 Task: Look for space in Nurota, Uzbekistan from 10th July, 2023 to 15th July, 2023 for 7 adults in price range Rs.10000 to Rs.15000. Place can be entire place or shared room with 4 bedrooms having 7 beds and 4 bathrooms. Property type can be house, flat, guest house. Amenities needed are: wifi, TV, free parkinig on premises, gym, breakfast. Booking option can be shelf check-in. Required host language is English.
Action: Mouse moved to (512, 133)
Screenshot: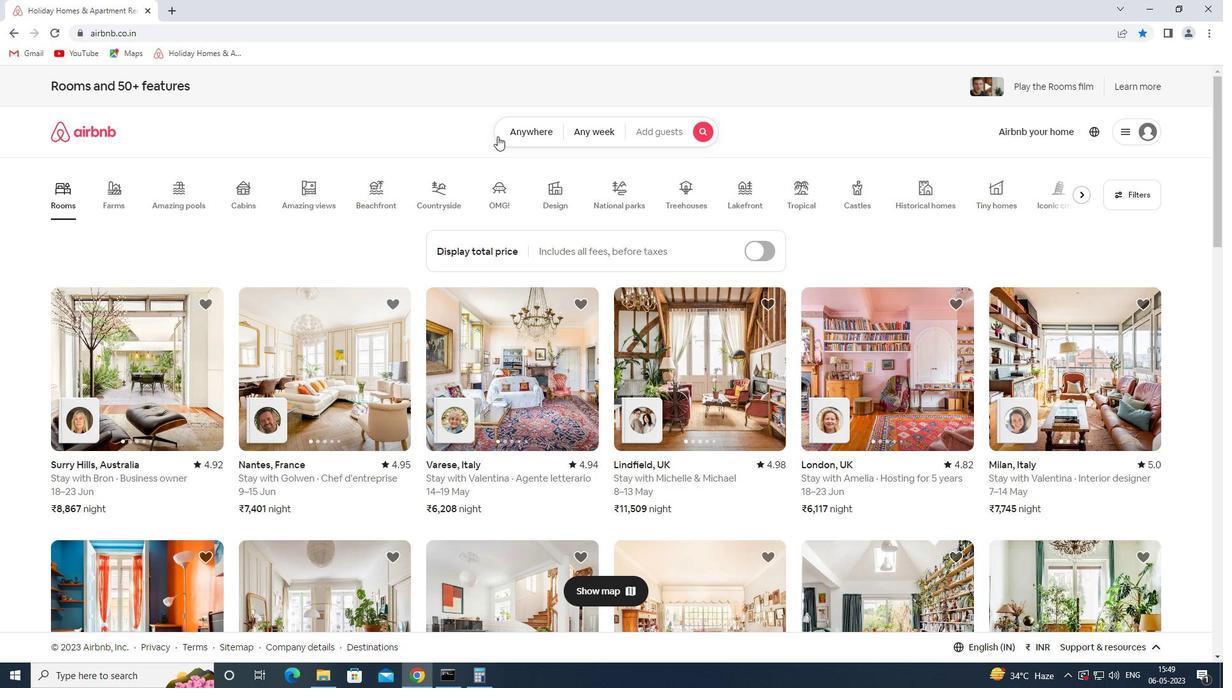 
Action: Mouse pressed left at (512, 133)
Screenshot: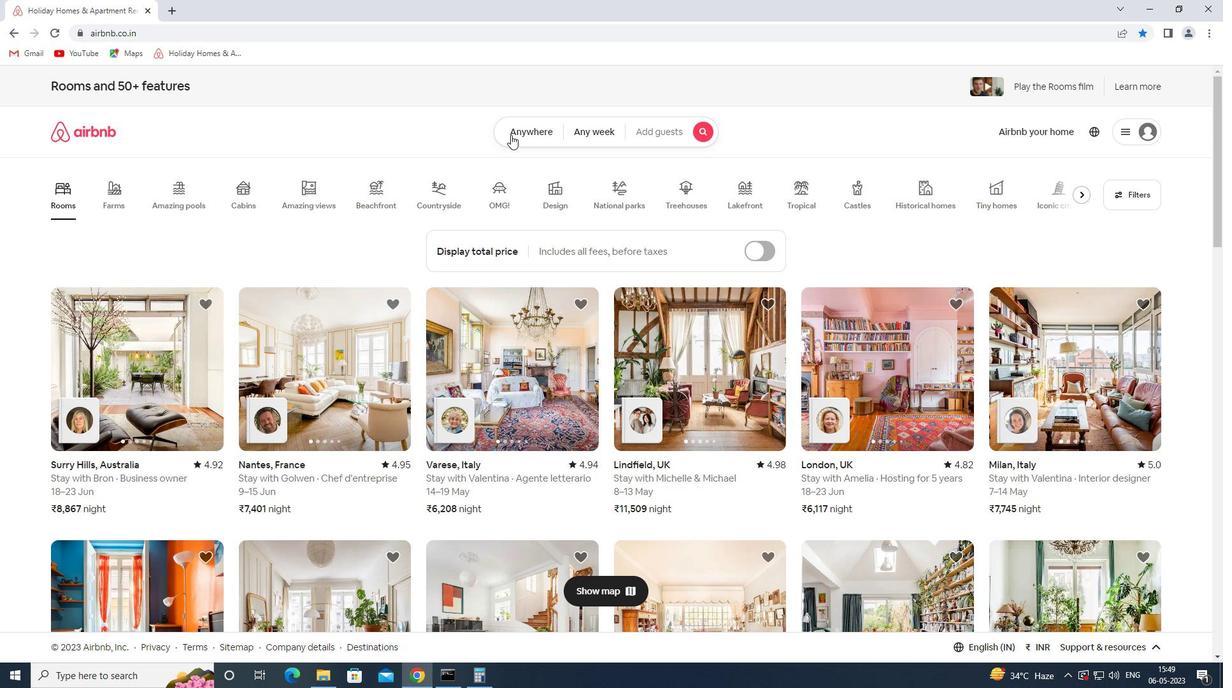 
Action: Mouse moved to (415, 184)
Screenshot: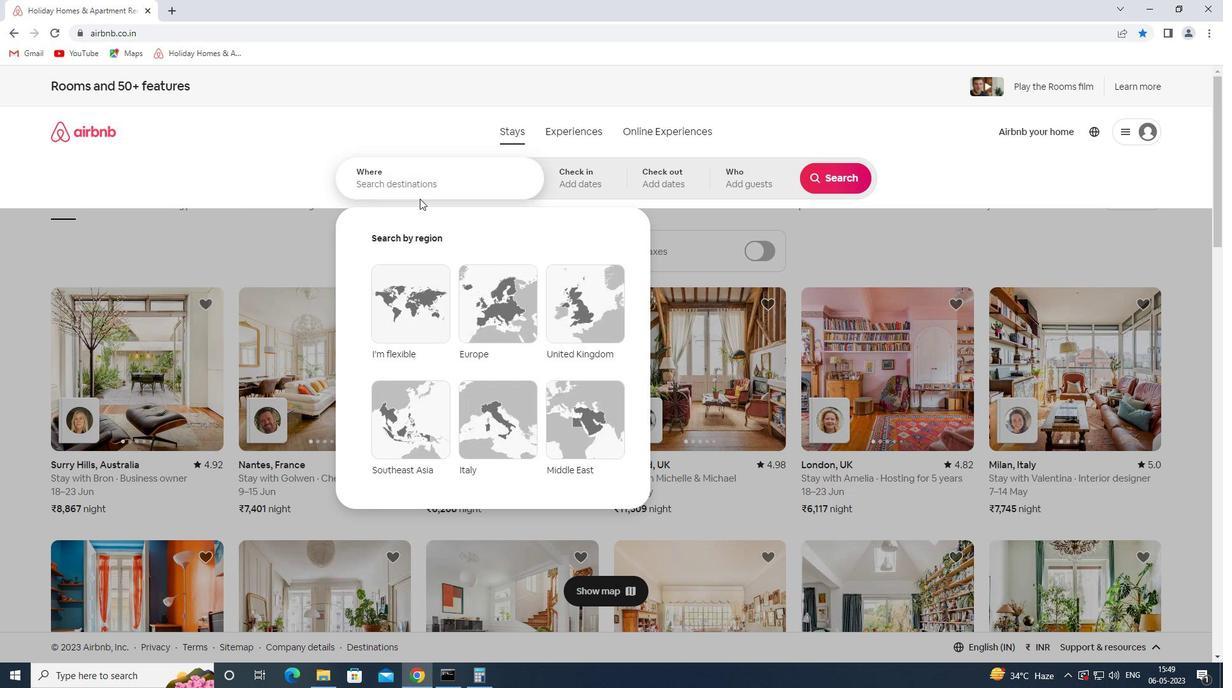 
Action: Mouse pressed left at (415, 184)
Screenshot: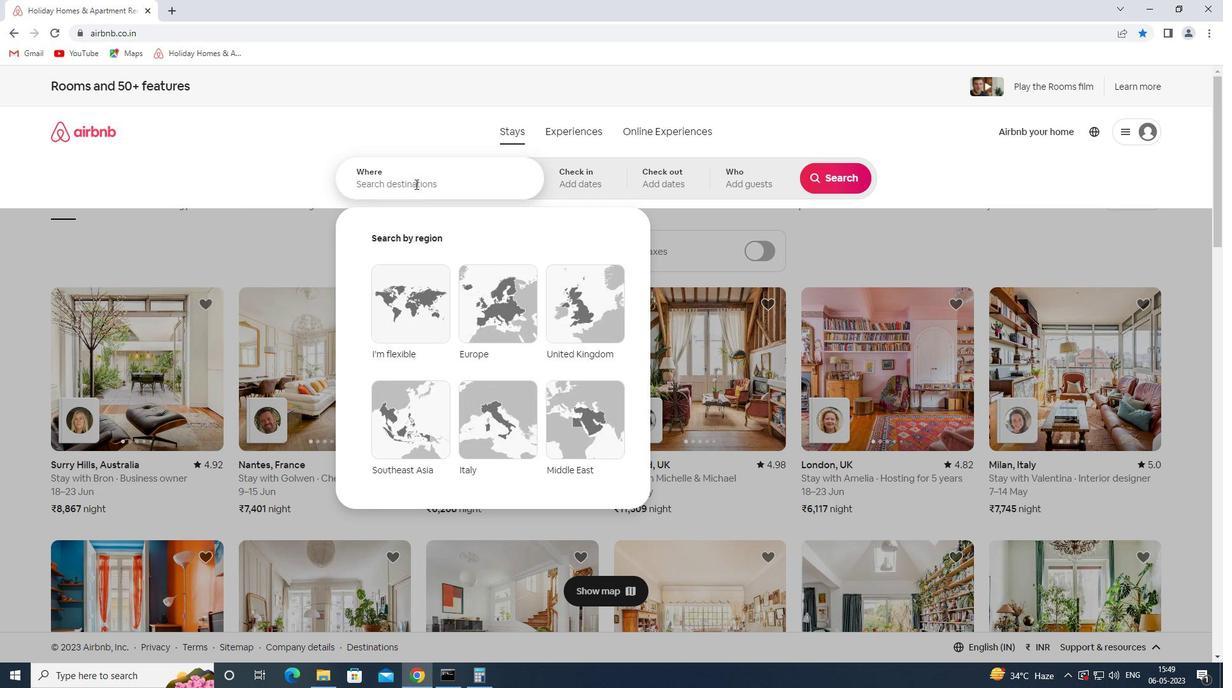 
Action: Key pressed <Key.shift_r><Key.shift_r><Key.shift_r><Key.shift_r>Nurota<Key.space>
Screenshot: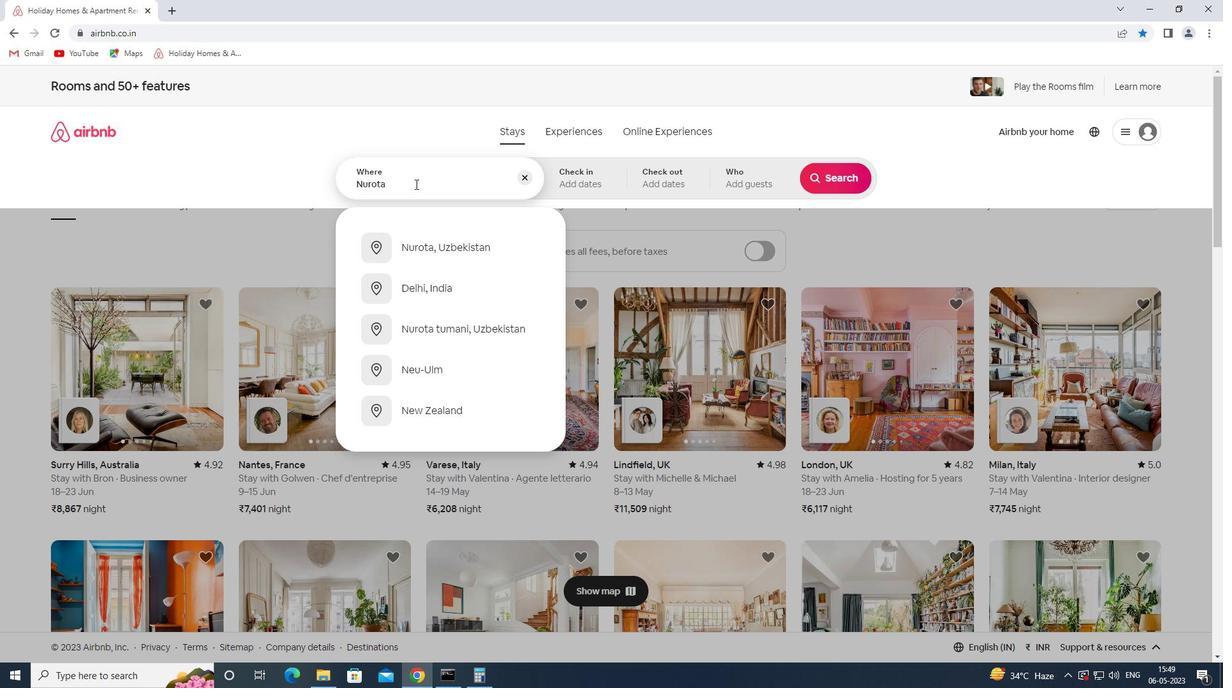 
Action: Mouse moved to (528, 294)
Screenshot: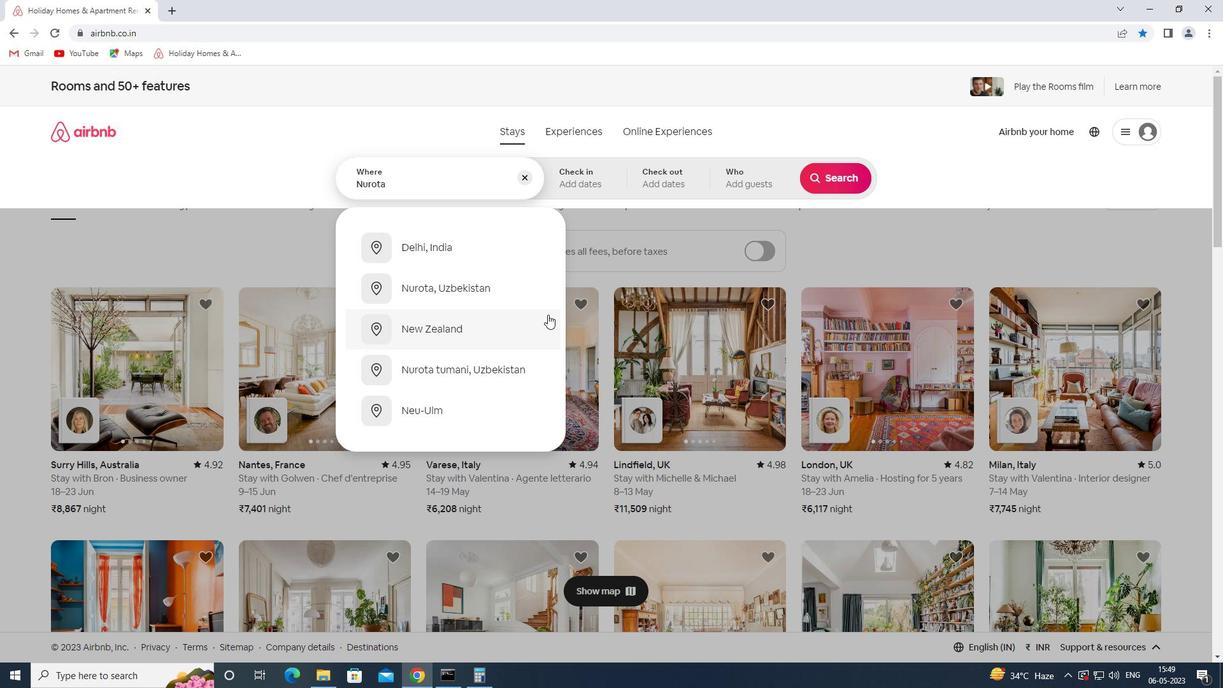 
Action: Mouse pressed left at (528, 294)
Screenshot: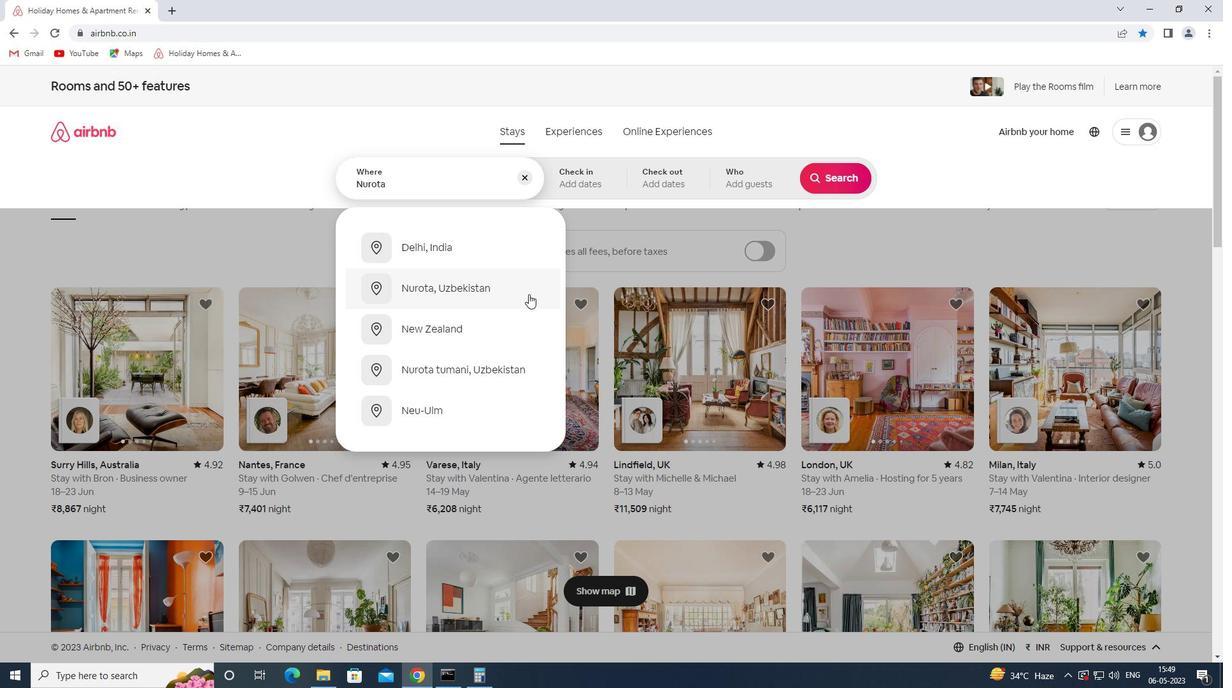 
Action: Mouse moved to (833, 279)
Screenshot: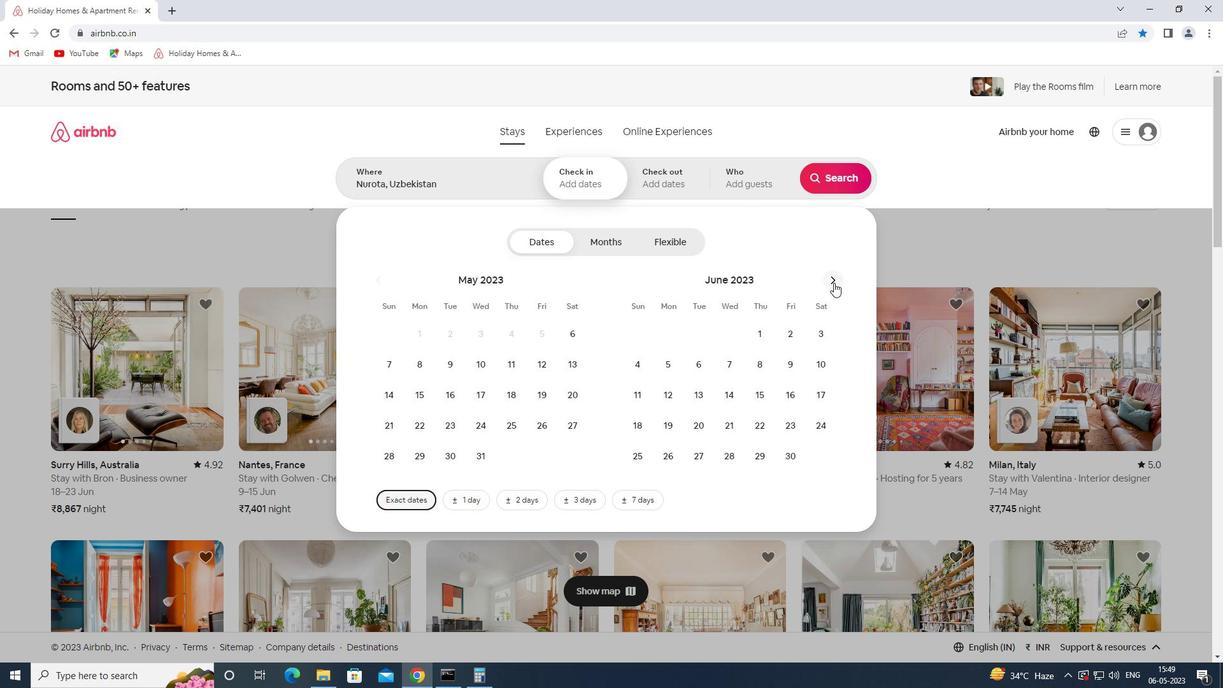 
Action: Mouse pressed left at (833, 279)
Screenshot: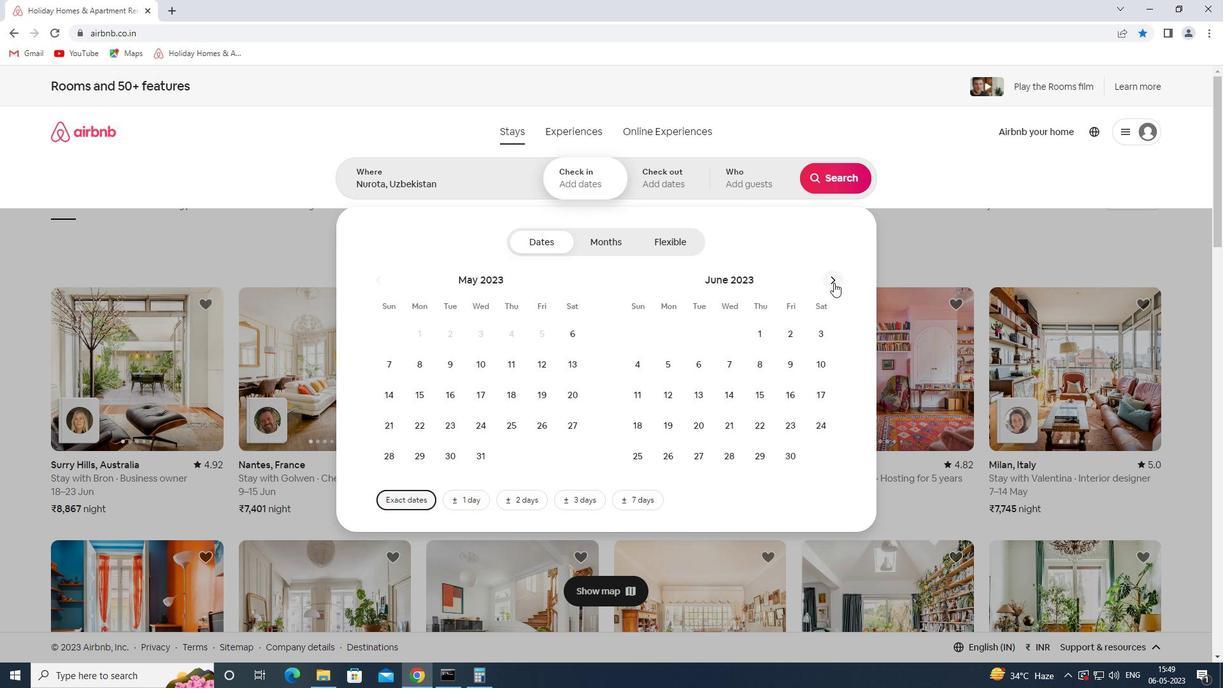 
Action: Mouse moved to (656, 394)
Screenshot: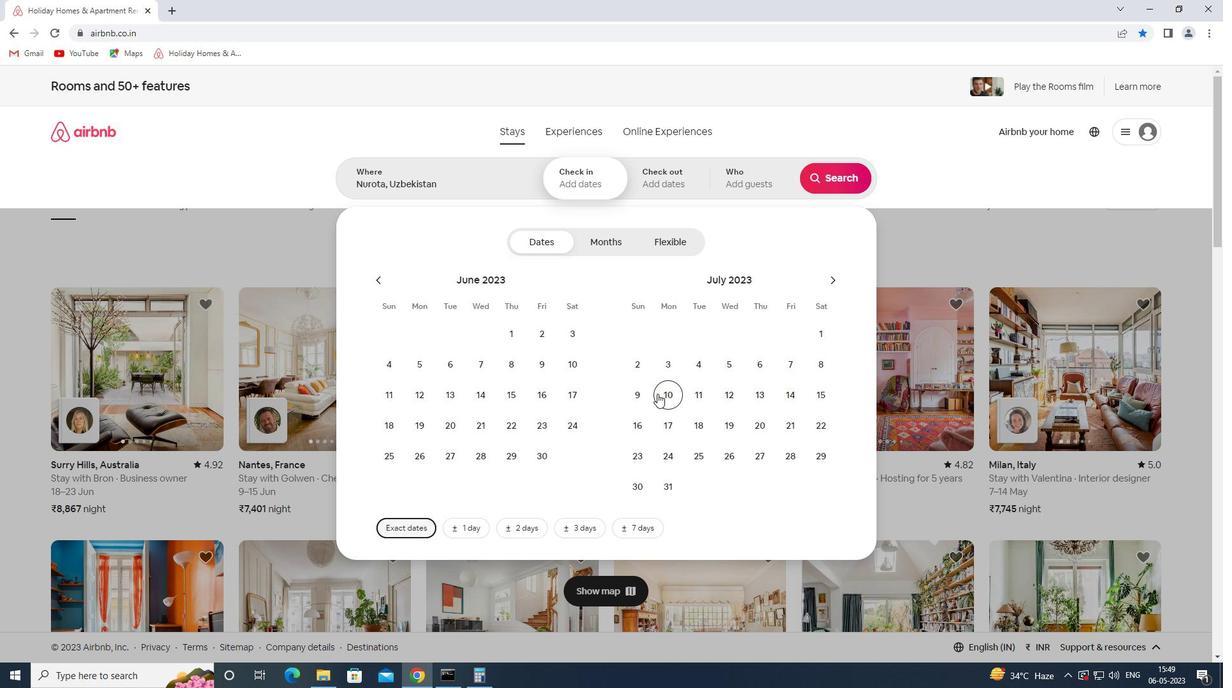 
Action: Mouse pressed left at (656, 394)
Screenshot: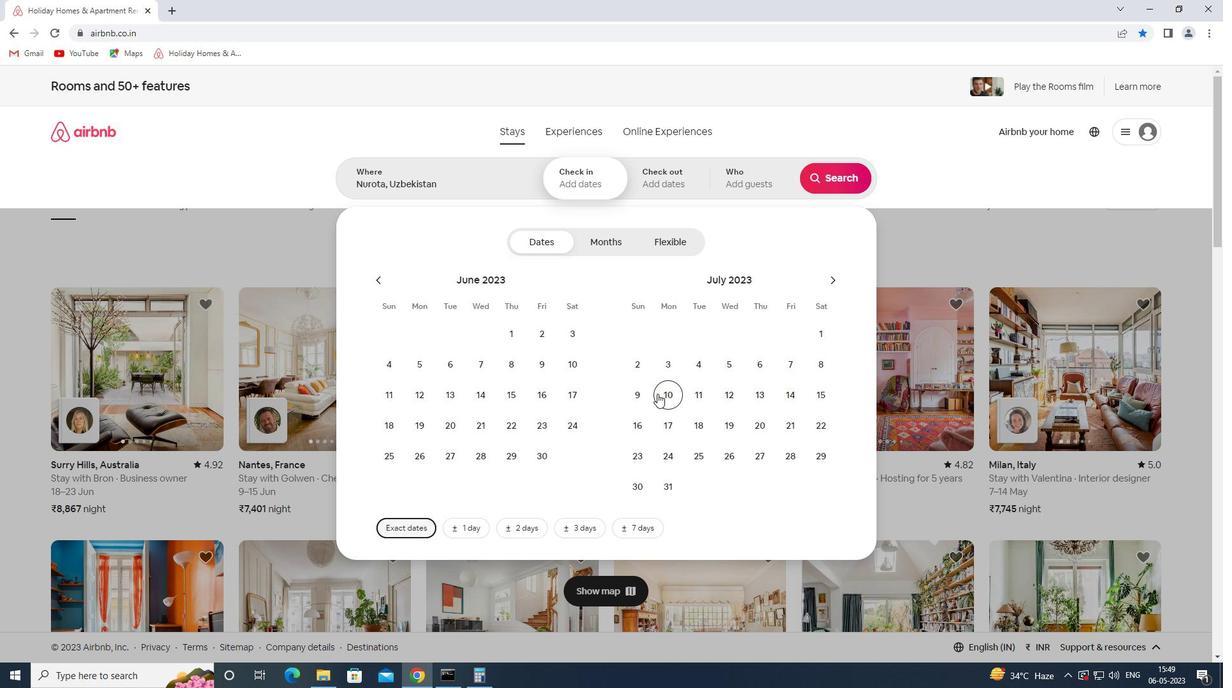 
Action: Mouse moved to (827, 401)
Screenshot: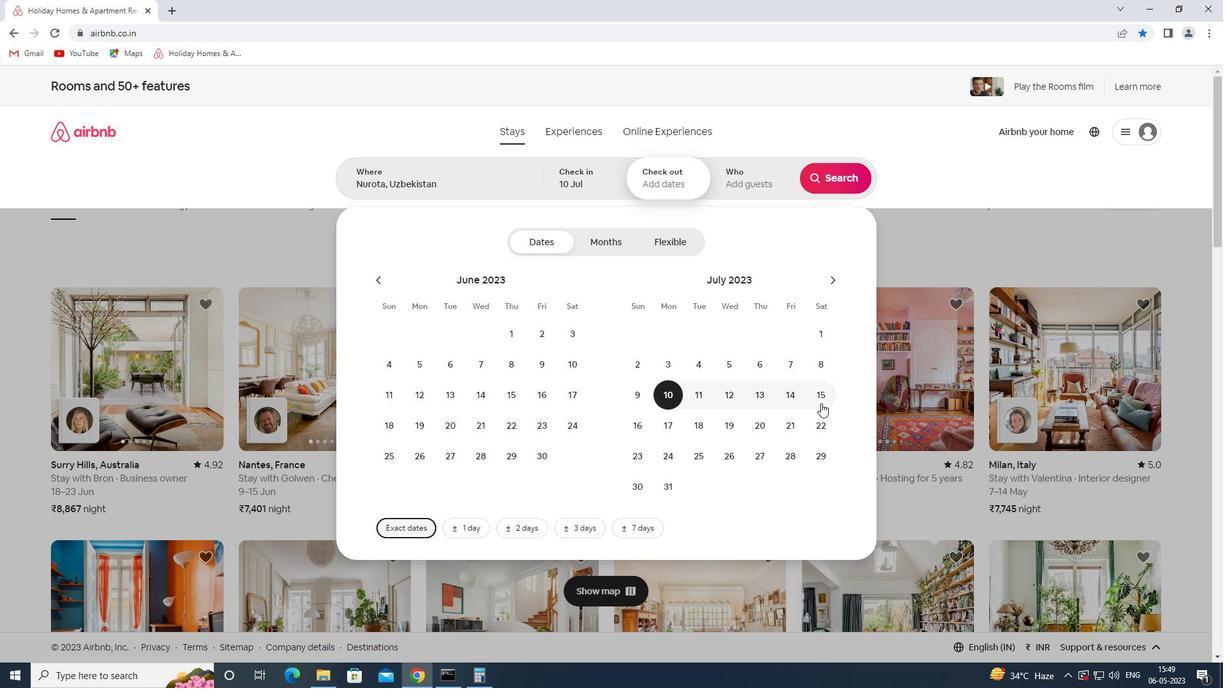 
Action: Mouse pressed left at (827, 401)
Screenshot: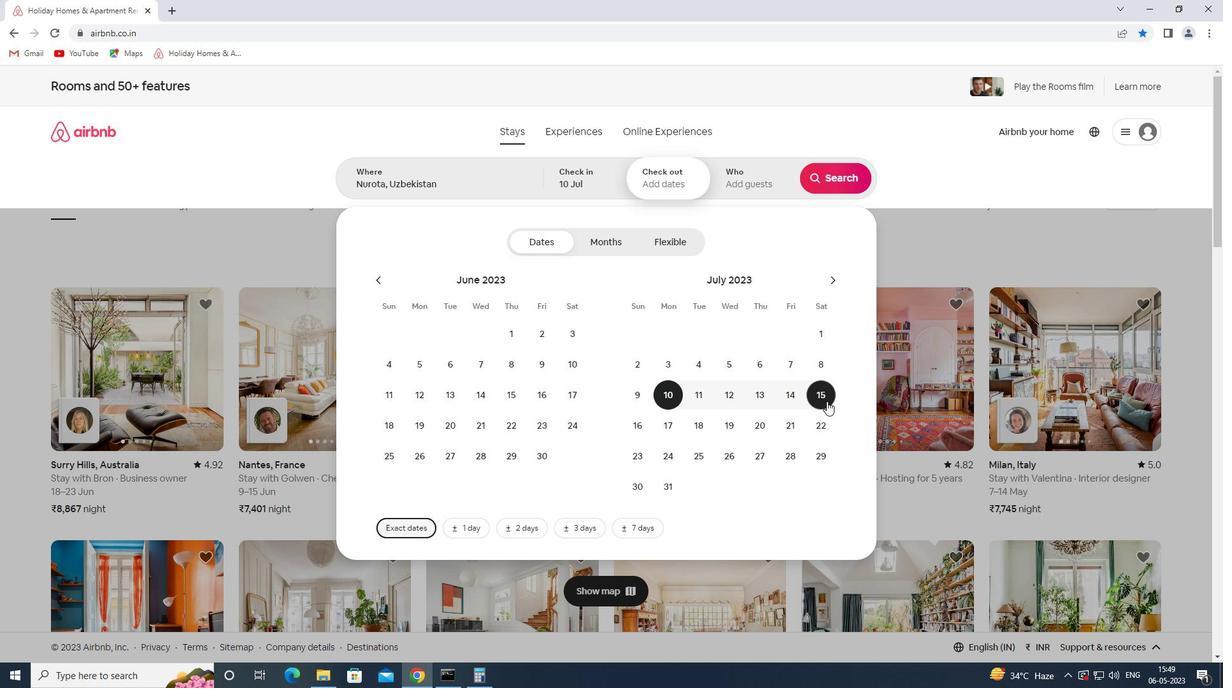 
Action: Mouse moved to (760, 177)
Screenshot: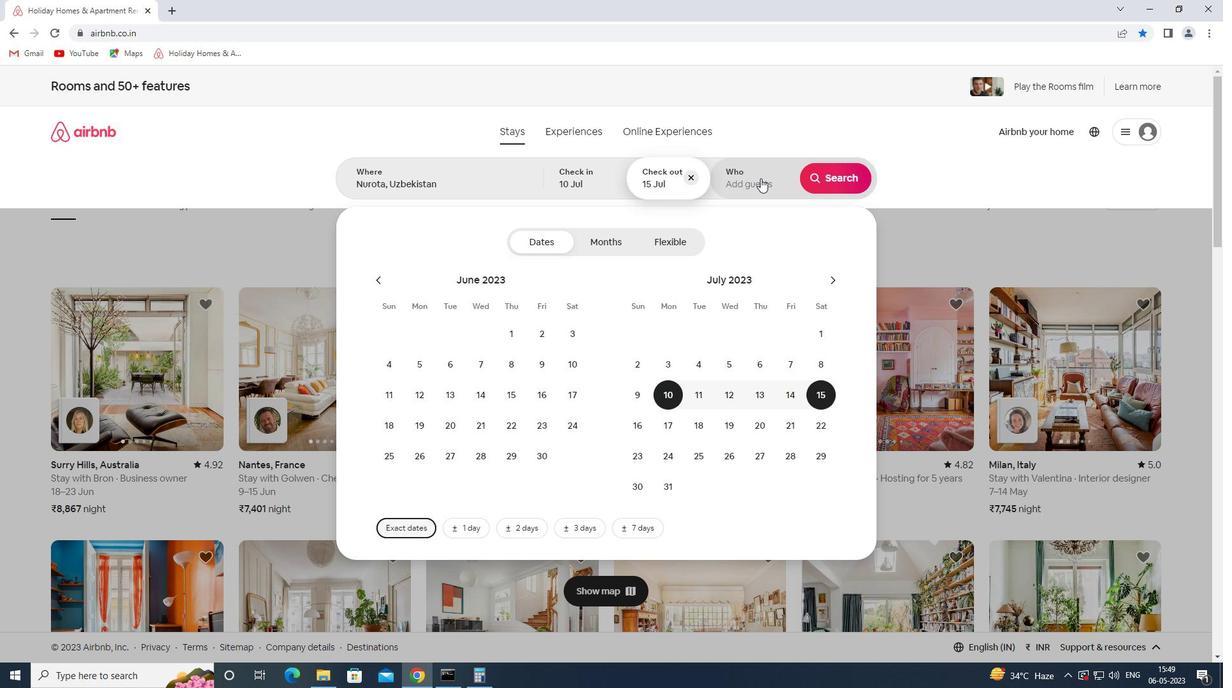 
Action: Mouse pressed left at (760, 177)
Screenshot: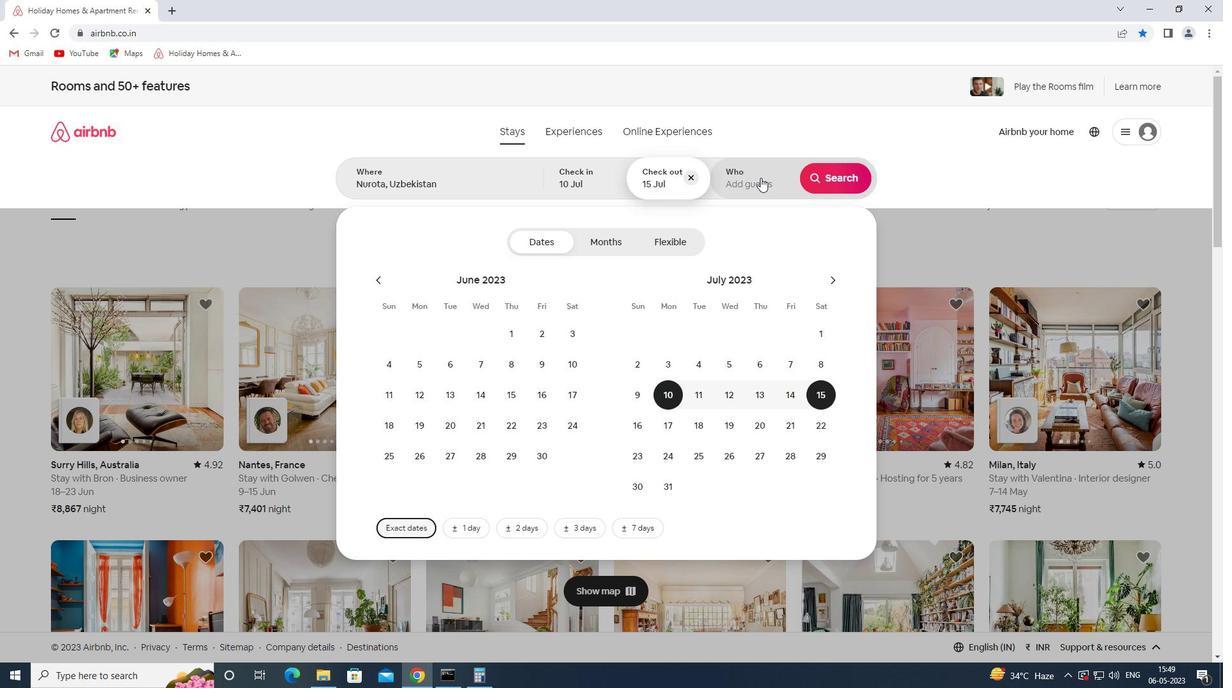 
Action: Mouse moved to (840, 243)
Screenshot: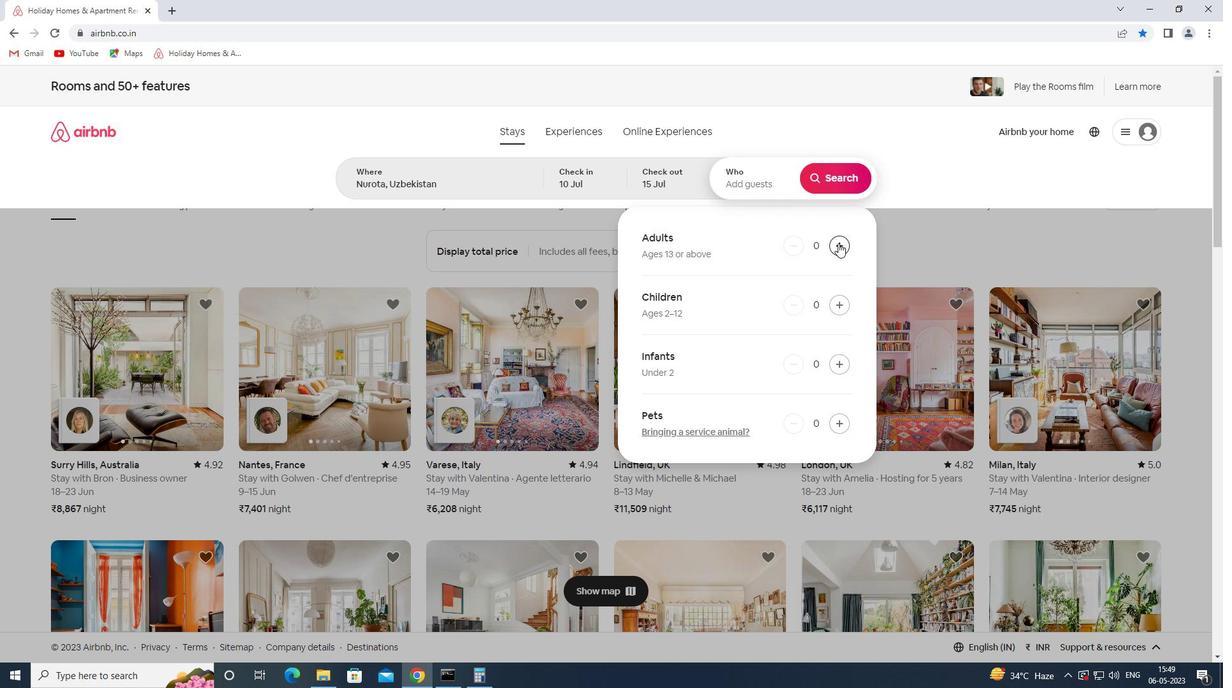 
Action: Mouse pressed left at (840, 243)
Screenshot: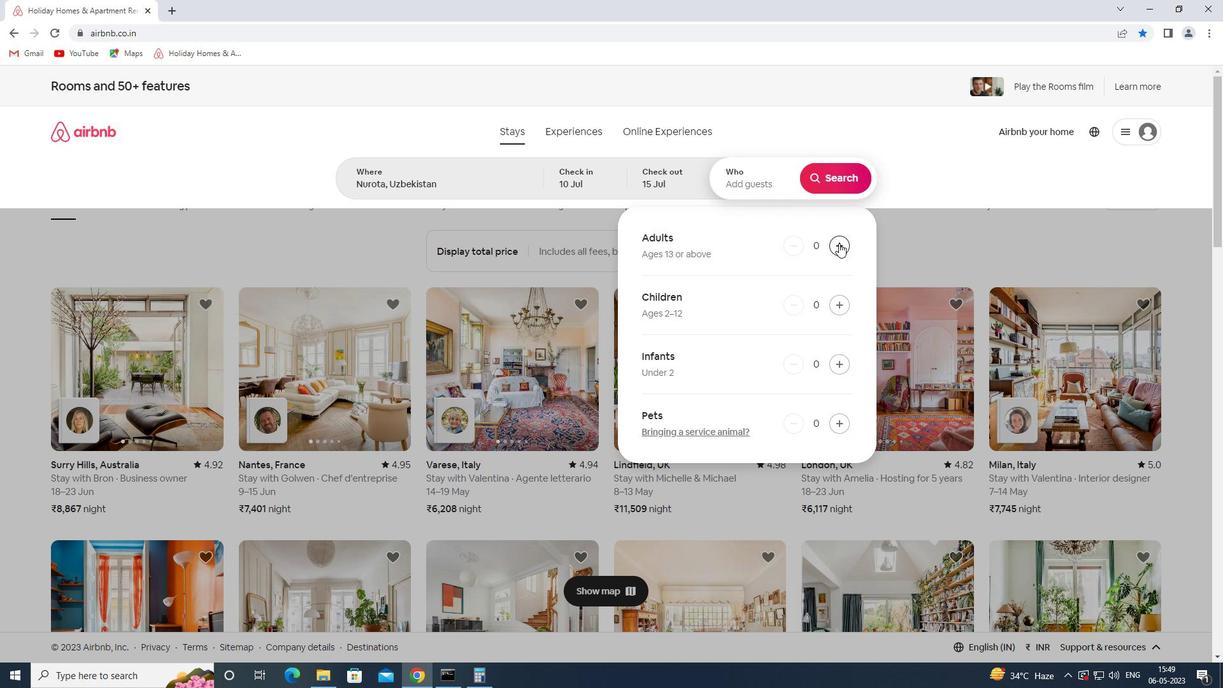 
Action: Mouse pressed left at (840, 243)
Screenshot: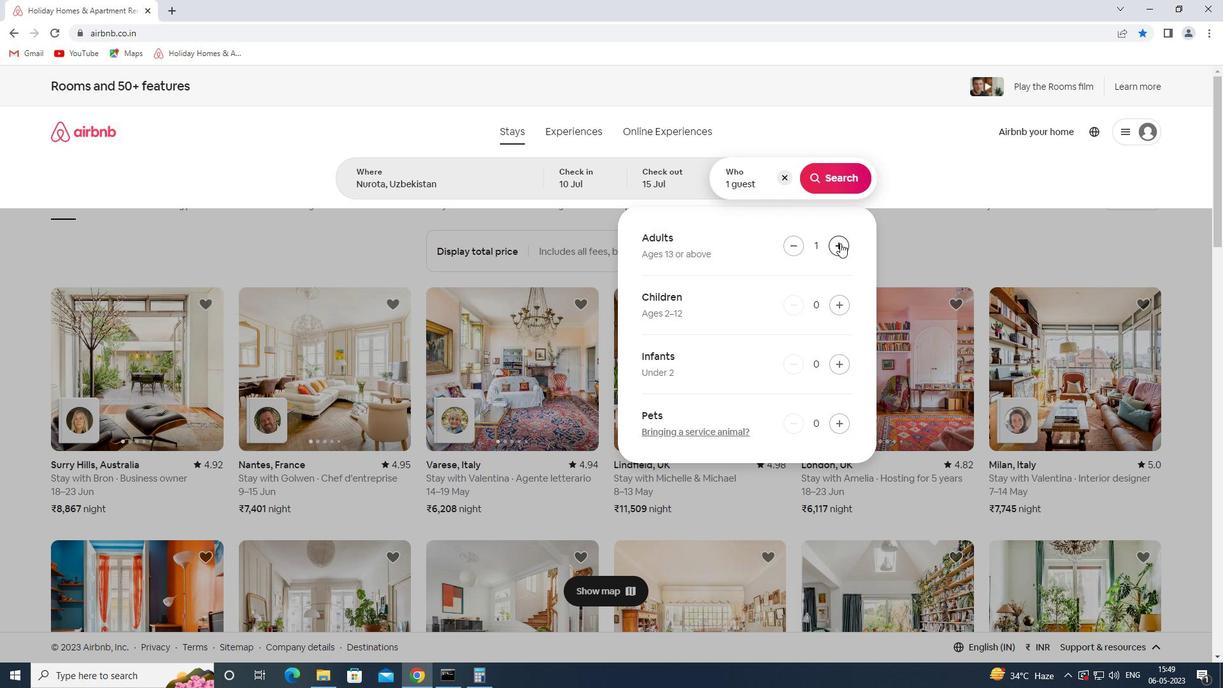 
Action: Mouse pressed left at (840, 243)
Screenshot: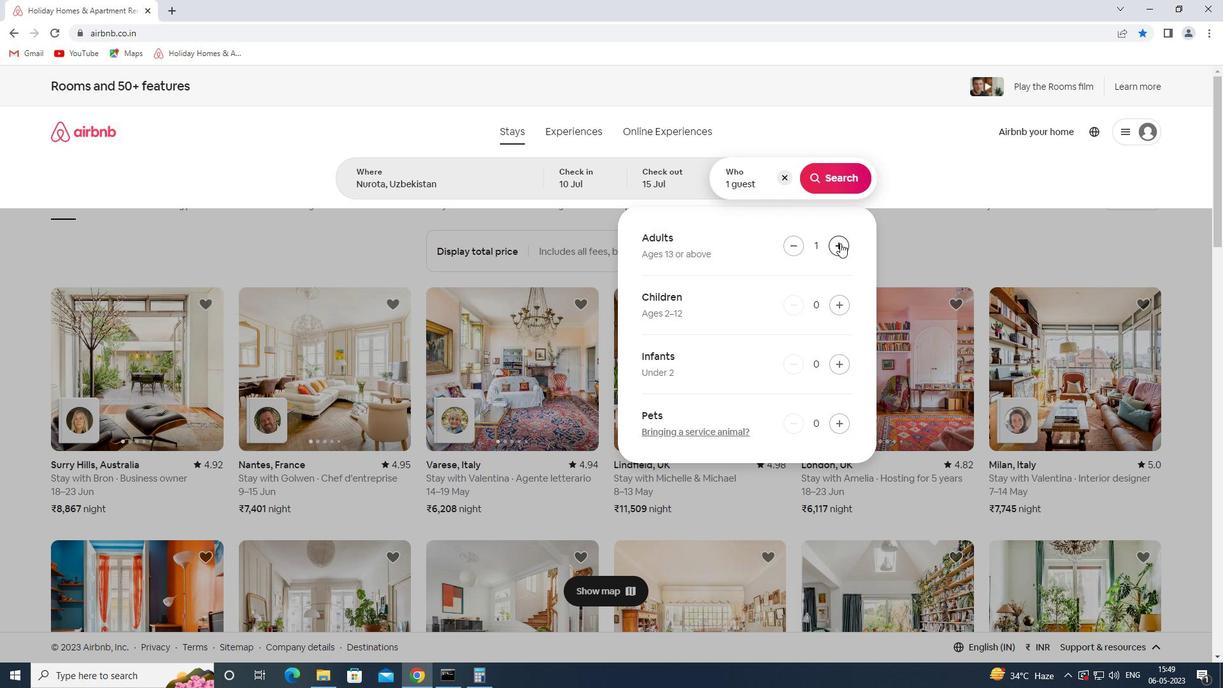 
Action: Mouse pressed left at (840, 243)
Screenshot: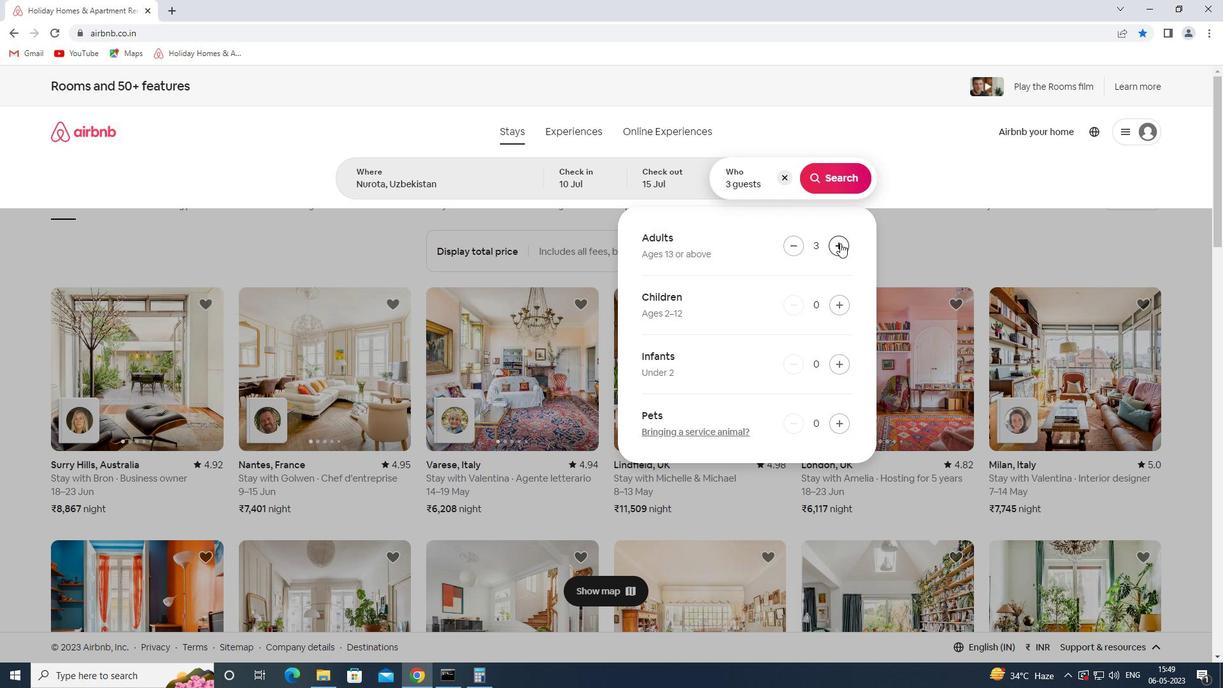 
Action: Mouse pressed left at (840, 243)
Screenshot: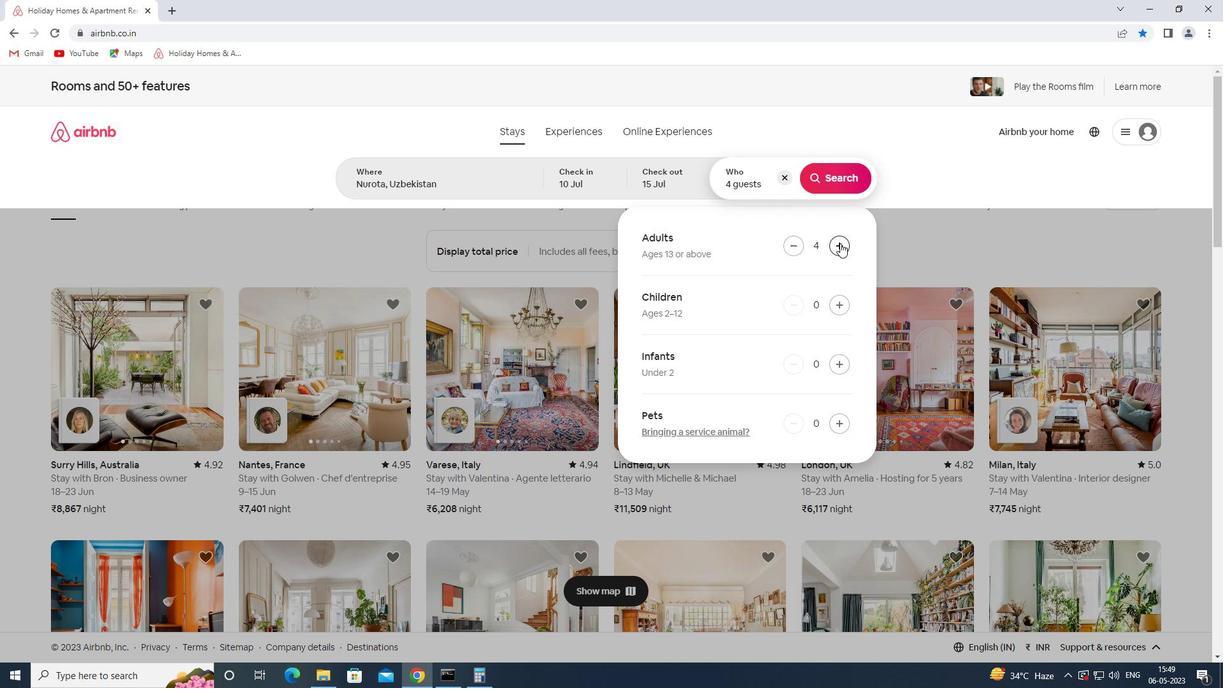 
Action: Mouse pressed left at (840, 243)
Screenshot: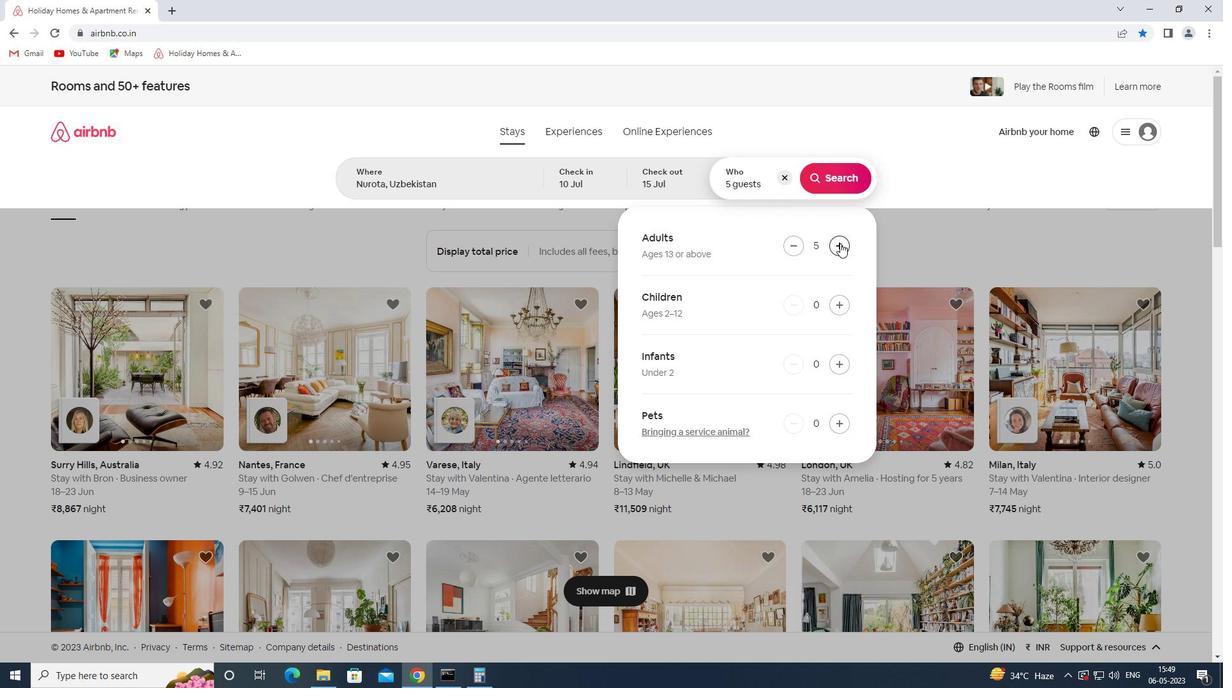 
Action: Mouse pressed left at (840, 243)
Screenshot: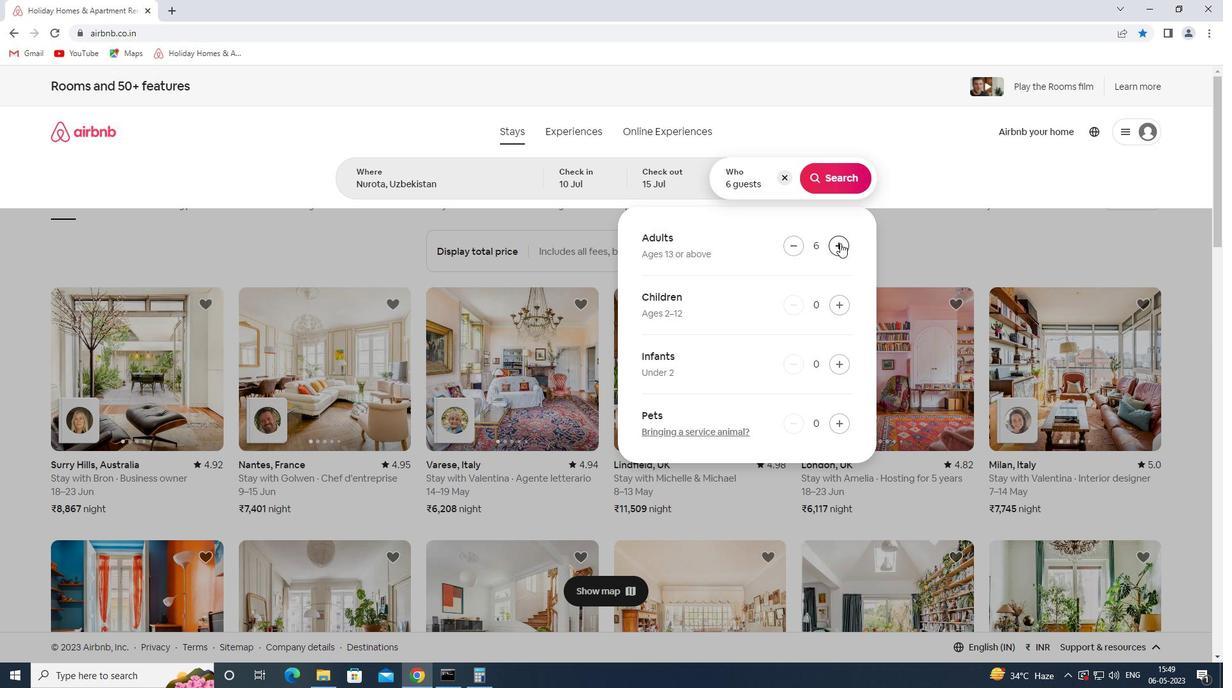 
Action: Mouse moved to (836, 184)
Screenshot: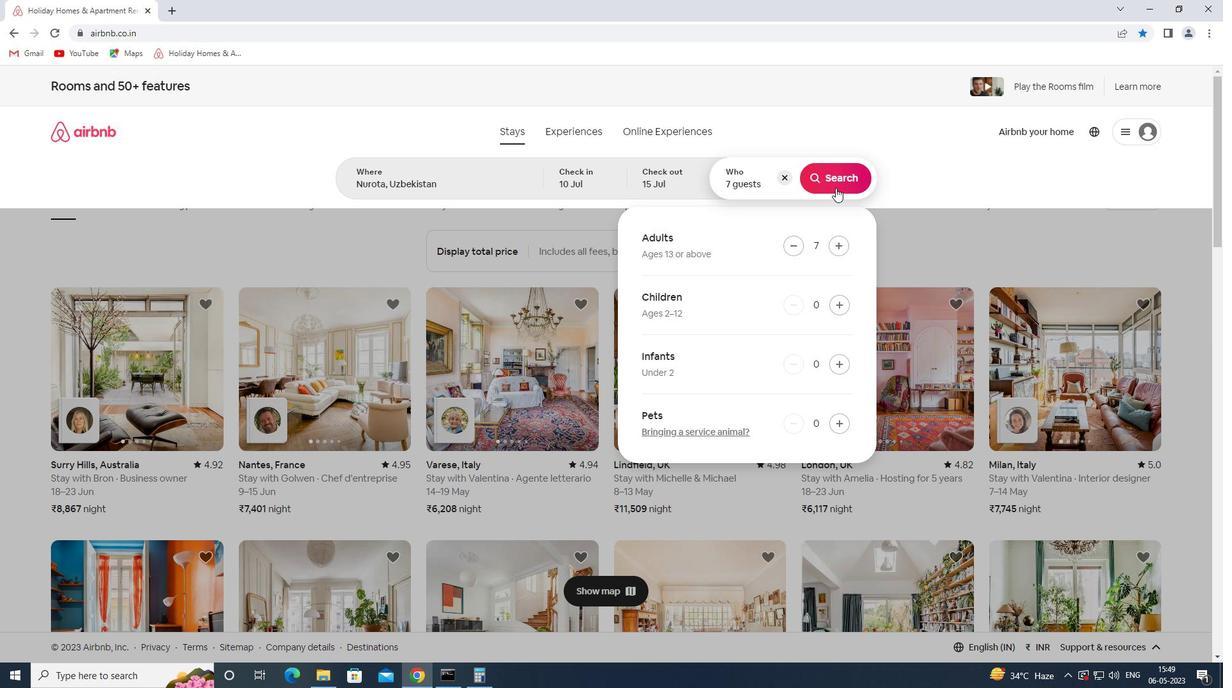 
Action: Mouse pressed left at (836, 184)
Screenshot: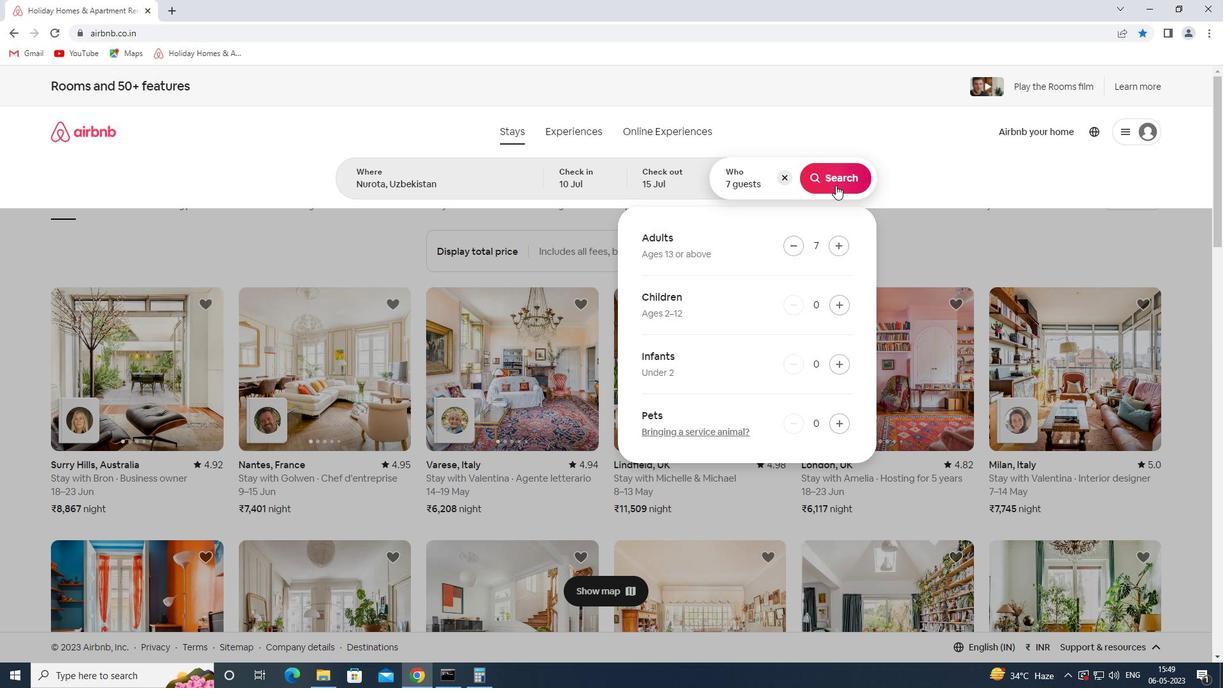 
Action: Mouse moved to (1153, 145)
Screenshot: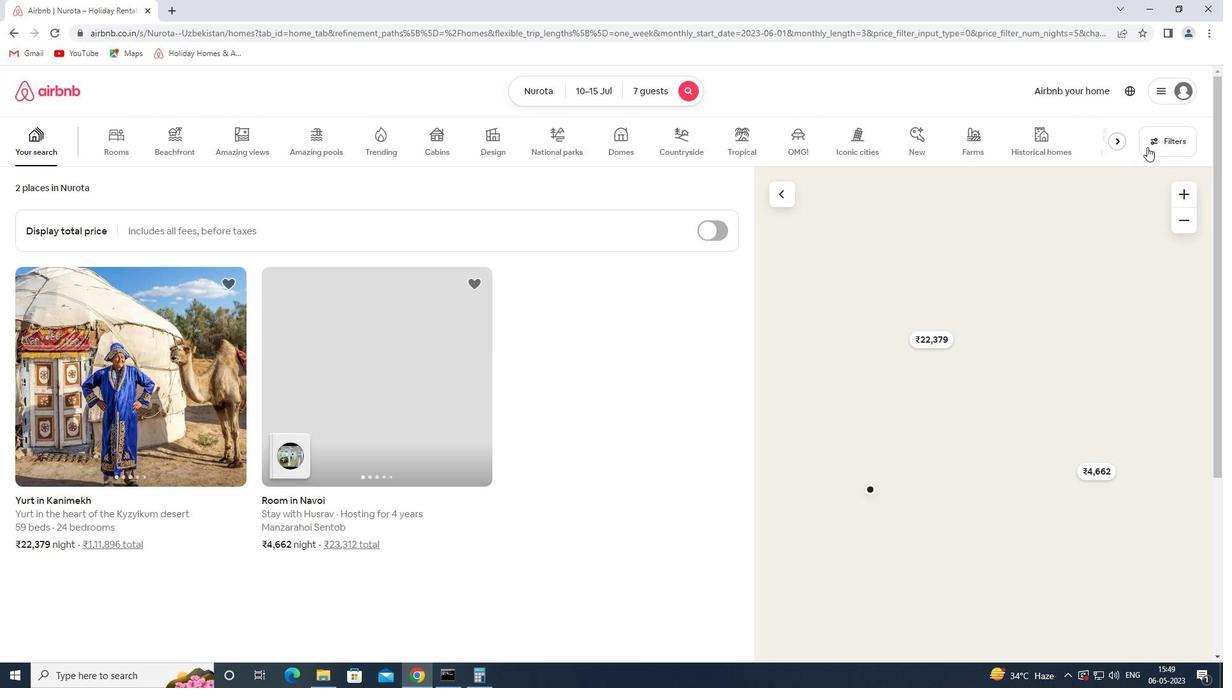 
Action: Mouse pressed left at (1153, 145)
Screenshot: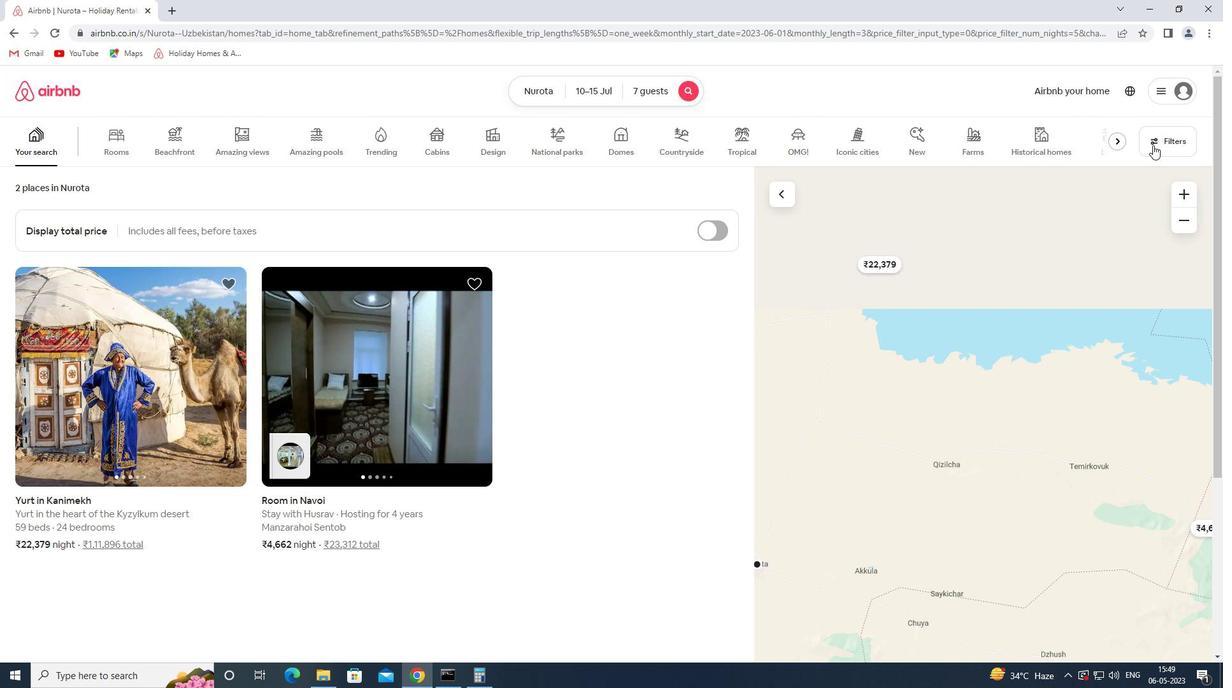 
Action: Mouse moved to (476, 454)
Screenshot: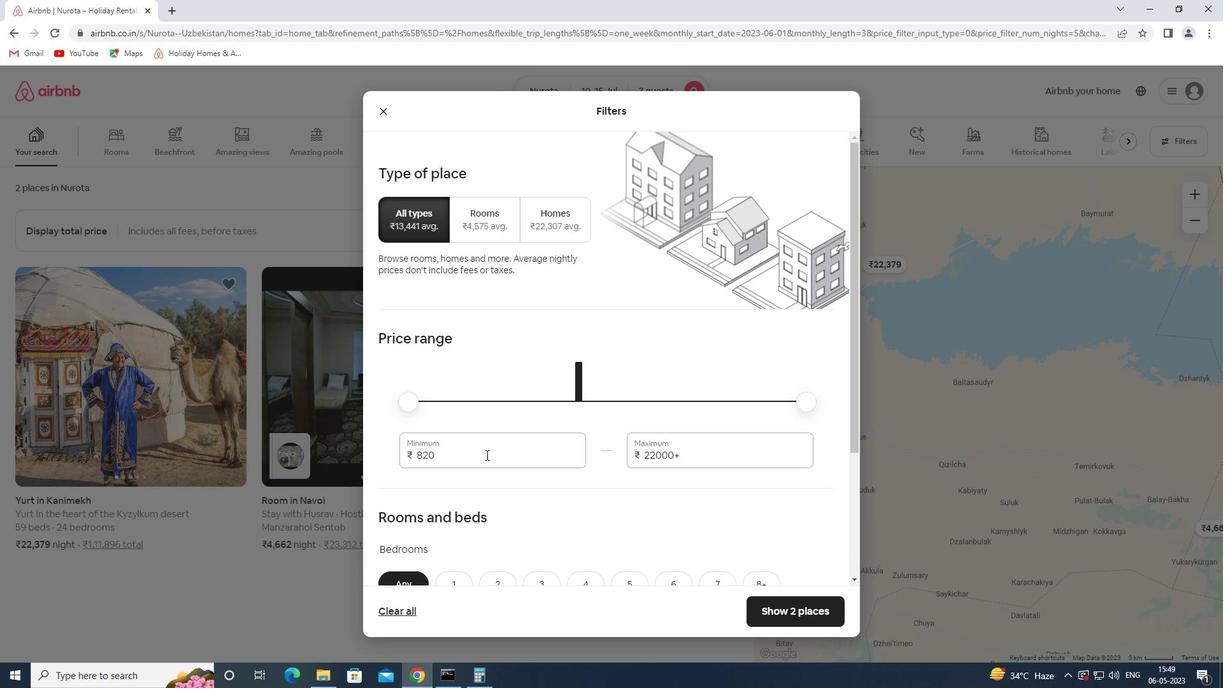 
Action: Mouse pressed left at (476, 454)
Screenshot: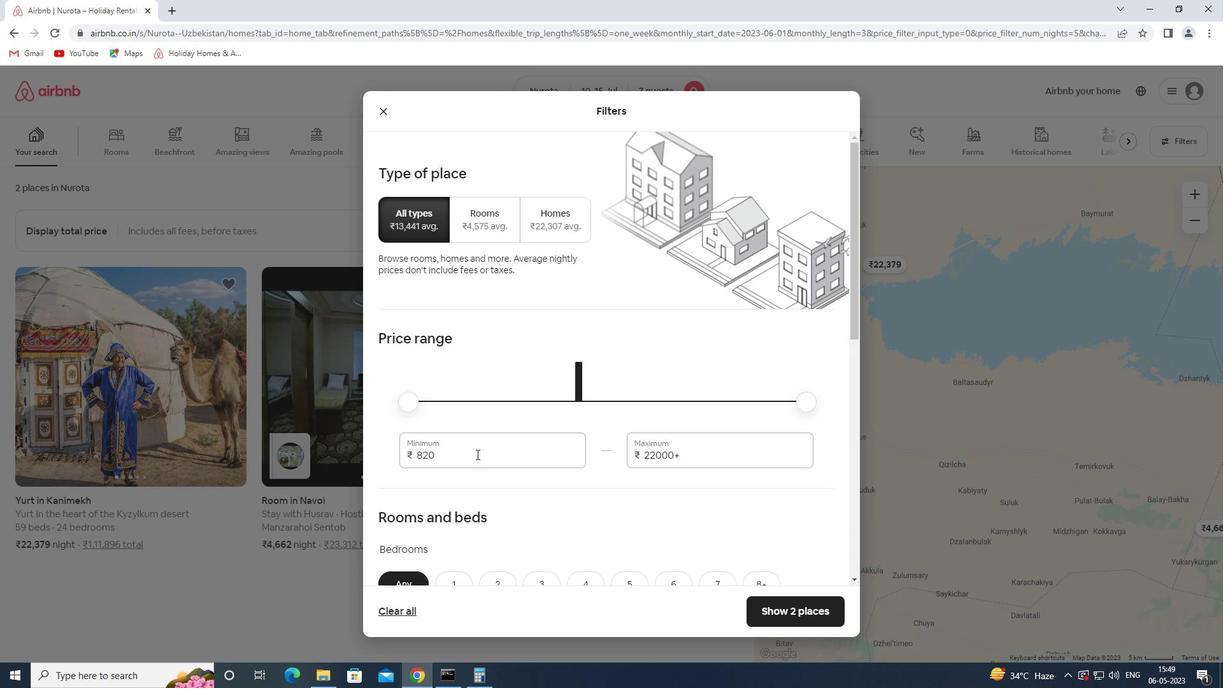 
Action: Mouse pressed left at (476, 454)
Screenshot: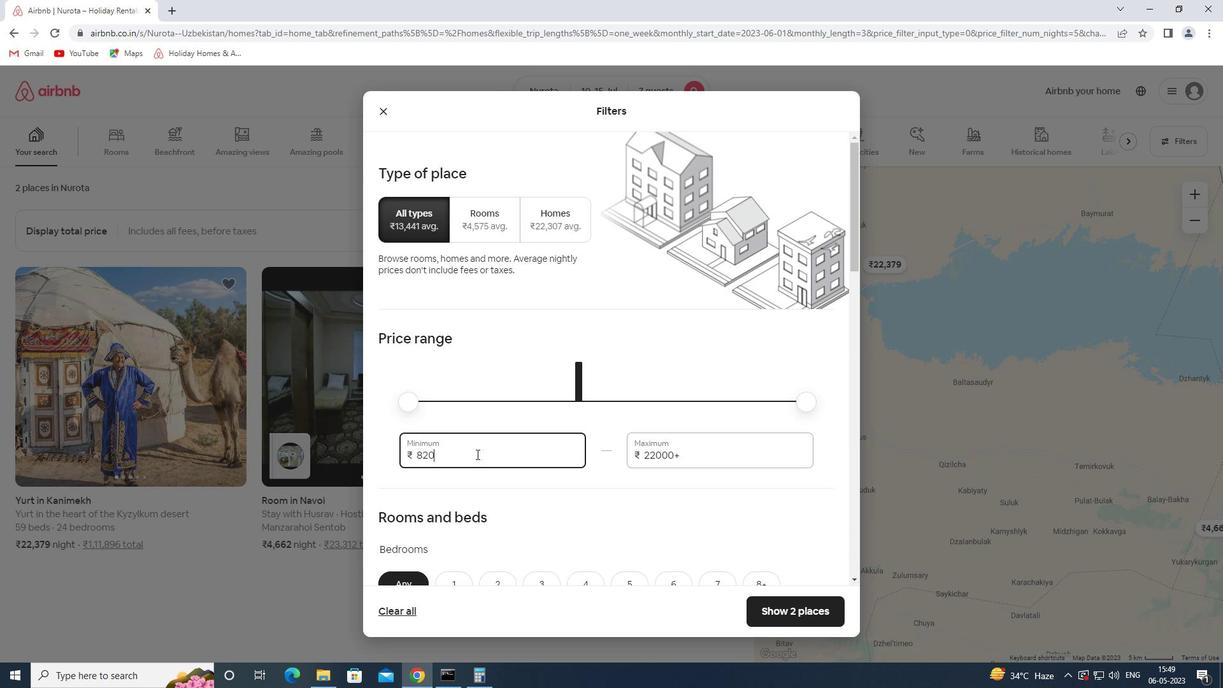 
Action: Key pressed 10000<Key.tab>15000
Screenshot: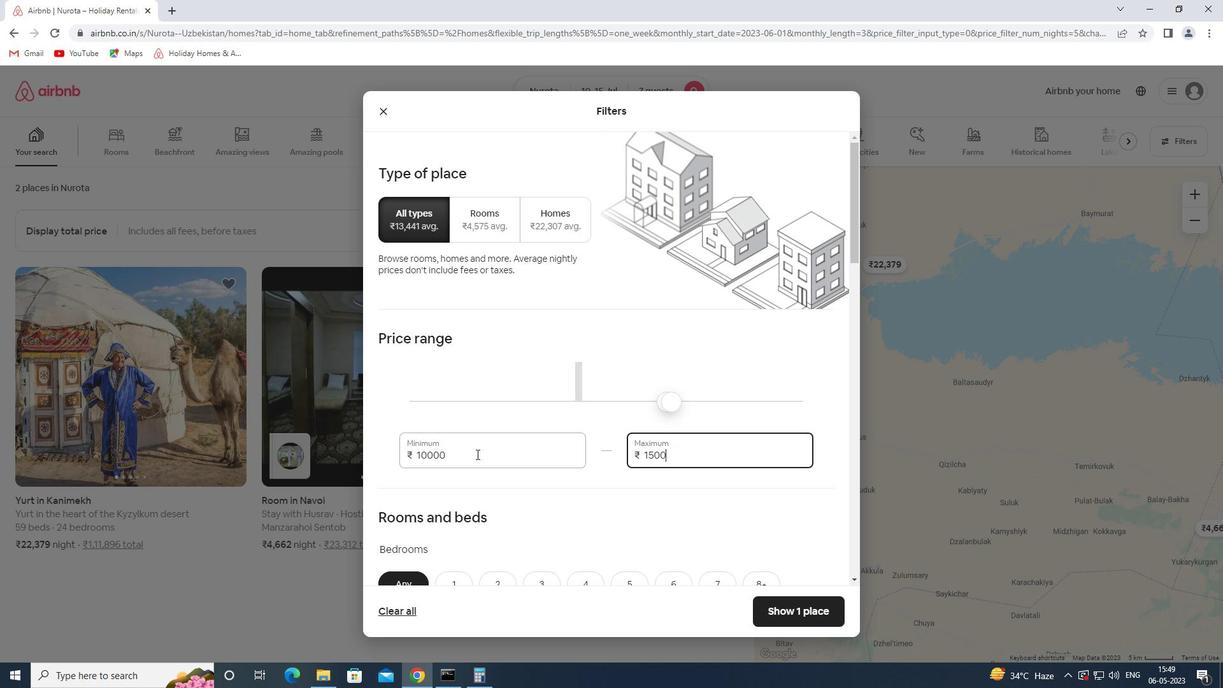 
Action: Mouse moved to (556, 484)
Screenshot: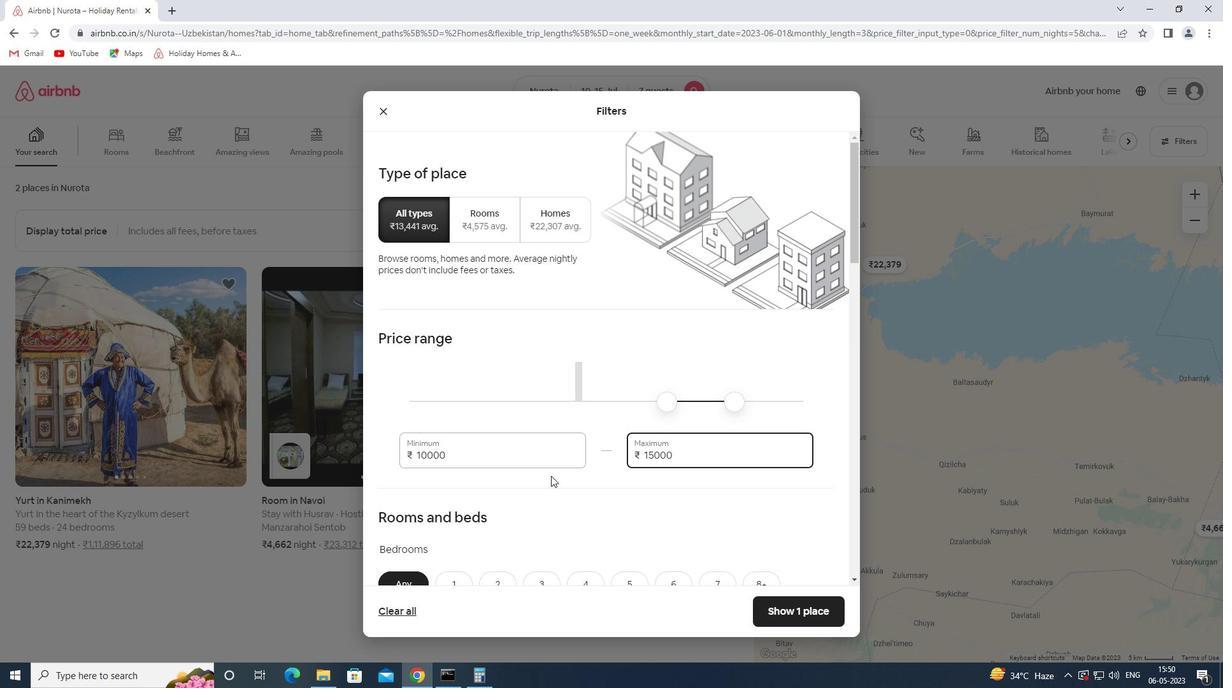
Action: Mouse scrolled (556, 483) with delta (0, 0)
Screenshot: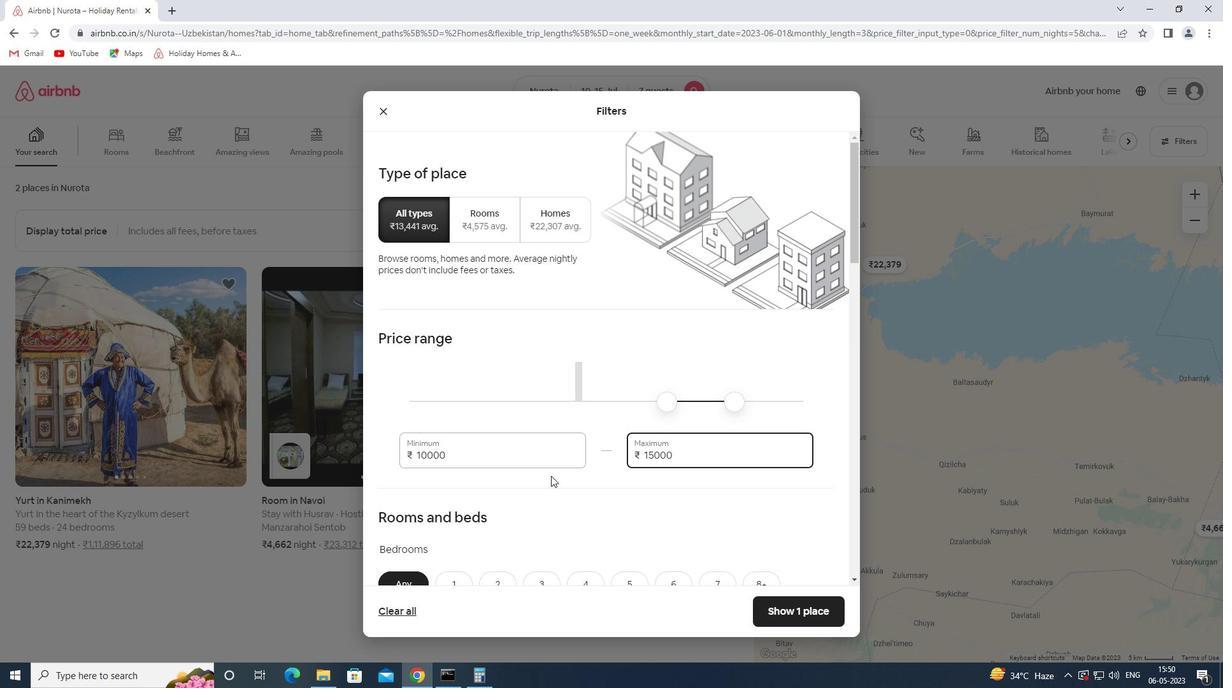 
Action: Mouse scrolled (556, 483) with delta (0, 0)
Screenshot: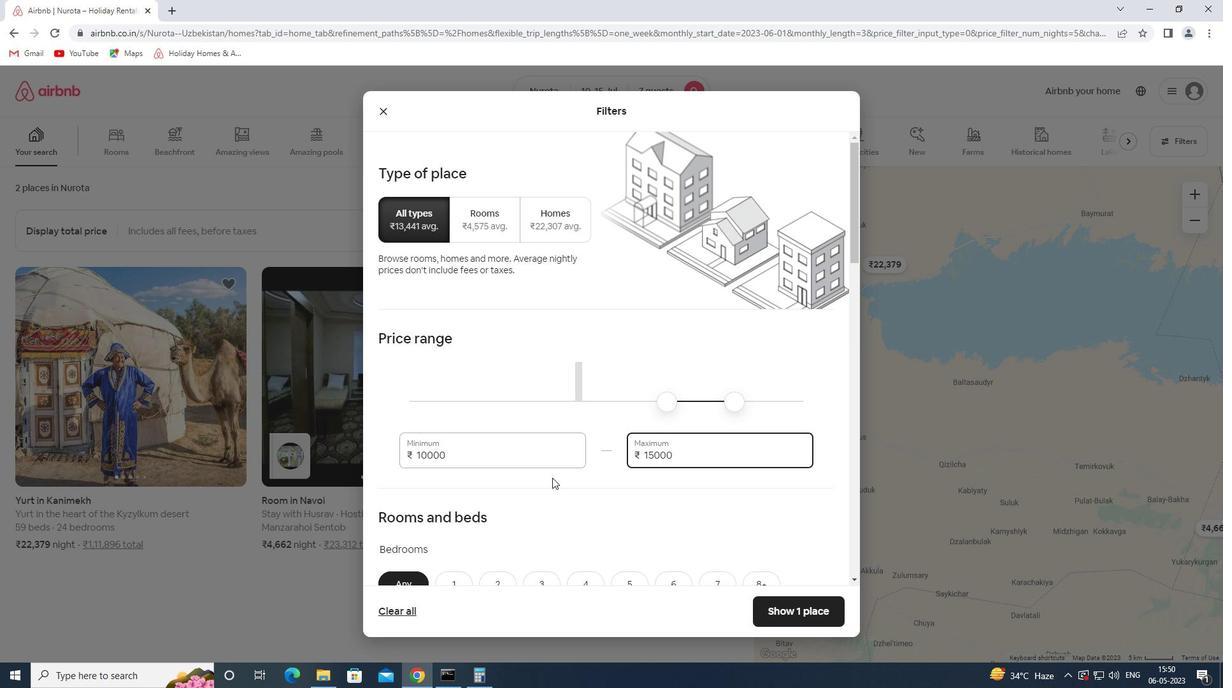 
Action: Mouse scrolled (556, 483) with delta (0, 0)
Screenshot: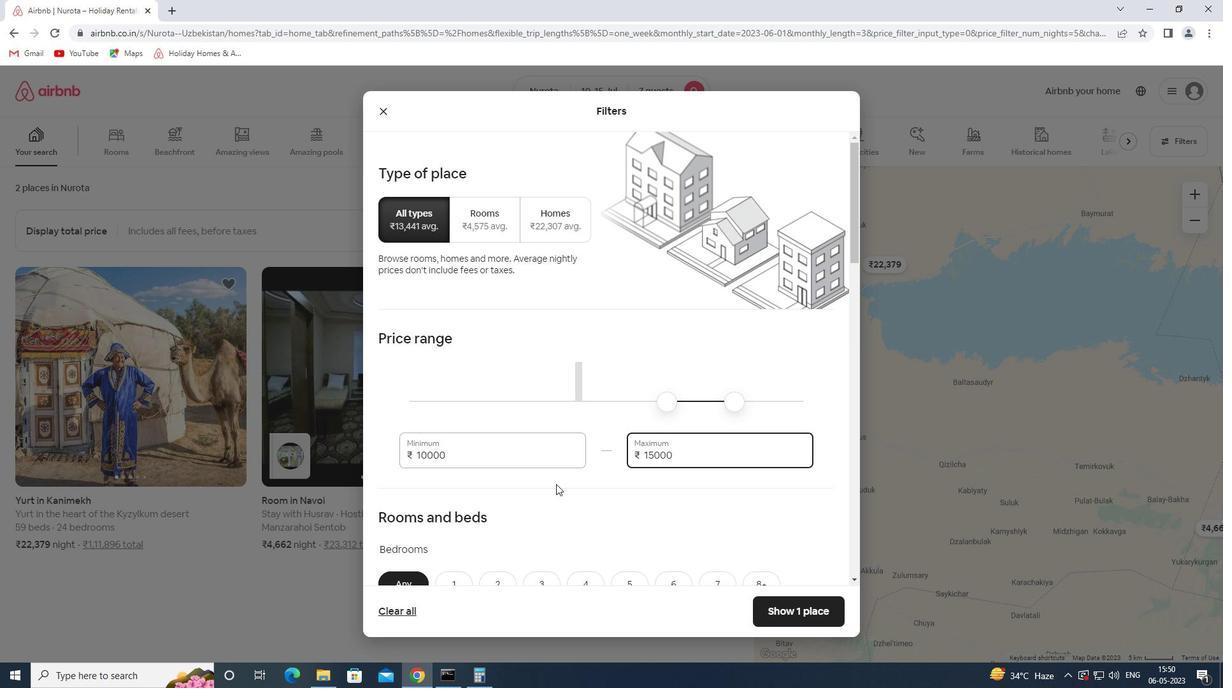 
Action: Mouse moved to (589, 395)
Screenshot: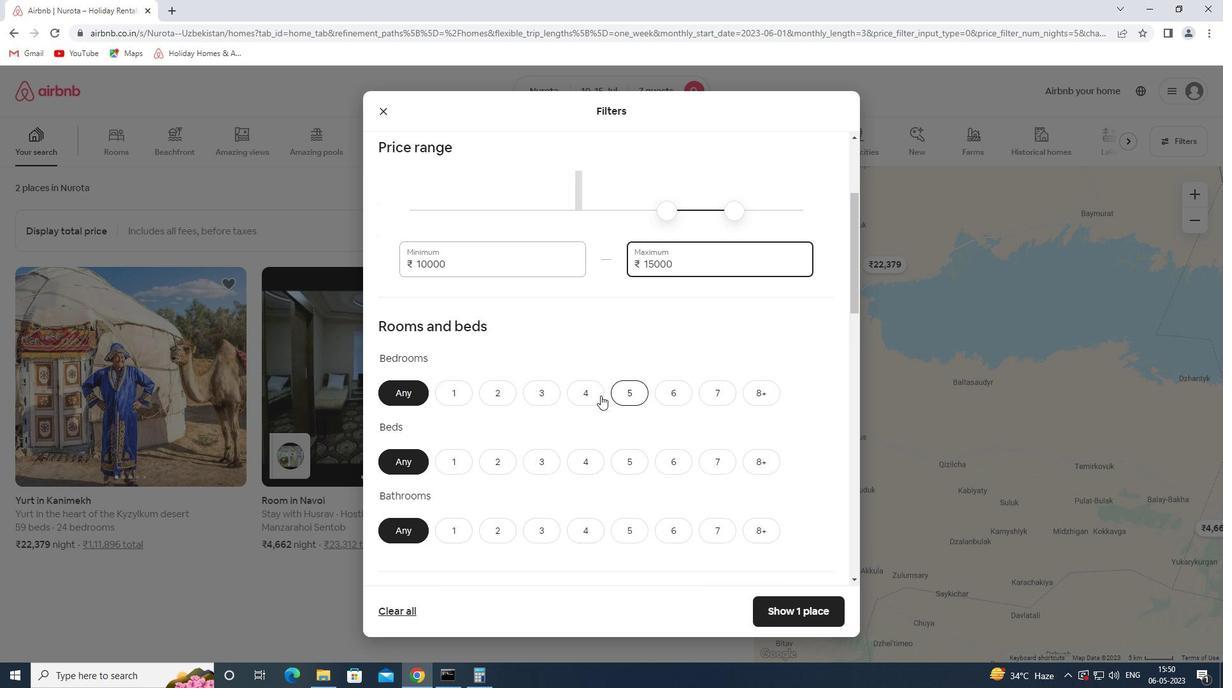 
Action: Mouse pressed left at (589, 395)
Screenshot: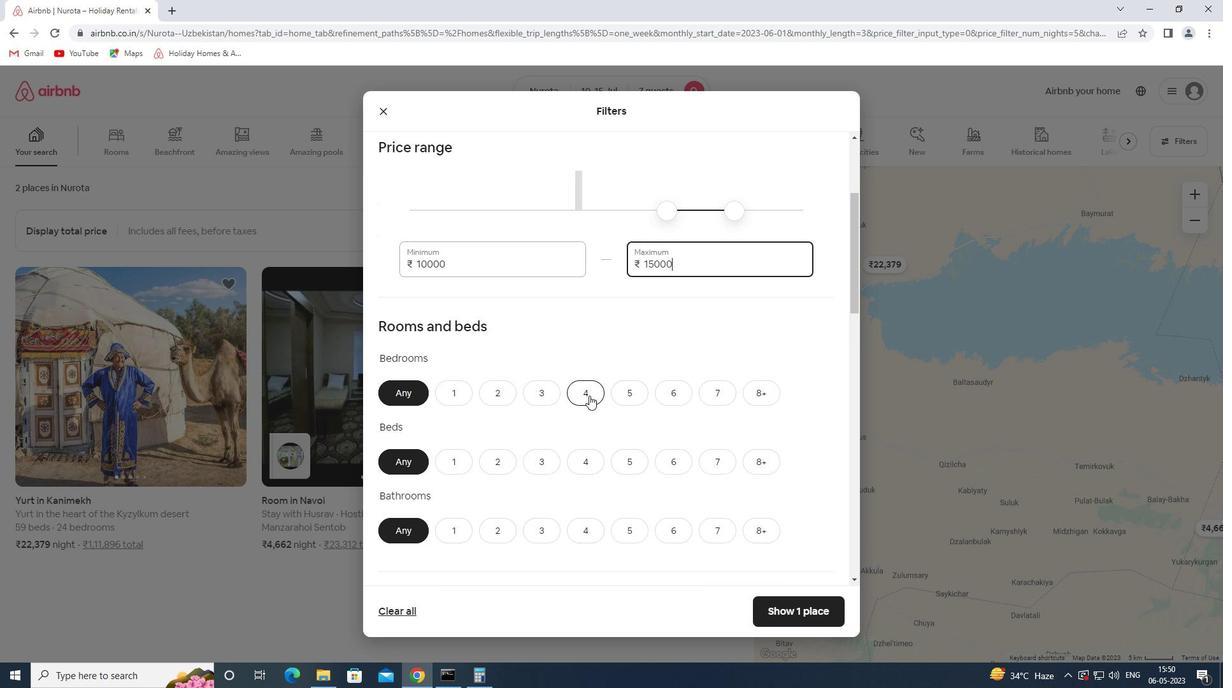 
Action: Mouse moved to (718, 461)
Screenshot: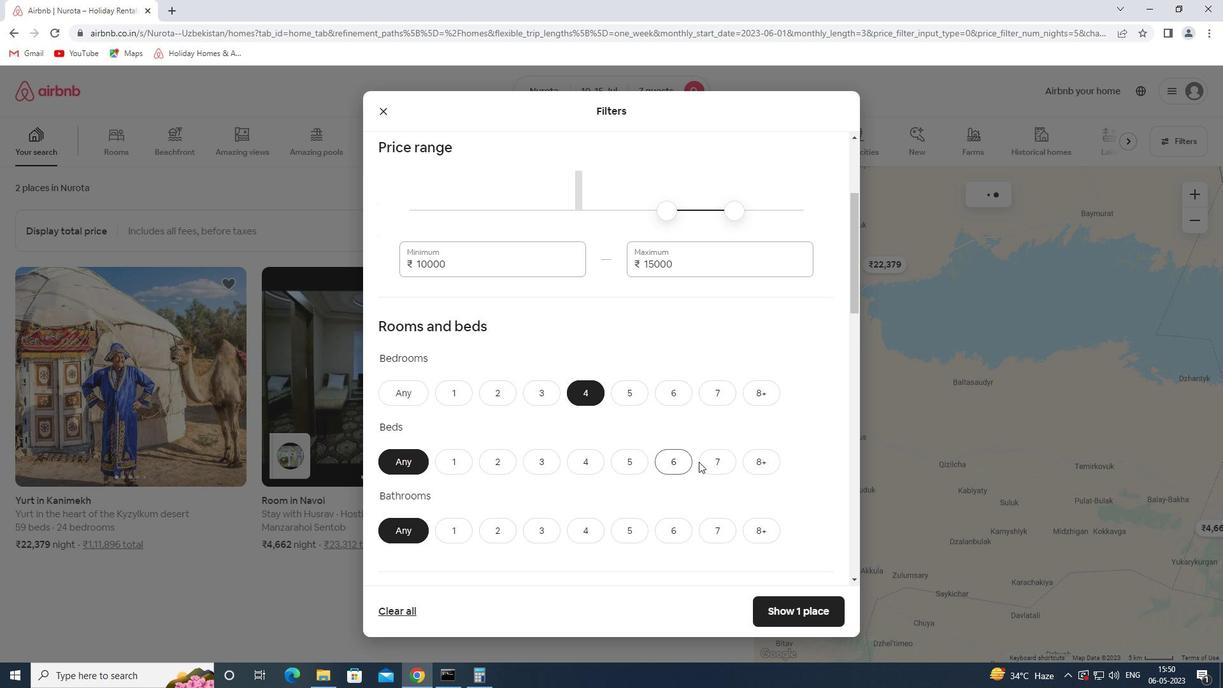 
Action: Mouse pressed left at (718, 461)
Screenshot: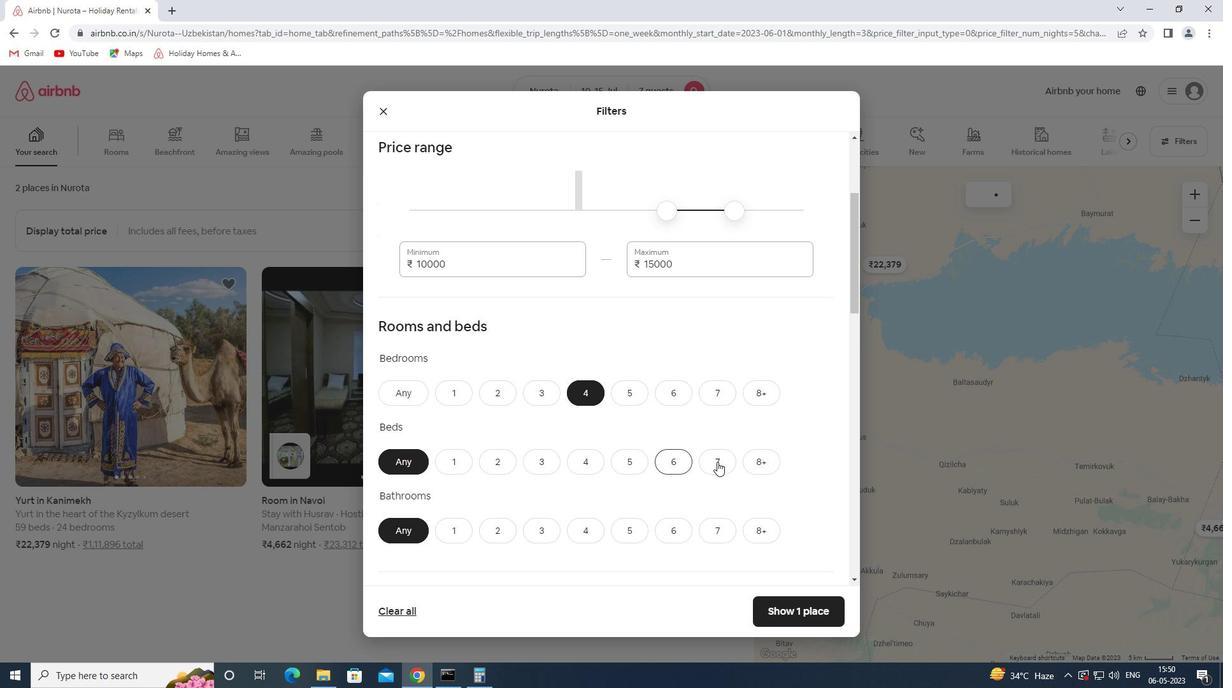 
Action: Mouse moved to (660, 475)
Screenshot: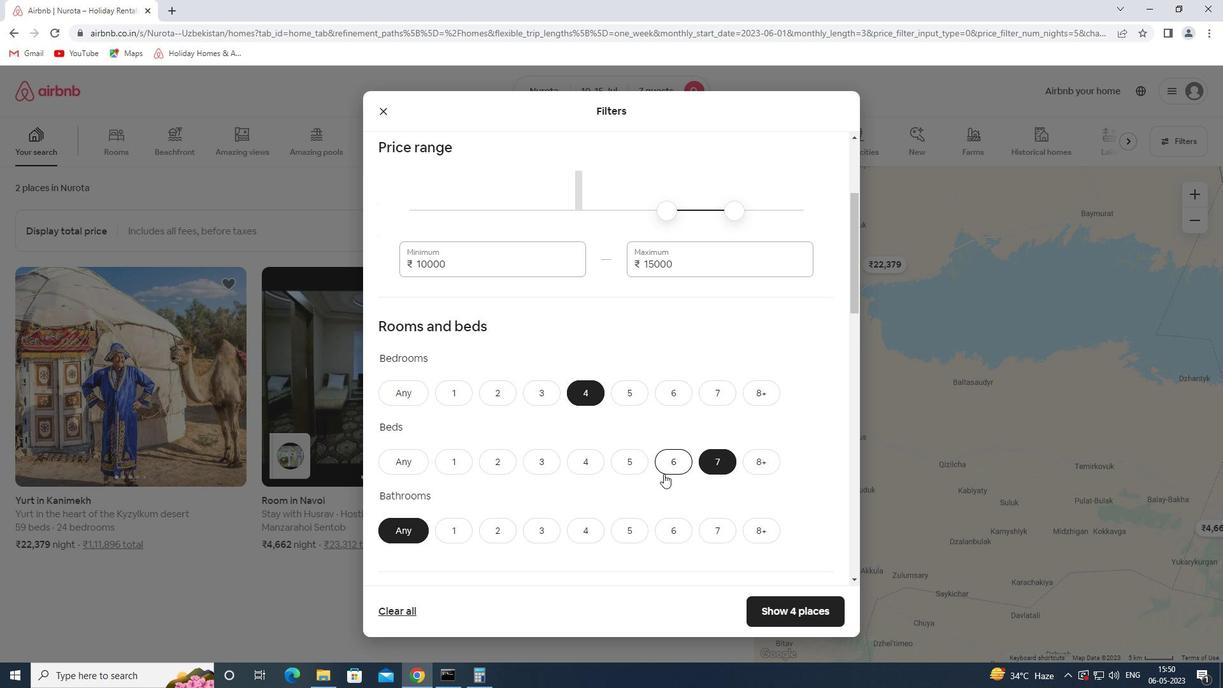 
Action: Mouse scrolled (660, 474) with delta (0, 0)
Screenshot: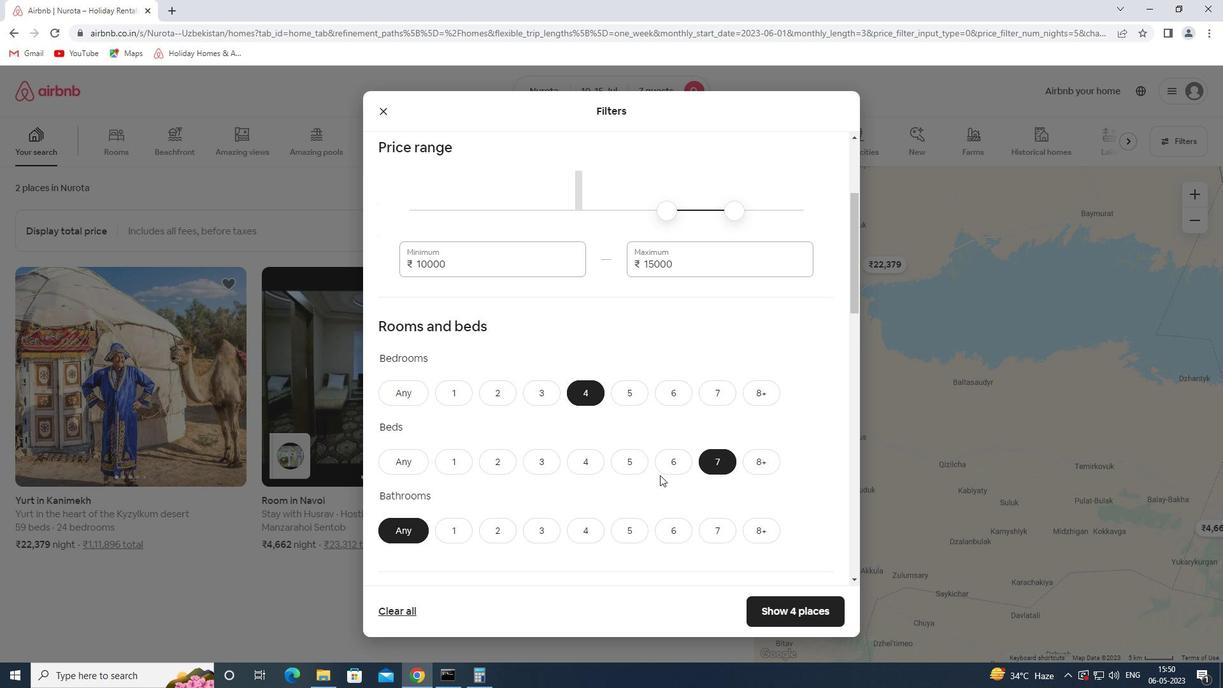 
Action: Mouse moved to (651, 472)
Screenshot: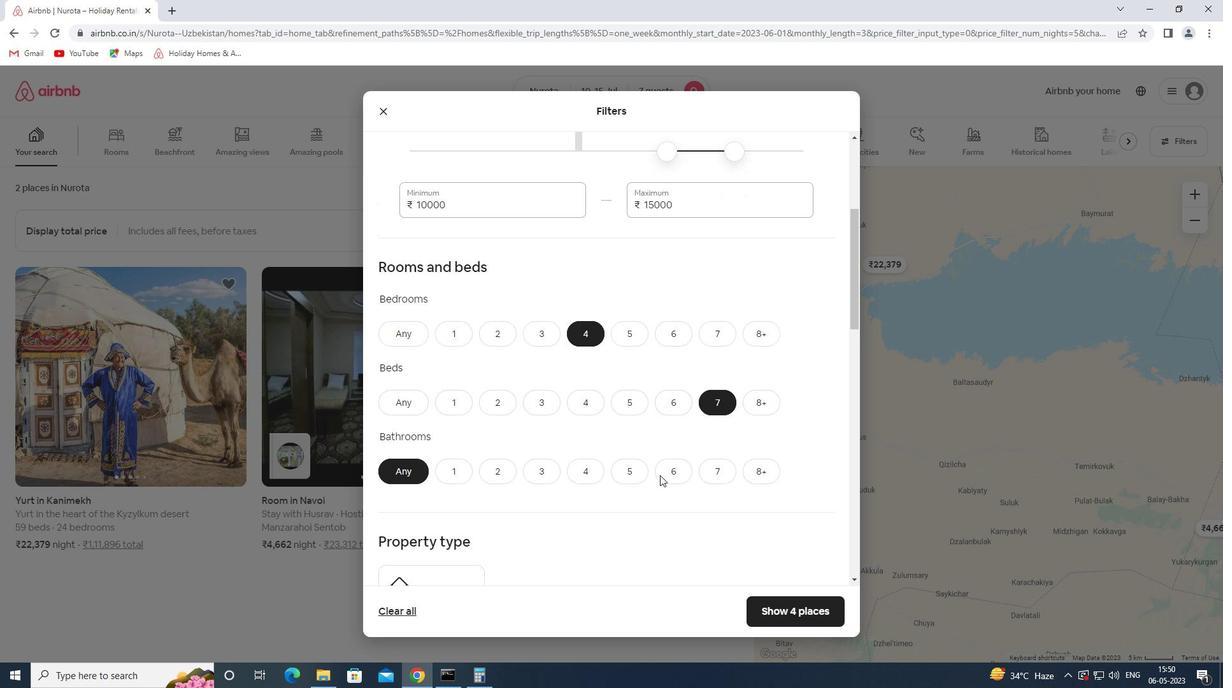 
Action: Mouse scrolled (651, 472) with delta (0, 0)
Screenshot: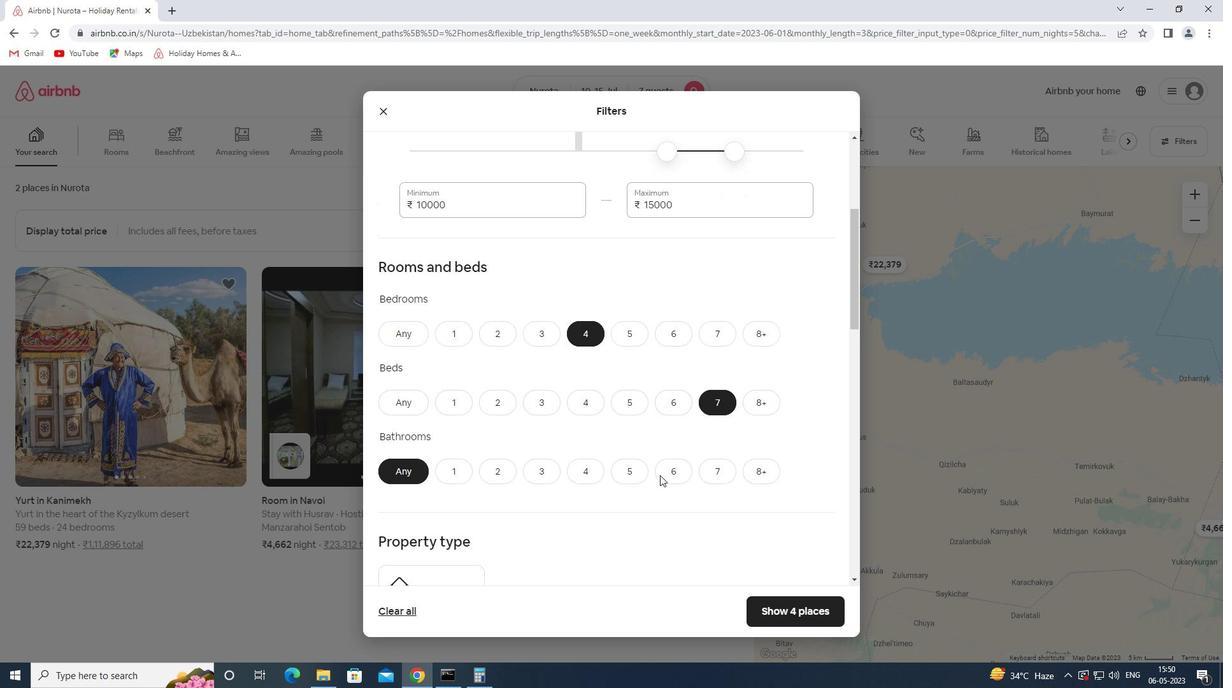 
Action: Mouse moved to (588, 404)
Screenshot: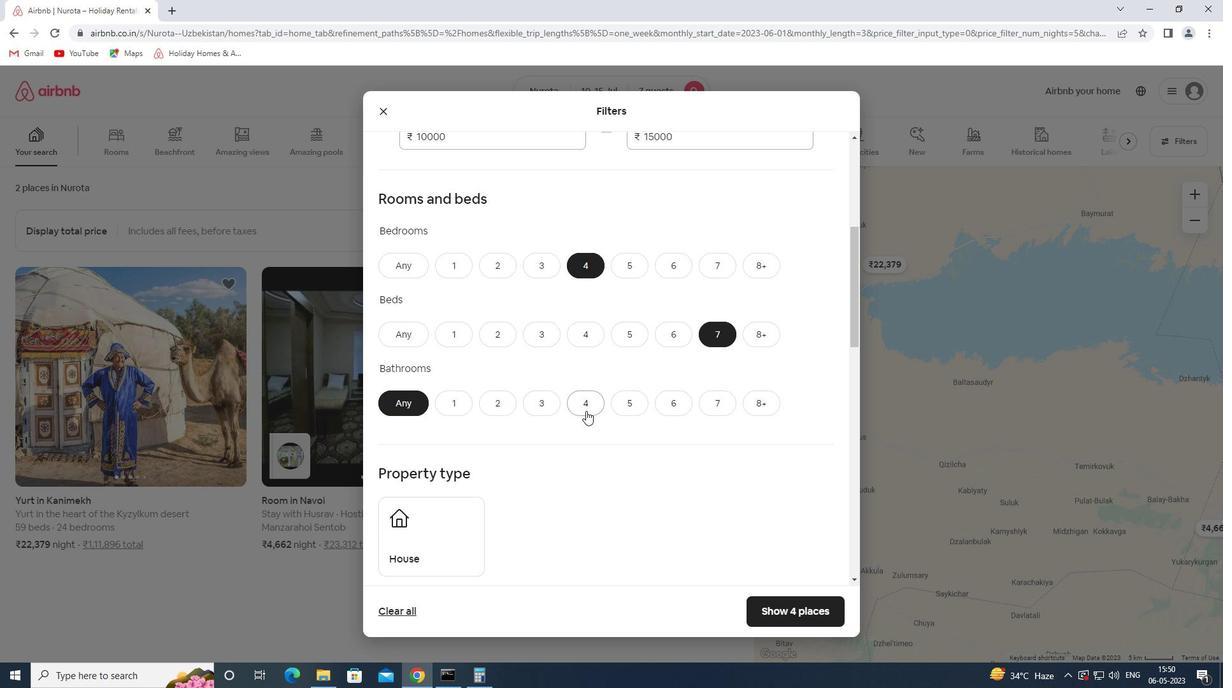 
Action: Mouse pressed left at (588, 404)
Screenshot: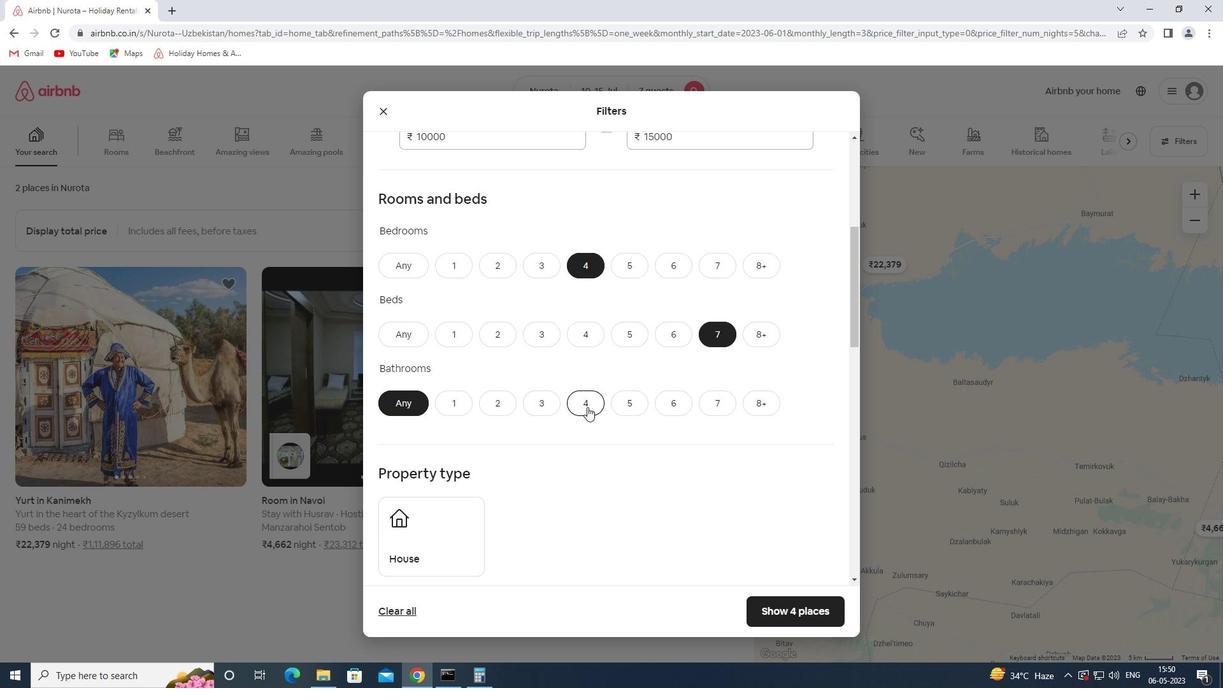 
Action: Mouse moved to (447, 531)
Screenshot: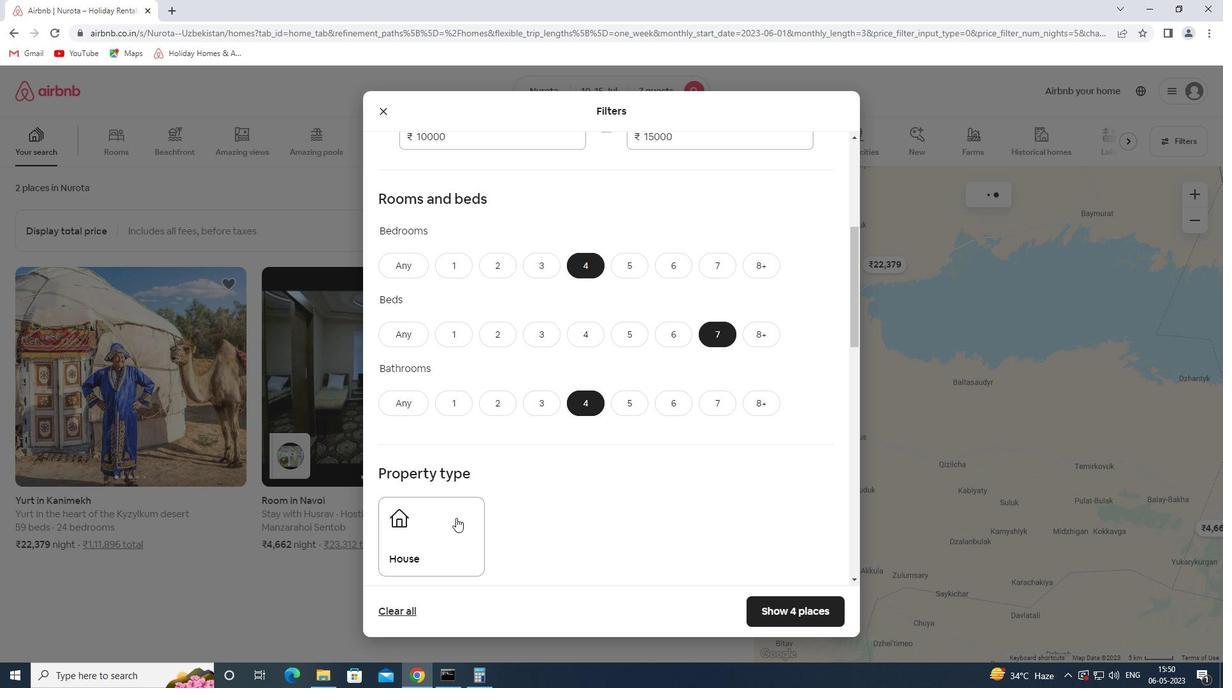 
Action: Mouse pressed left at (447, 531)
Screenshot: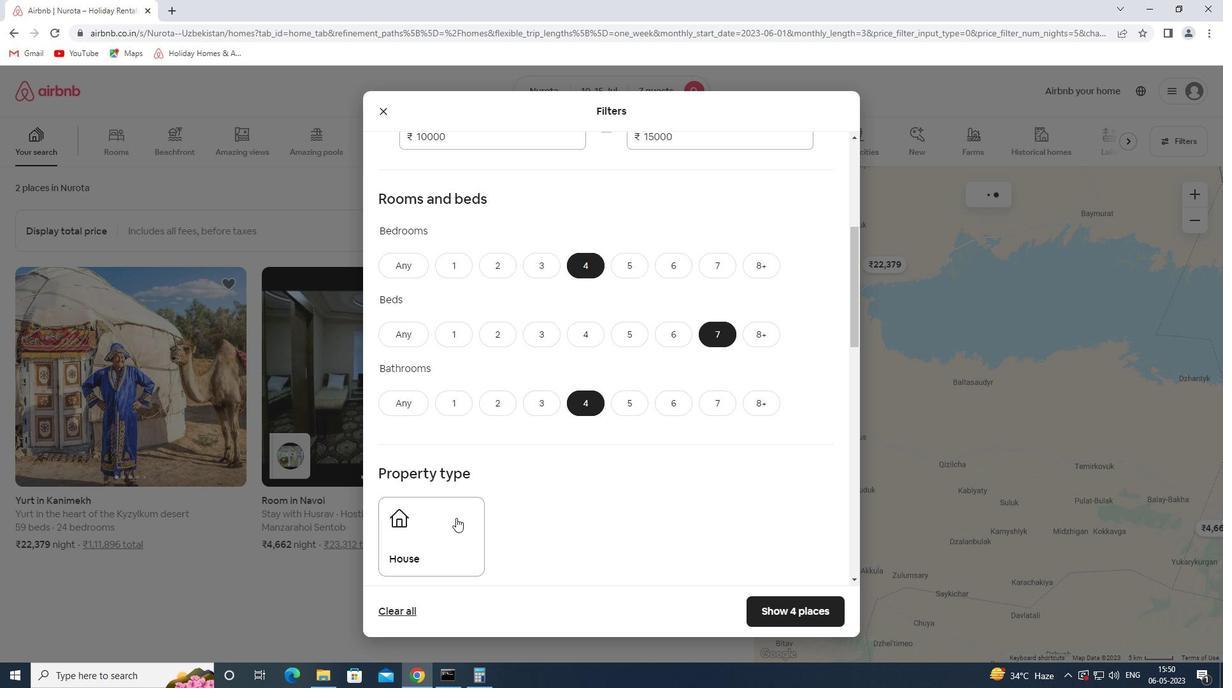 
Action: Mouse moved to (620, 492)
Screenshot: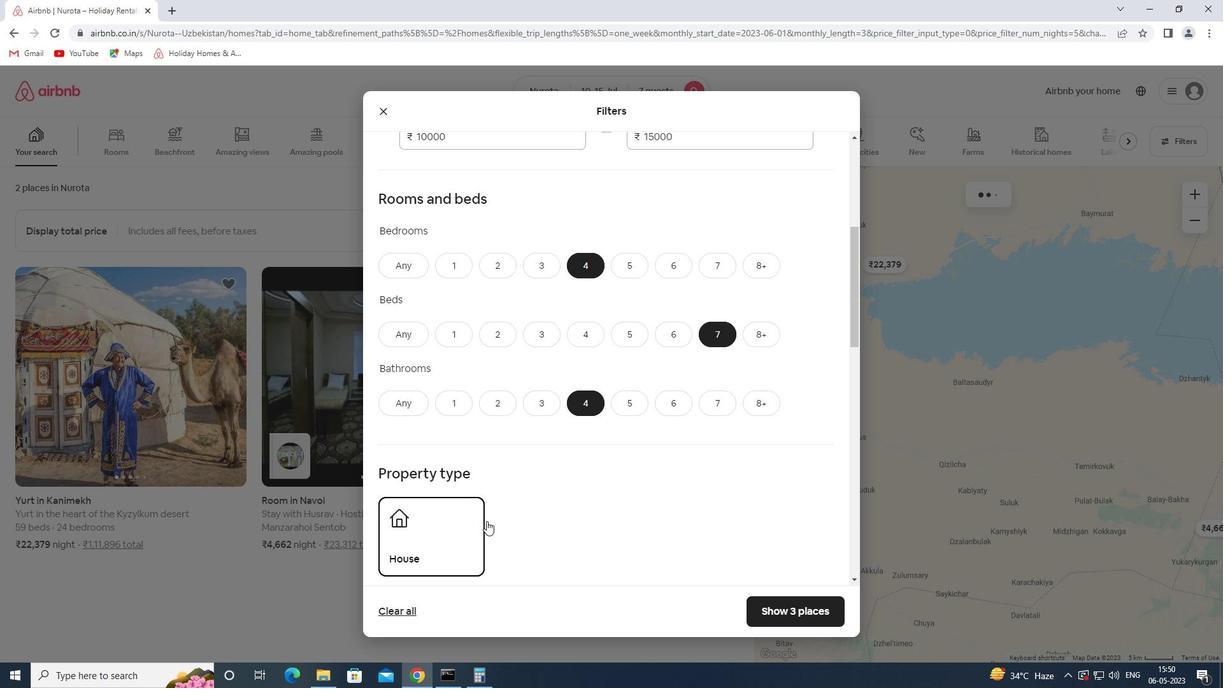 
Action: Mouse scrolled (620, 491) with delta (0, 0)
Screenshot: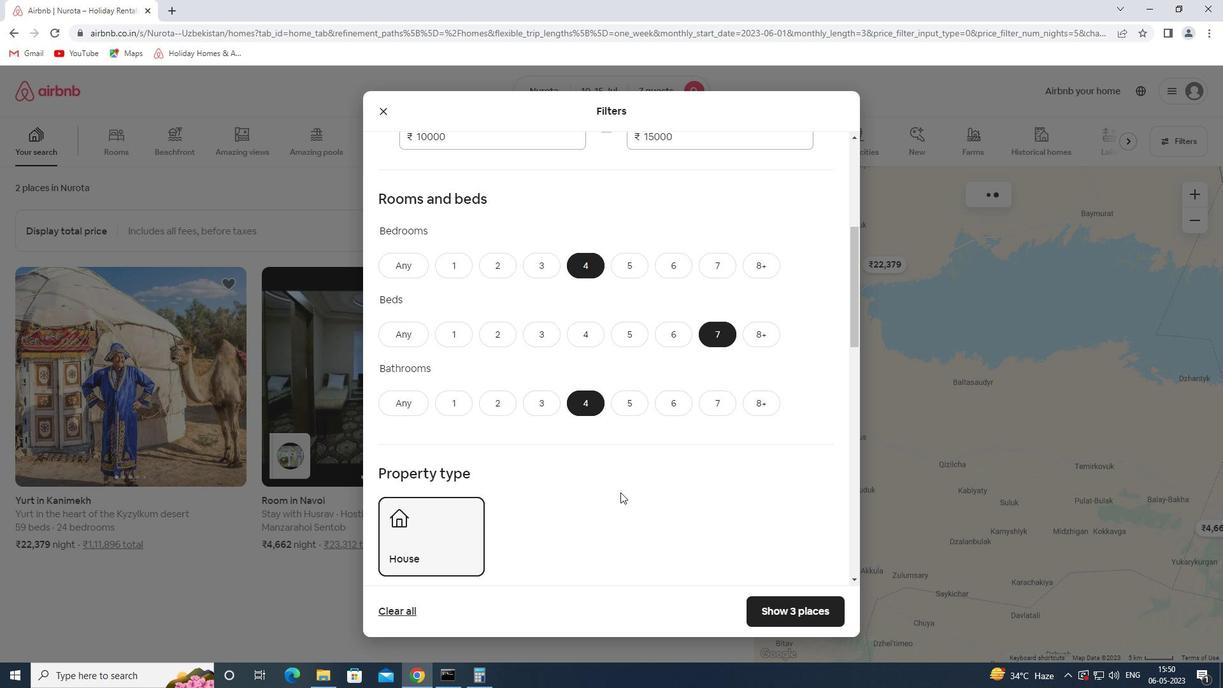 
Action: Mouse scrolled (620, 491) with delta (0, 0)
Screenshot: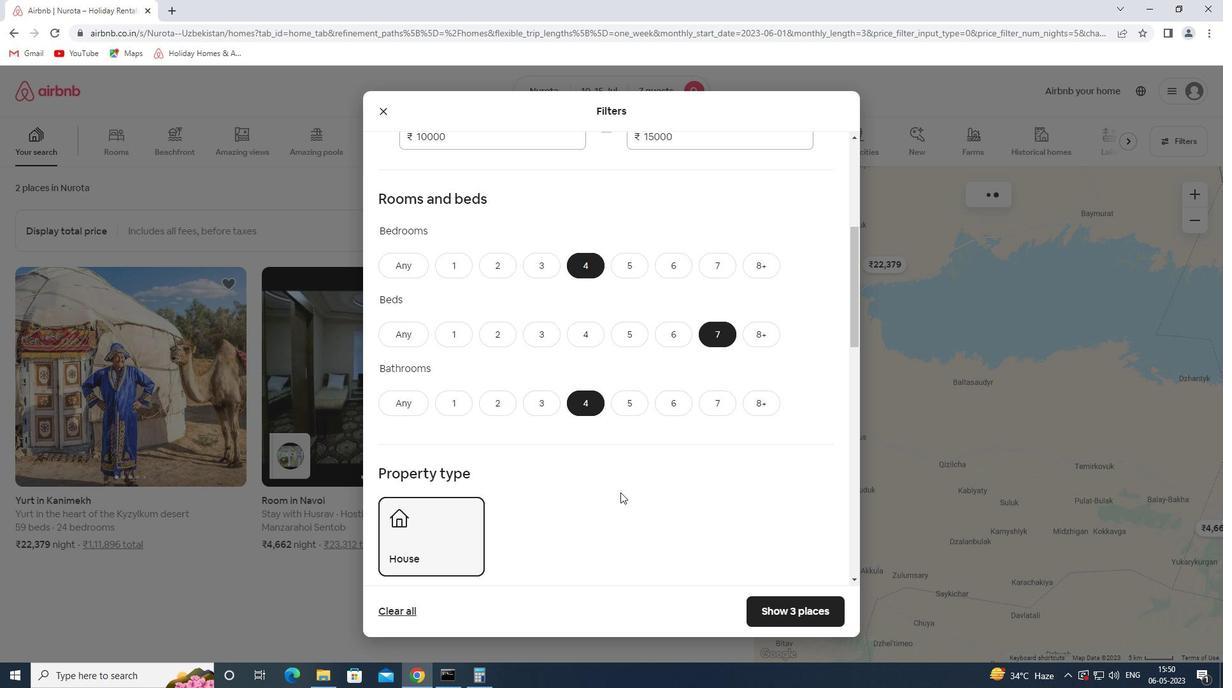 
Action: Mouse scrolled (620, 491) with delta (0, 0)
Screenshot: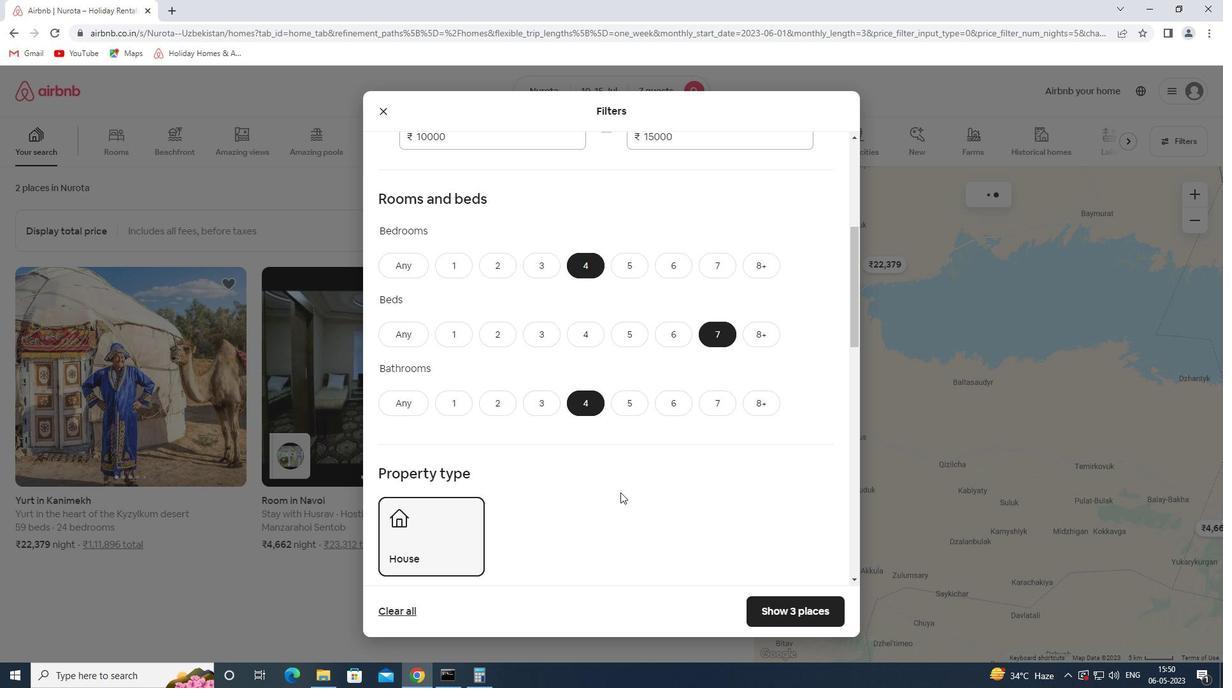 
Action: Mouse moved to (506, 477)
Screenshot: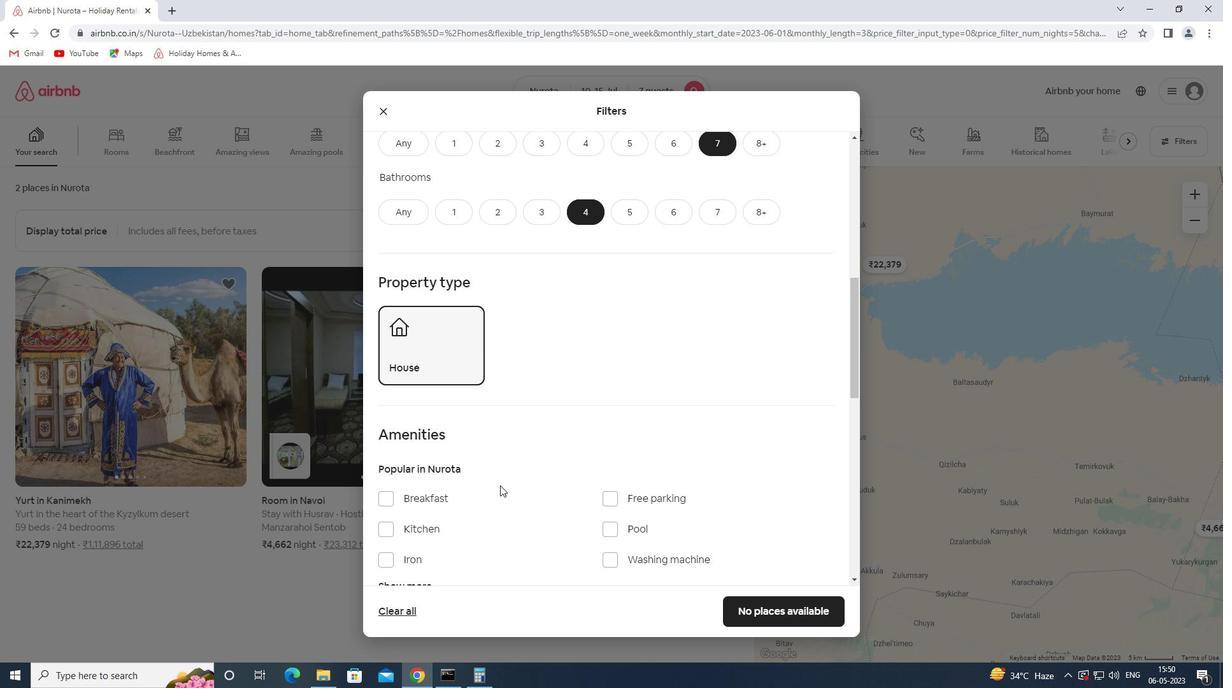 
Action: Mouse scrolled (506, 477) with delta (0, 0)
Screenshot: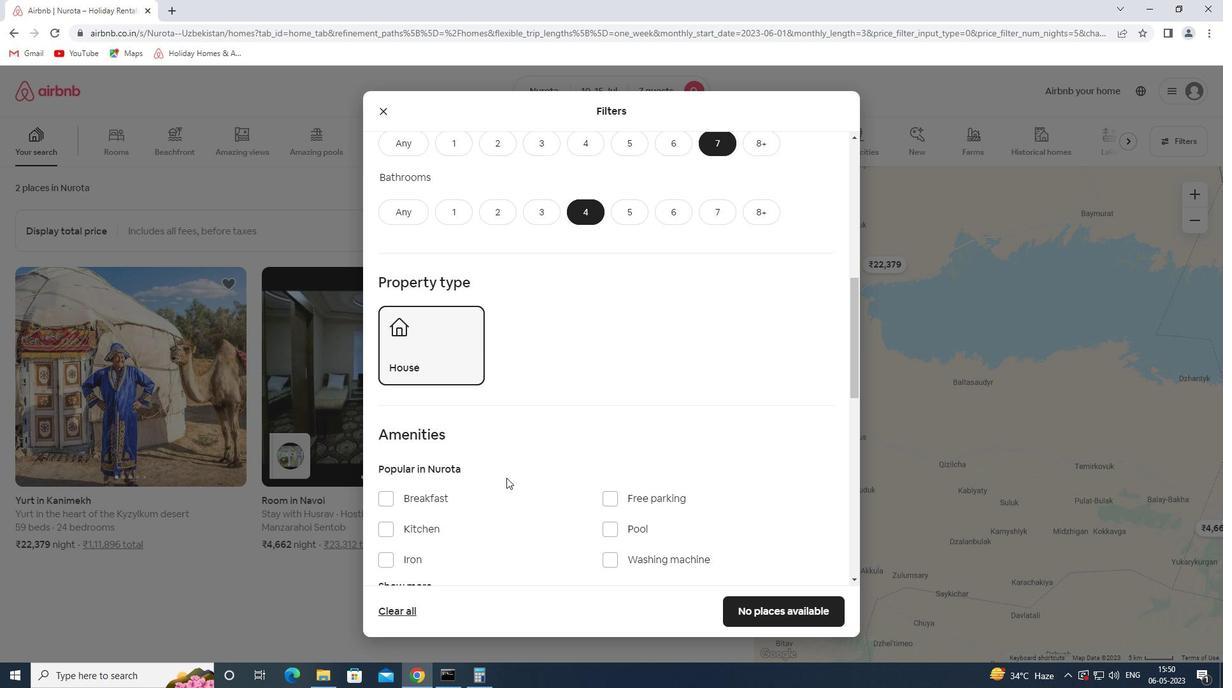 
Action: Mouse scrolled (506, 477) with delta (0, 0)
Screenshot: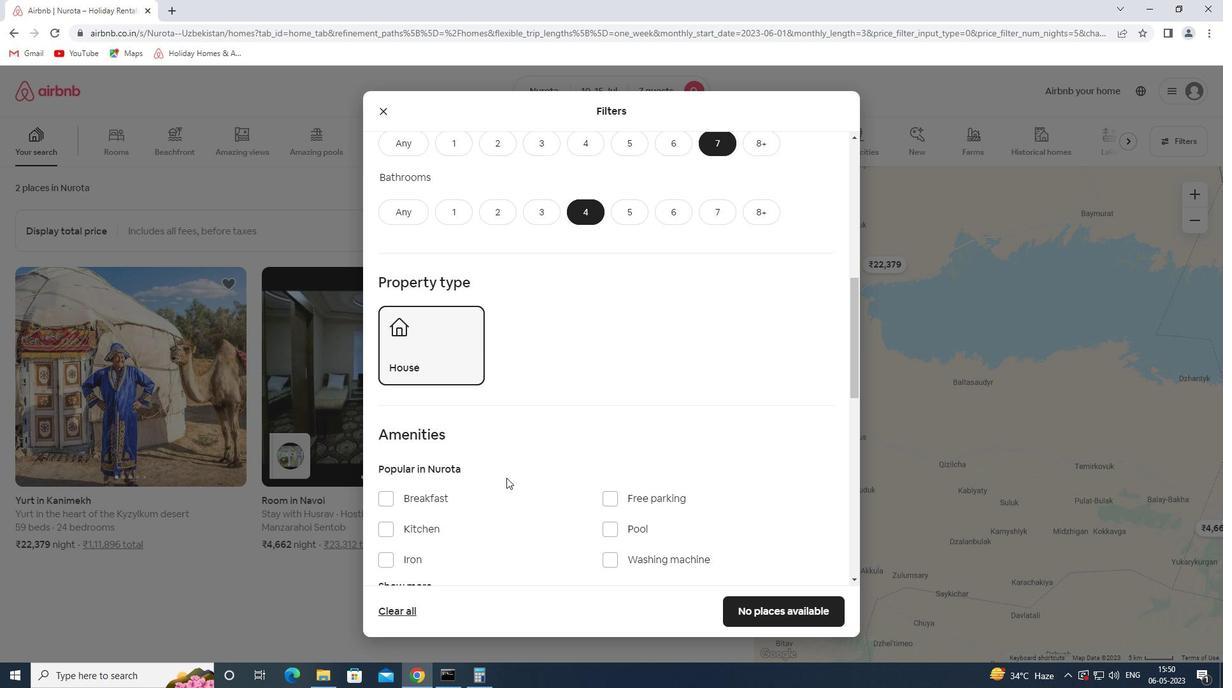 
Action: Mouse scrolled (506, 477) with delta (0, 0)
Screenshot: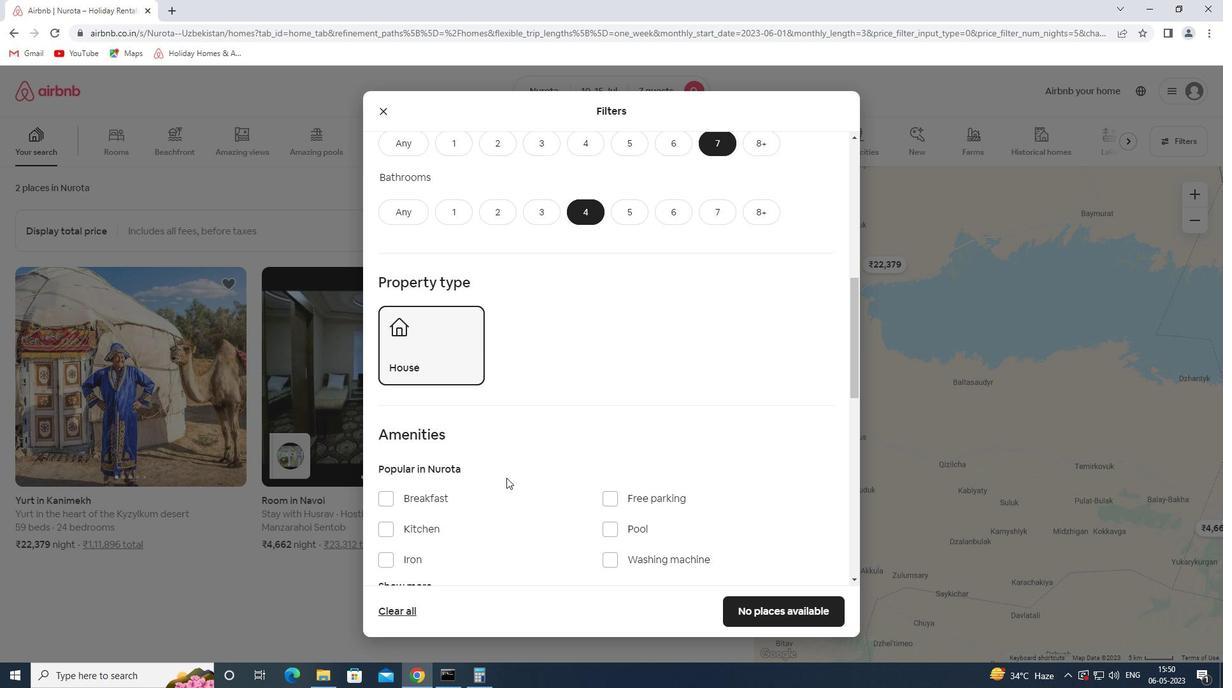 
Action: Mouse moved to (420, 392)
Screenshot: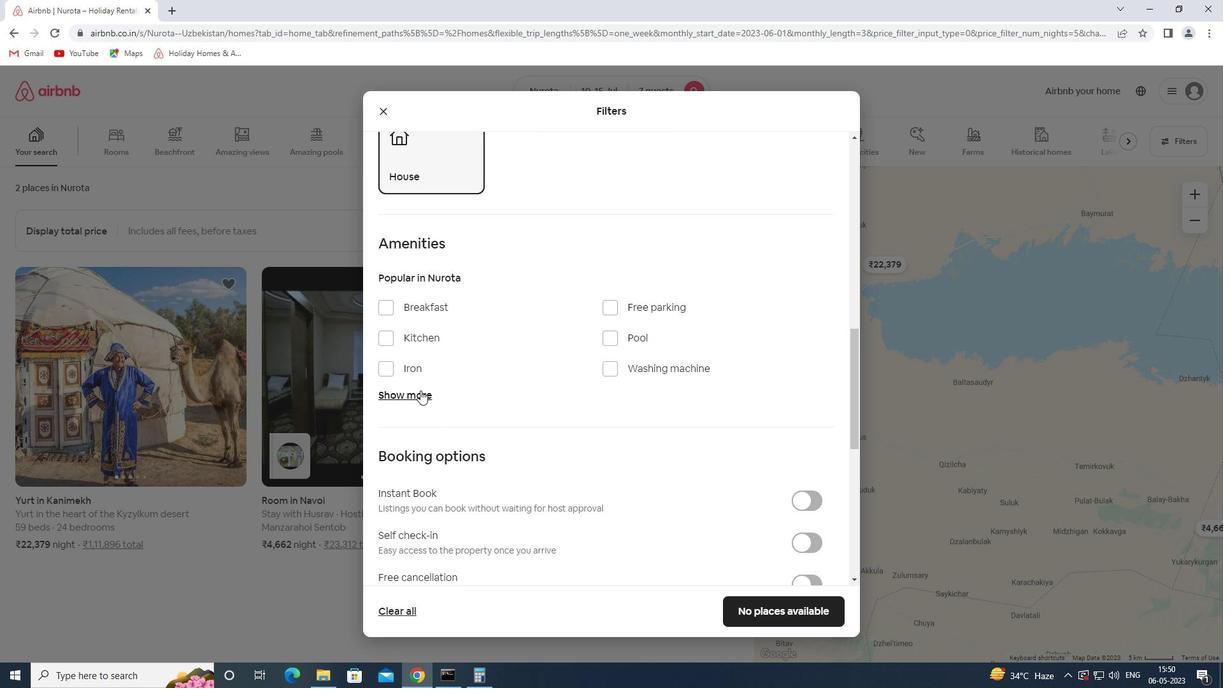 
Action: Mouse pressed left at (420, 392)
Screenshot: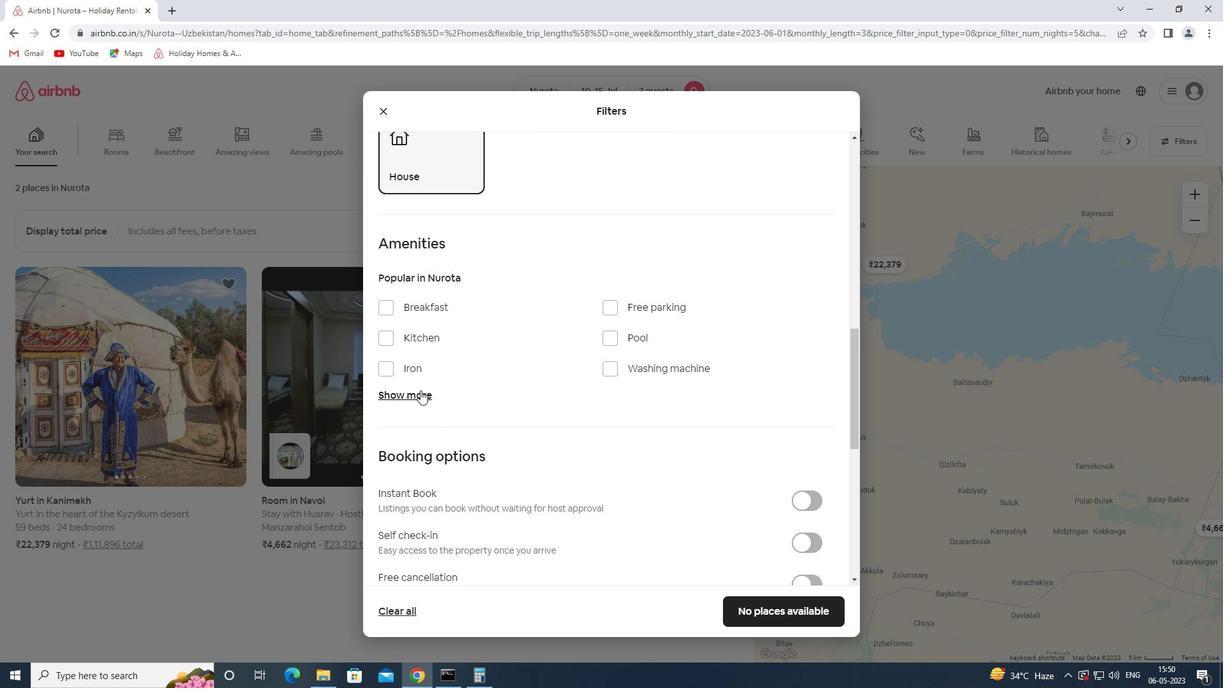 
Action: Mouse moved to (441, 307)
Screenshot: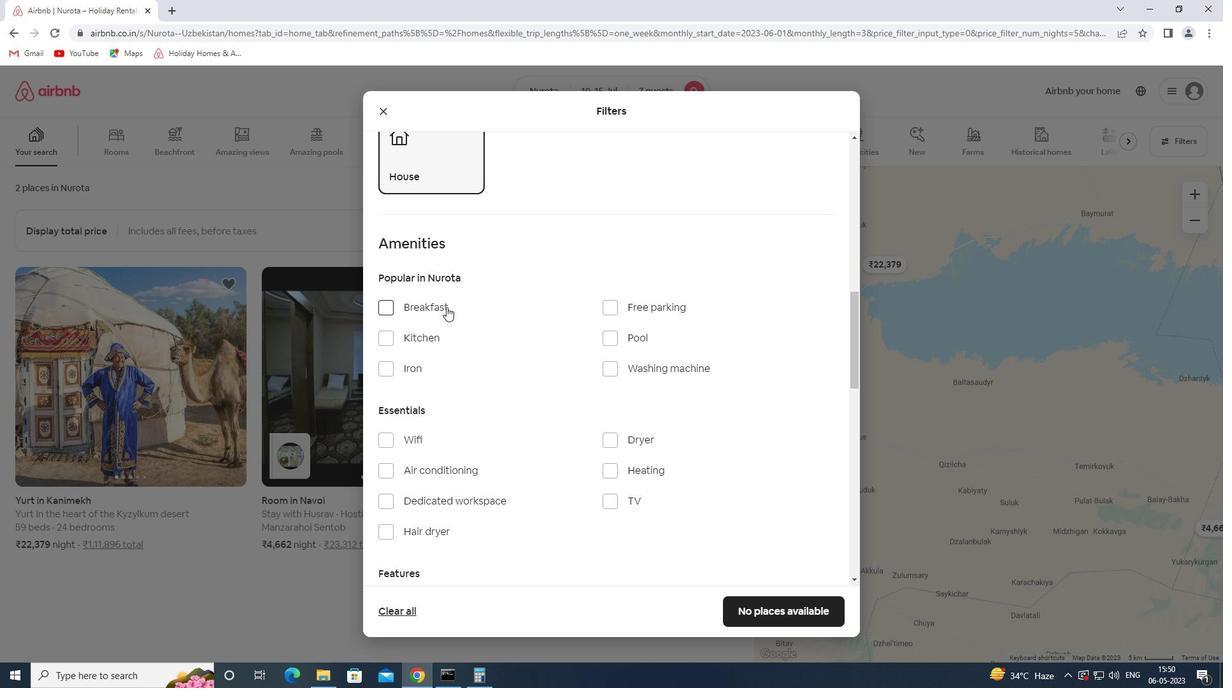 
Action: Mouse pressed left at (441, 307)
Screenshot: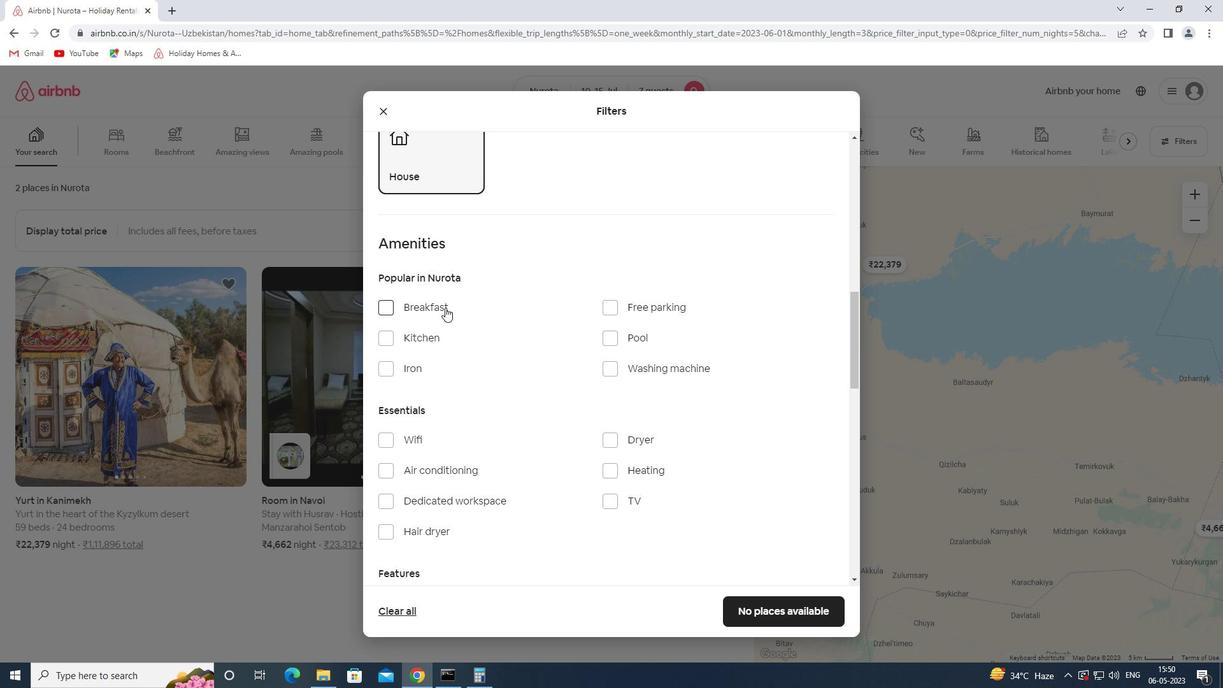 
Action: Mouse moved to (634, 309)
Screenshot: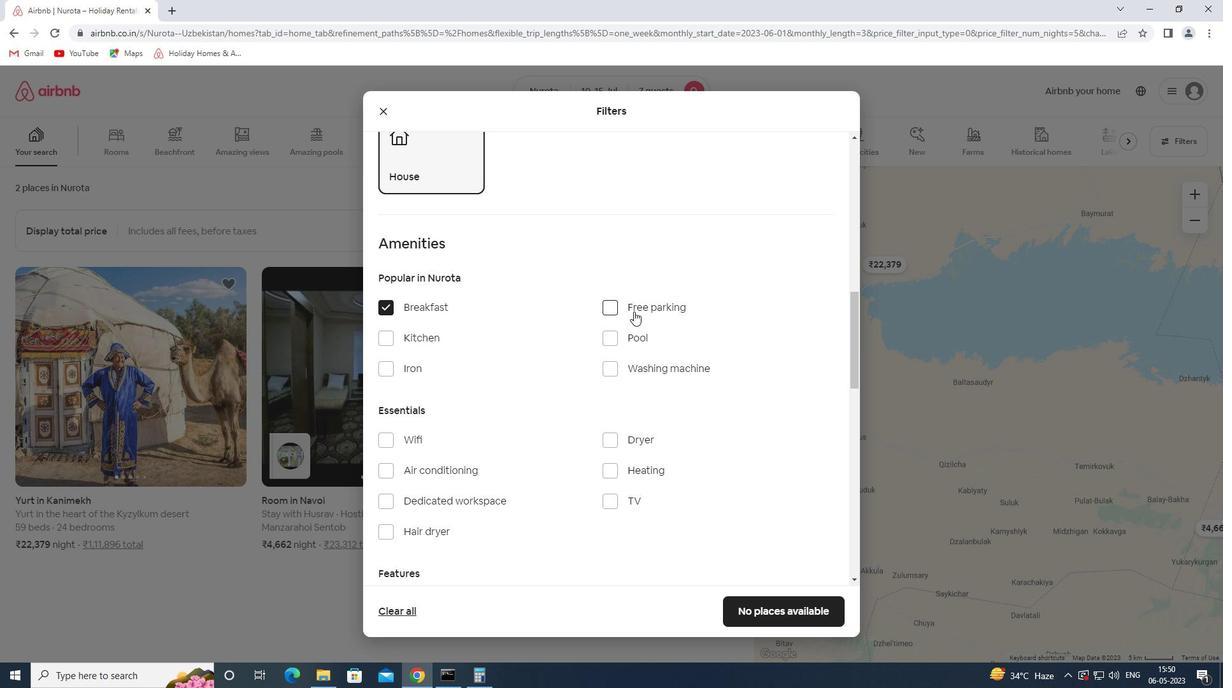 
Action: Mouse pressed left at (634, 309)
Screenshot: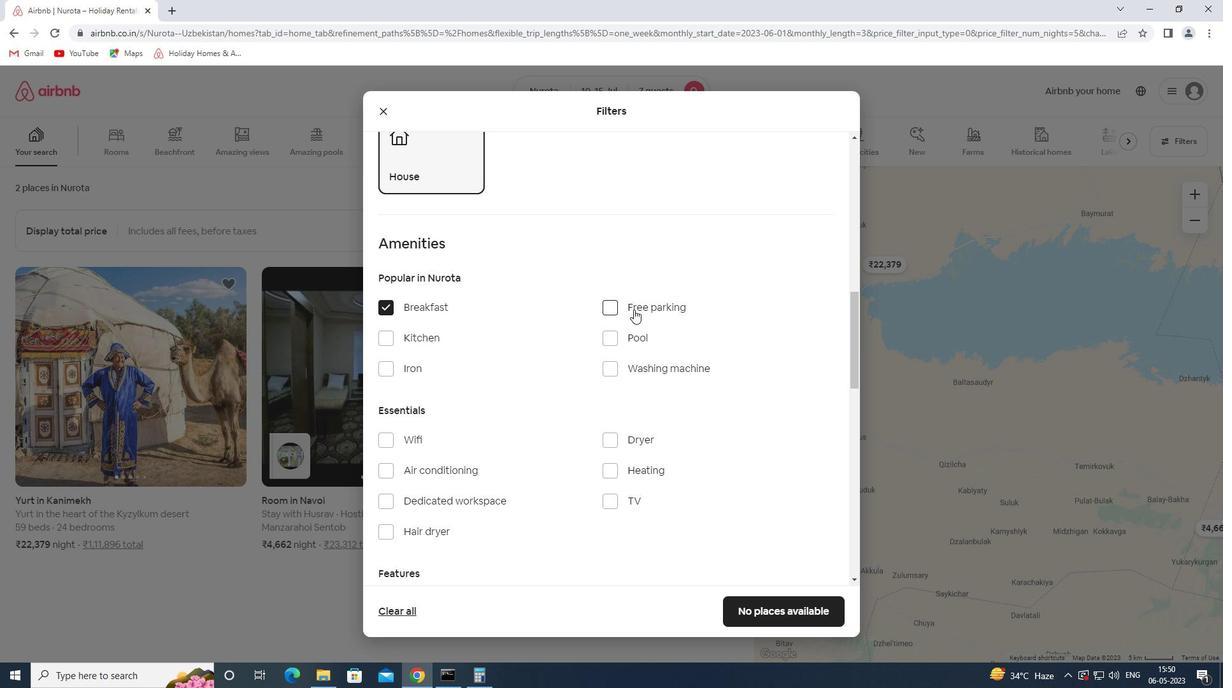 
Action: Mouse moved to (414, 442)
Screenshot: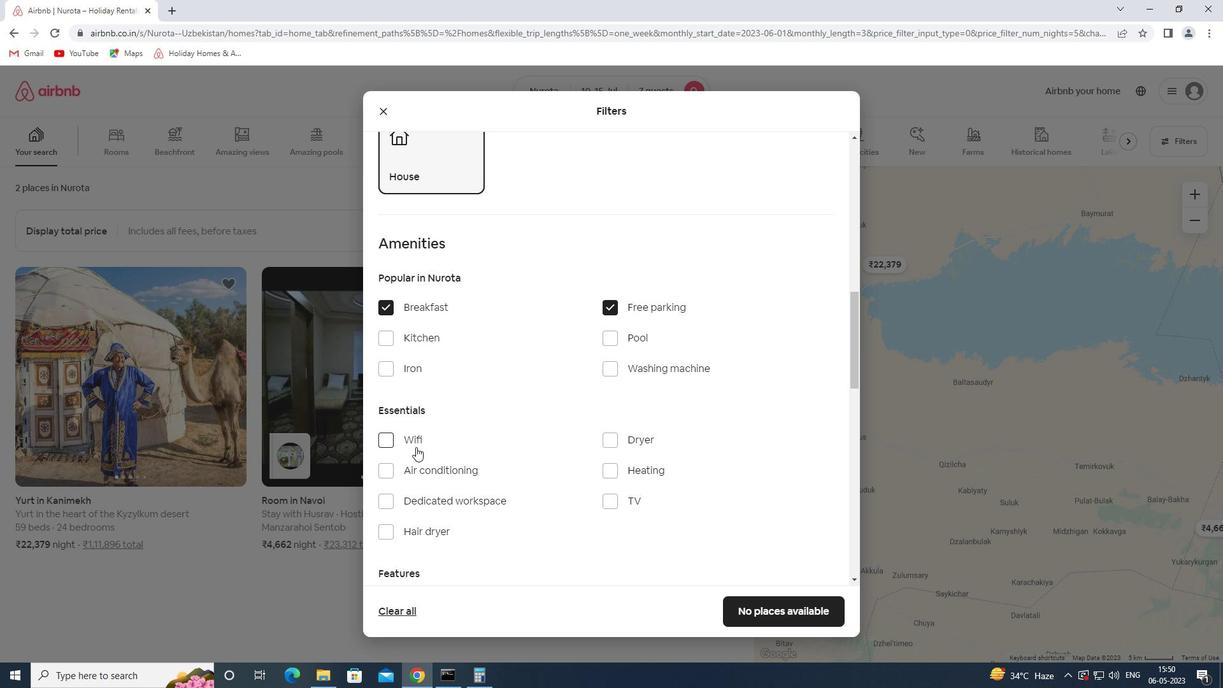 
Action: Mouse pressed left at (414, 442)
Screenshot: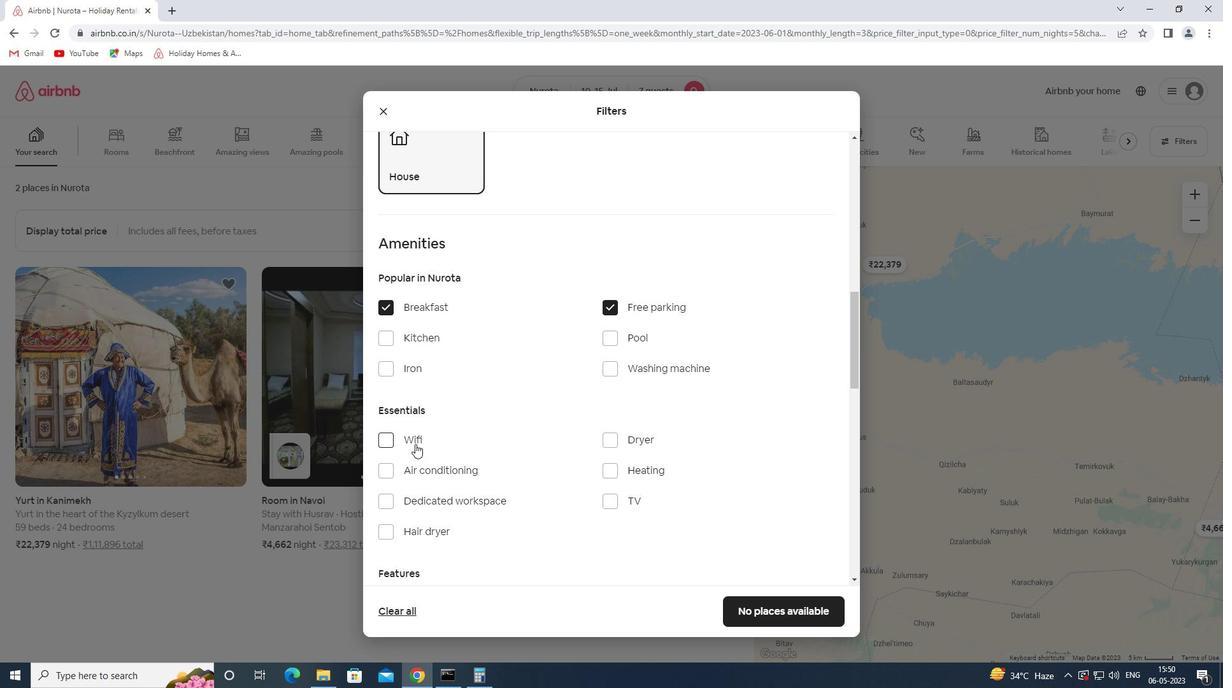 
Action: Mouse moved to (472, 441)
Screenshot: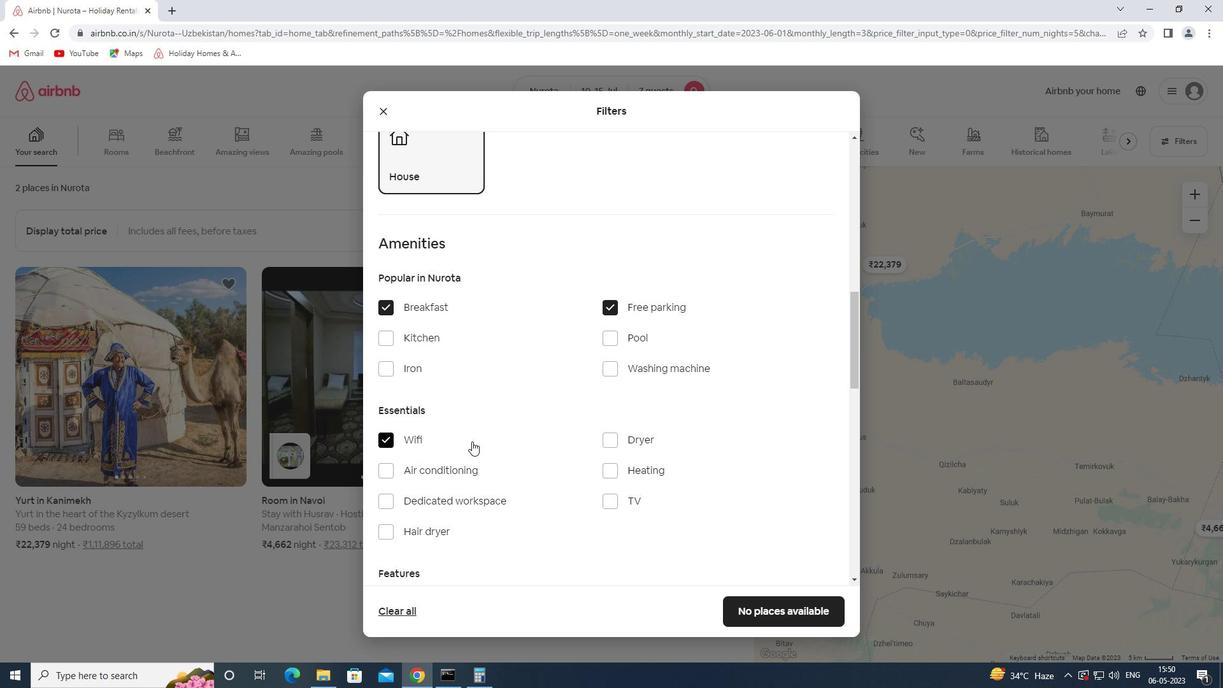 
Action: Mouse scrolled (472, 440) with delta (0, 0)
Screenshot: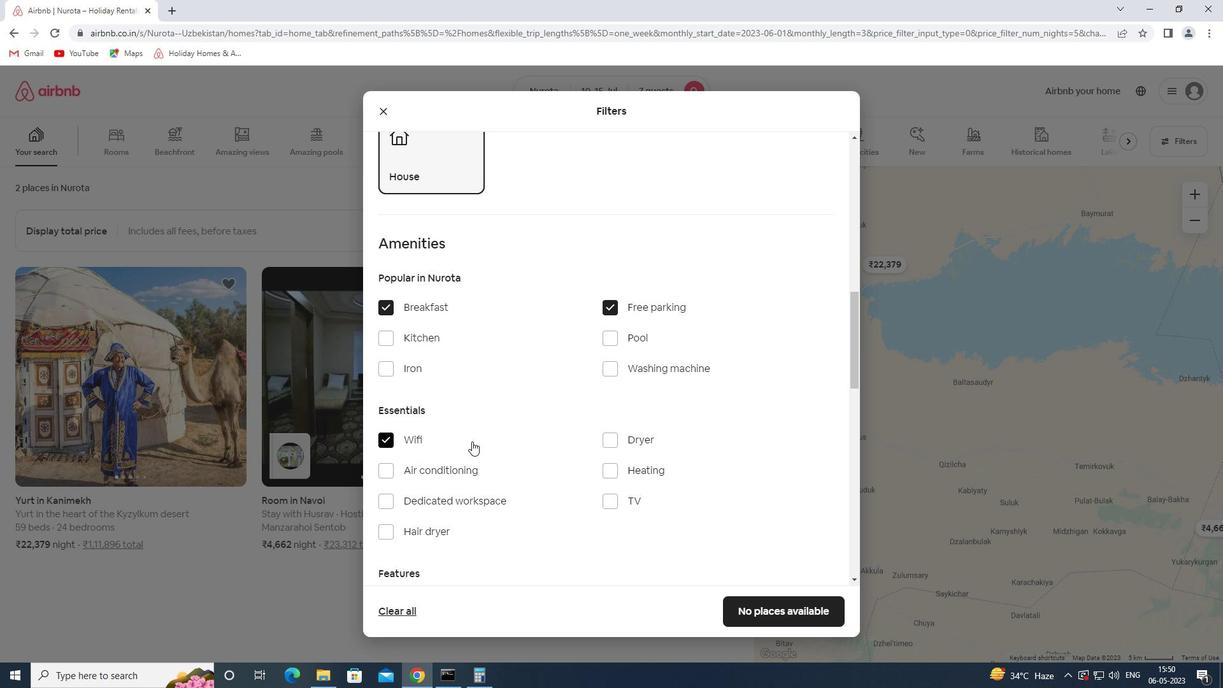 
Action: Mouse moved to (616, 437)
Screenshot: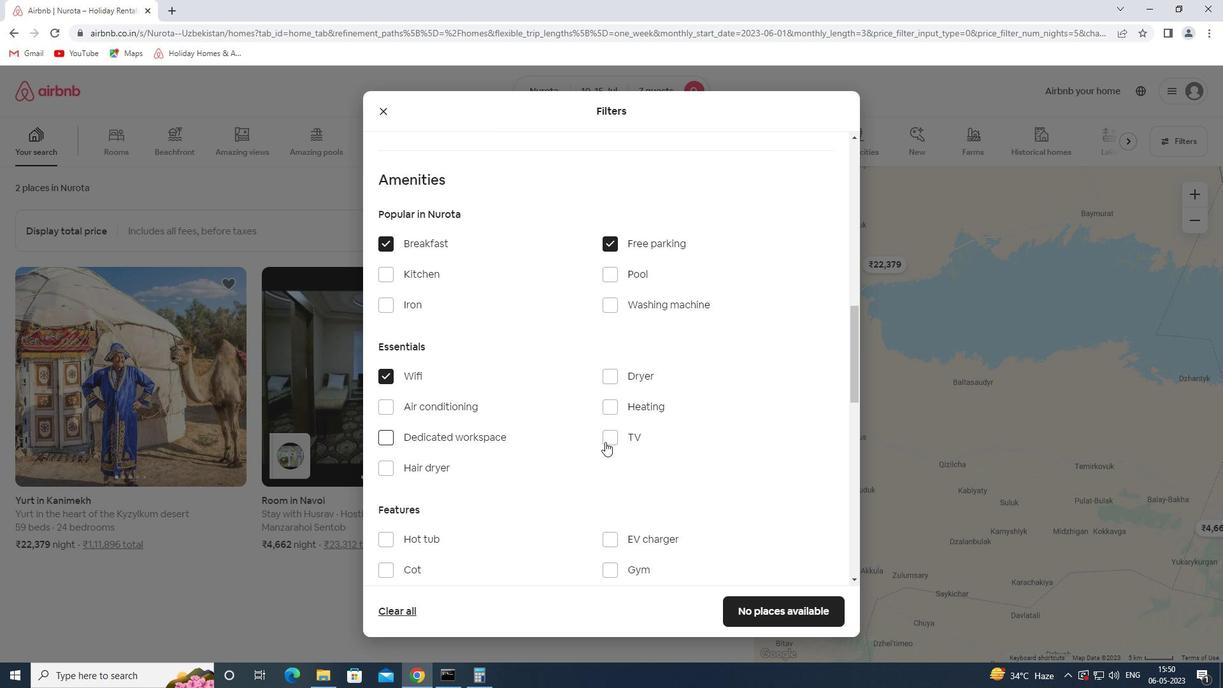 
Action: Mouse pressed left at (616, 437)
Screenshot: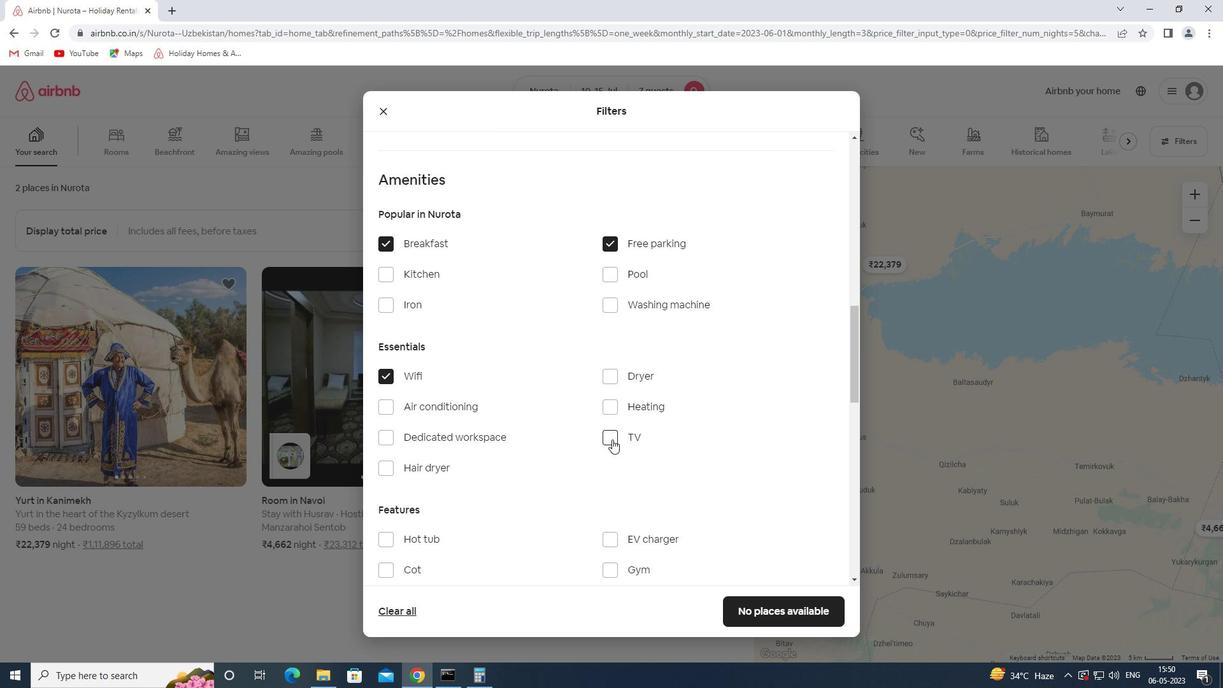 
Action: Mouse moved to (556, 438)
Screenshot: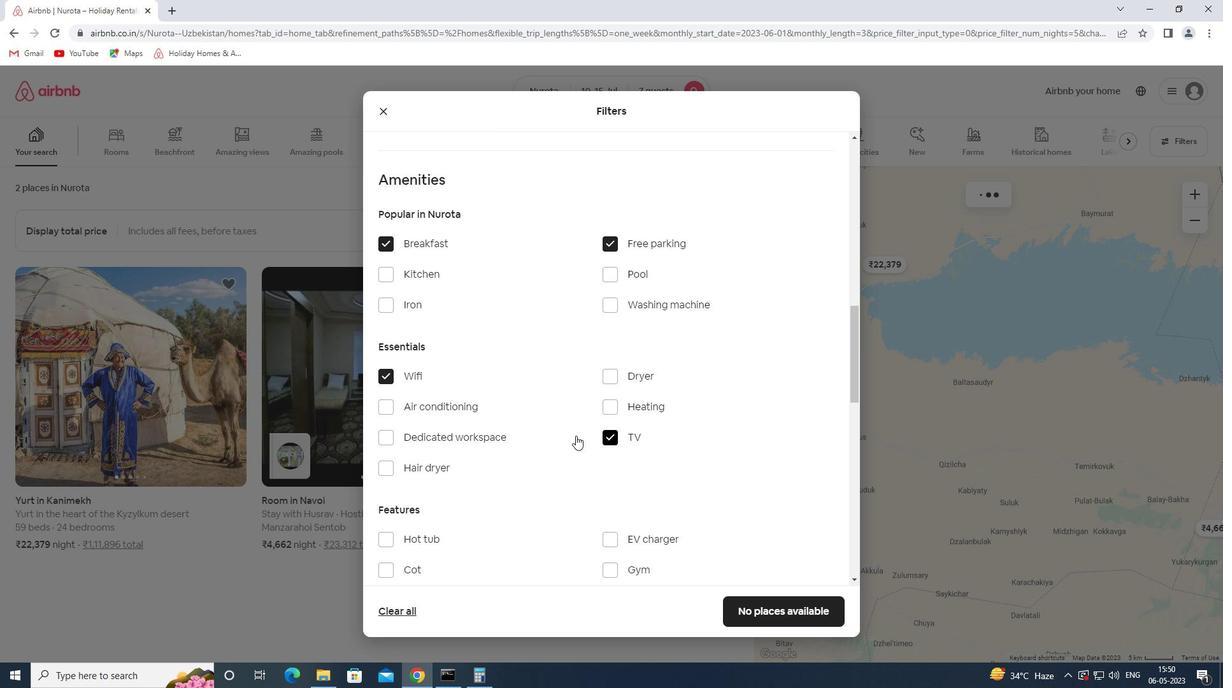 
Action: Mouse scrolled (556, 437) with delta (0, 0)
Screenshot: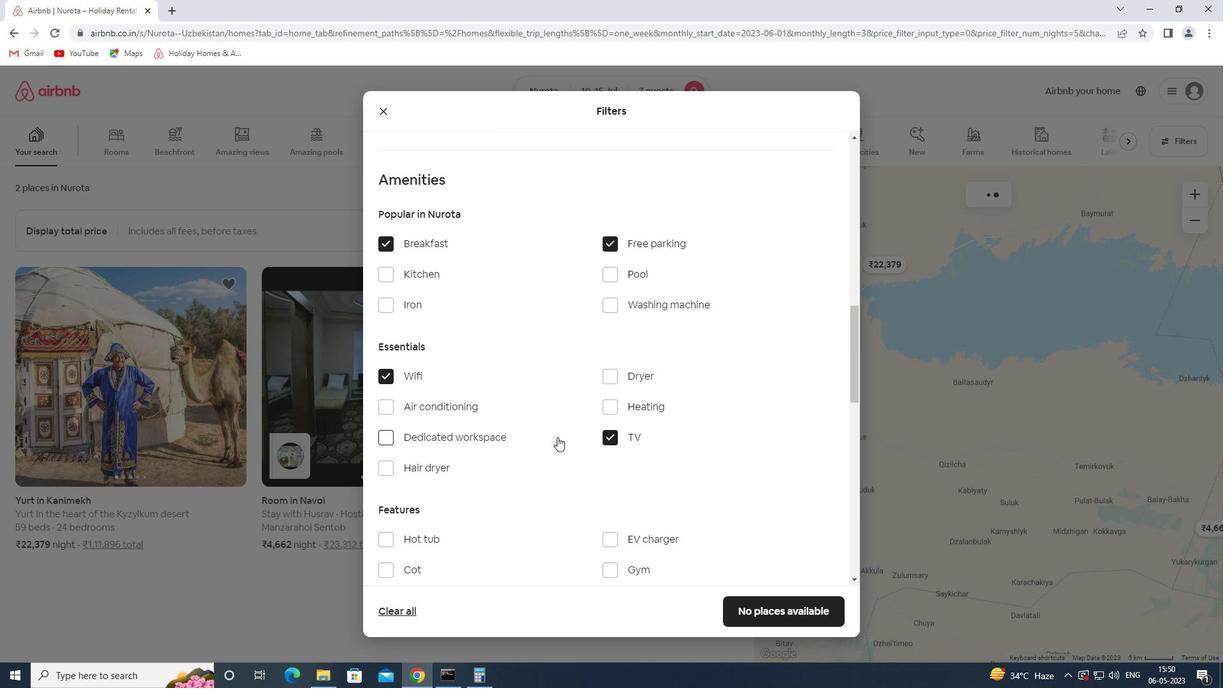
Action: Mouse scrolled (556, 437) with delta (0, 0)
Screenshot: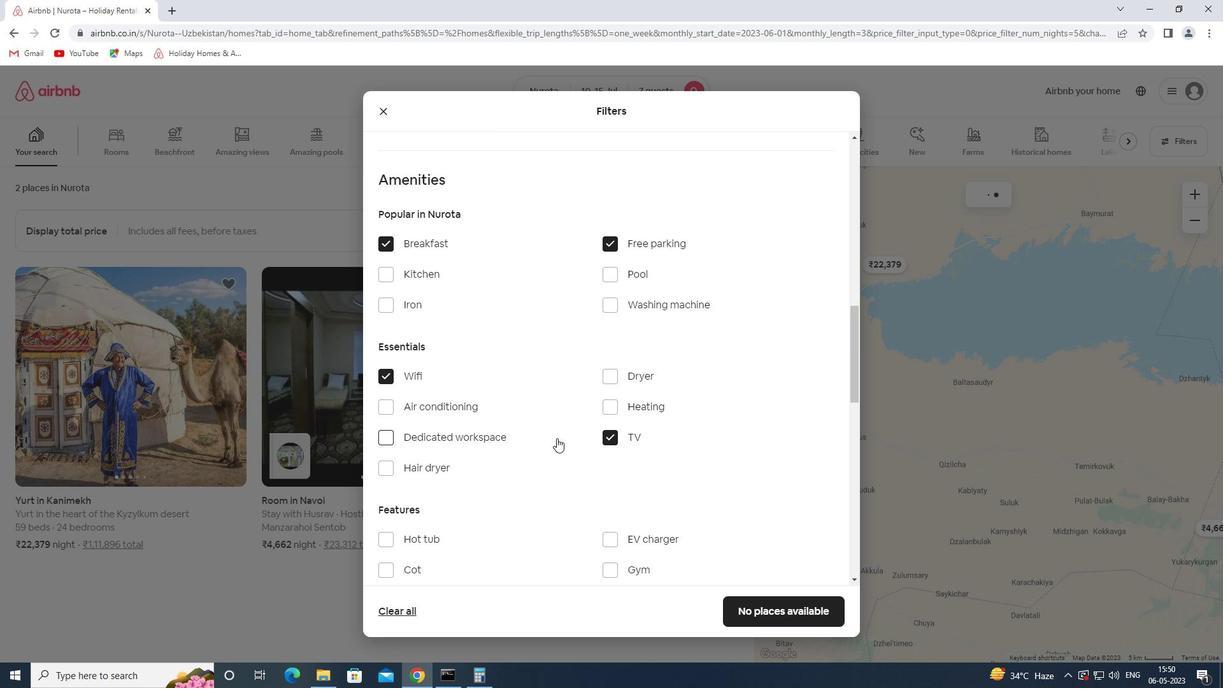 
Action: Mouse moved to (636, 444)
Screenshot: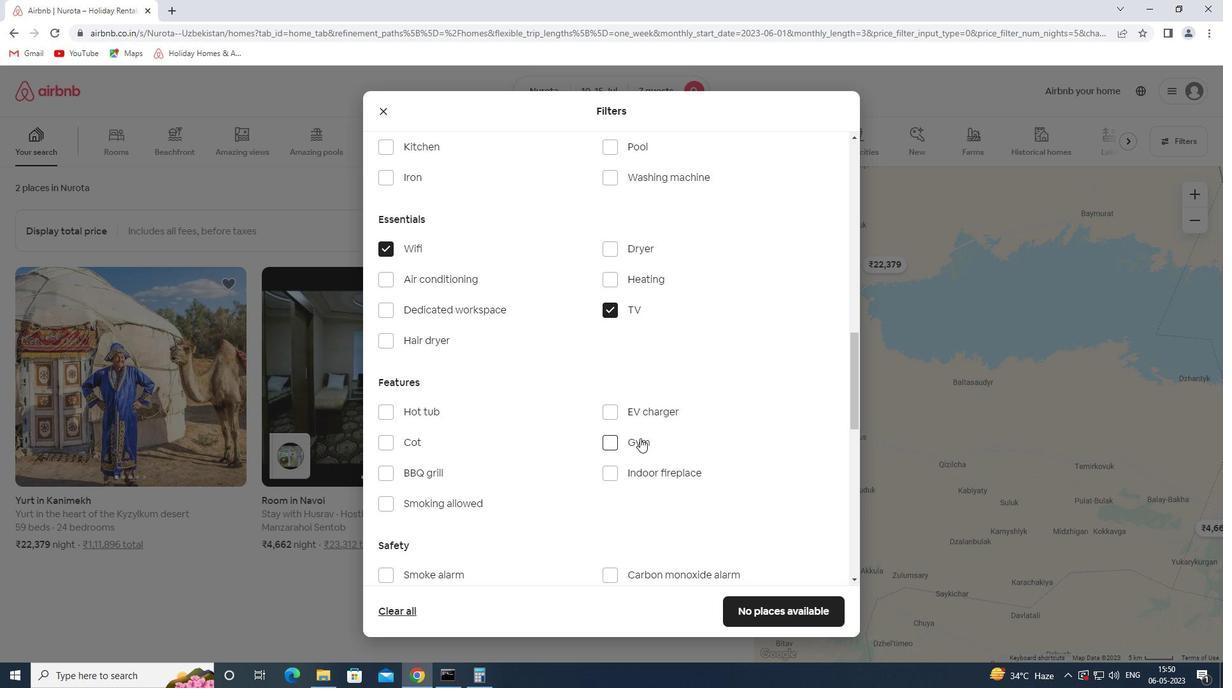 
Action: Mouse pressed left at (636, 444)
Screenshot: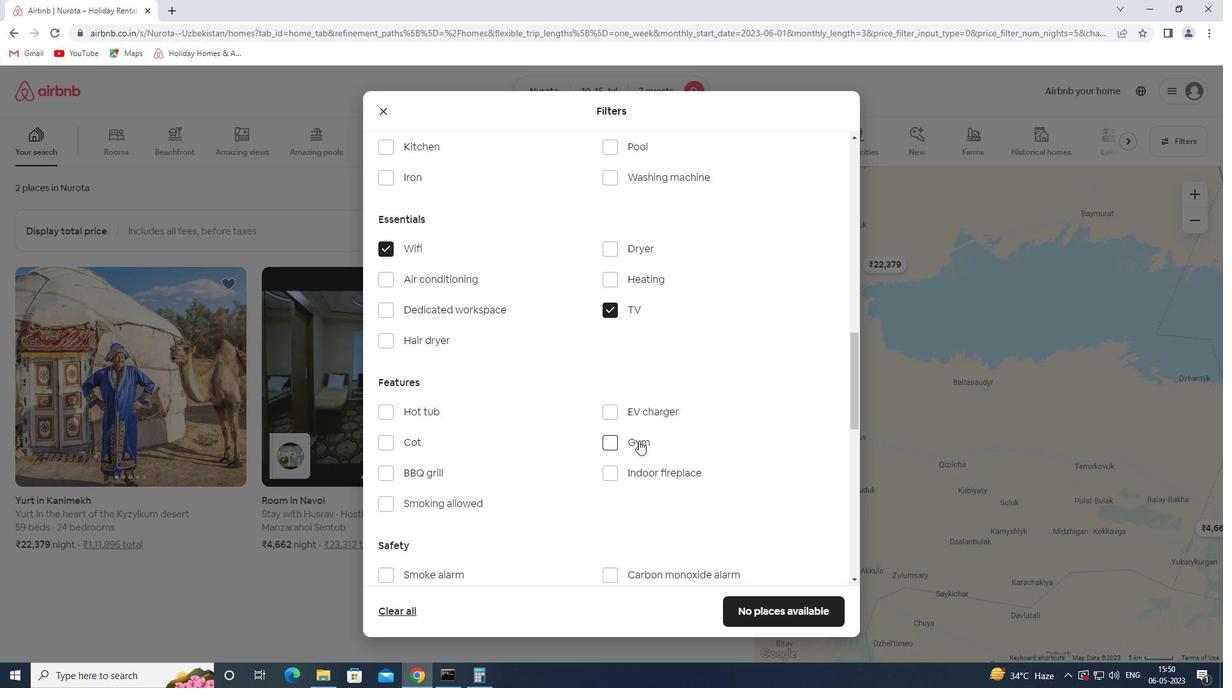 
Action: Mouse moved to (653, 447)
Screenshot: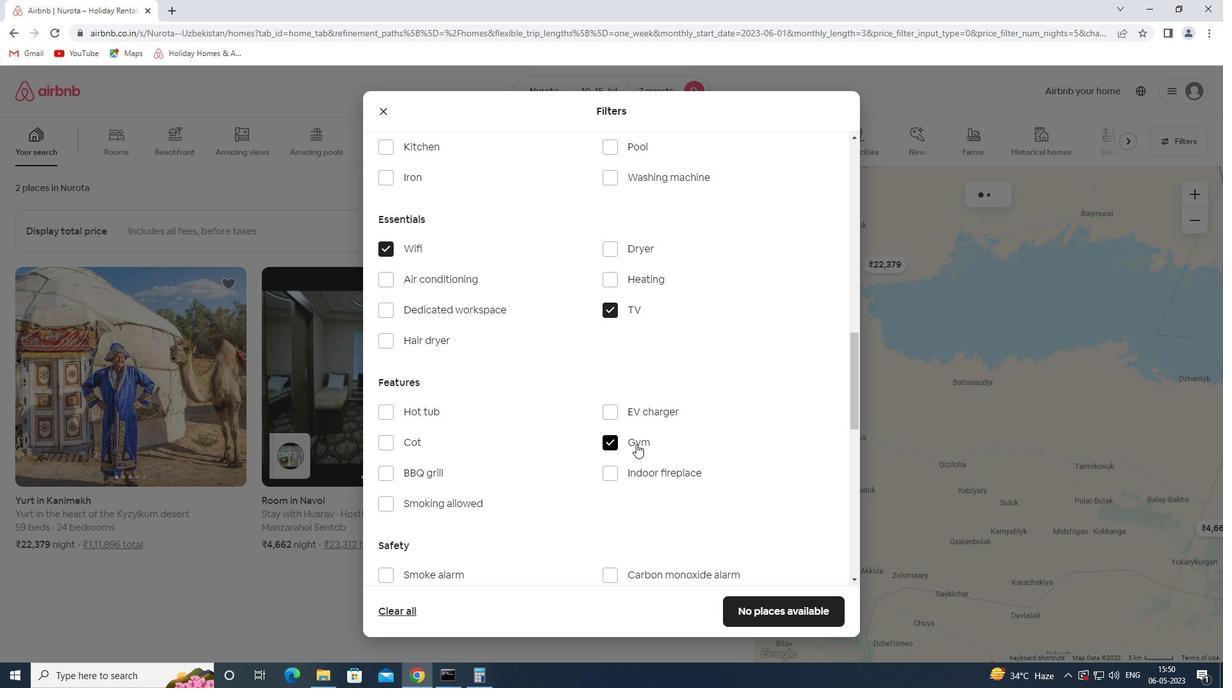
Action: Mouse scrolled (653, 446) with delta (0, 0)
Screenshot: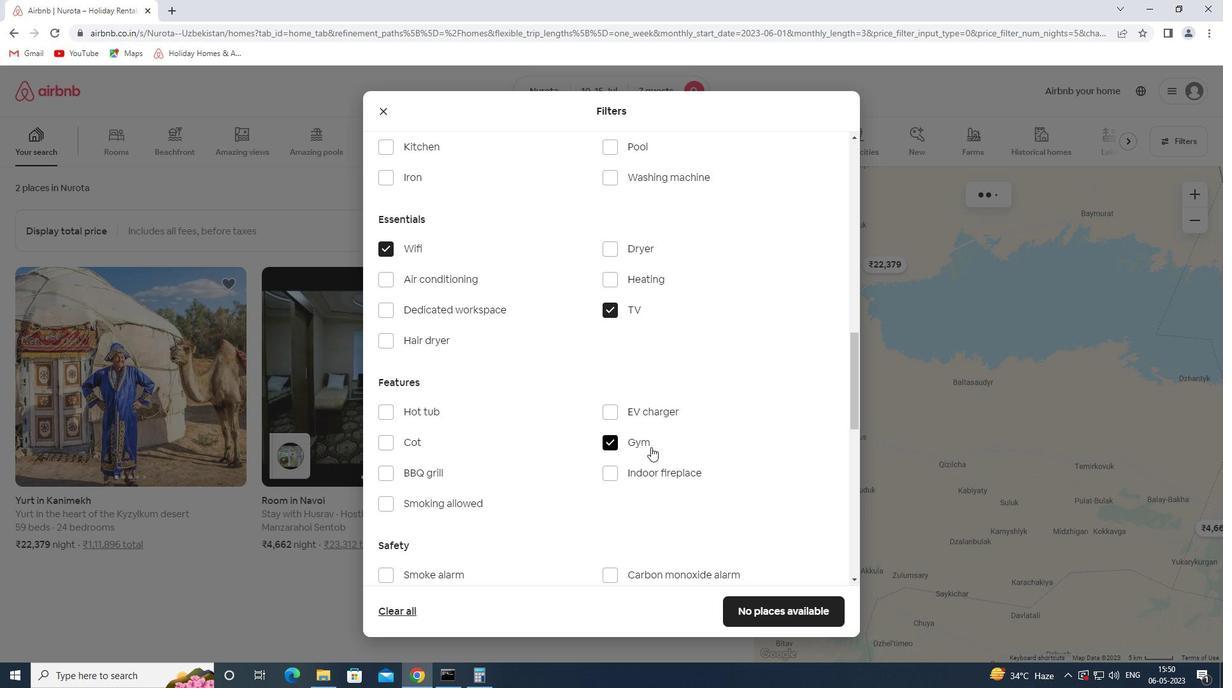
Action: Mouse scrolled (653, 446) with delta (0, 0)
Screenshot: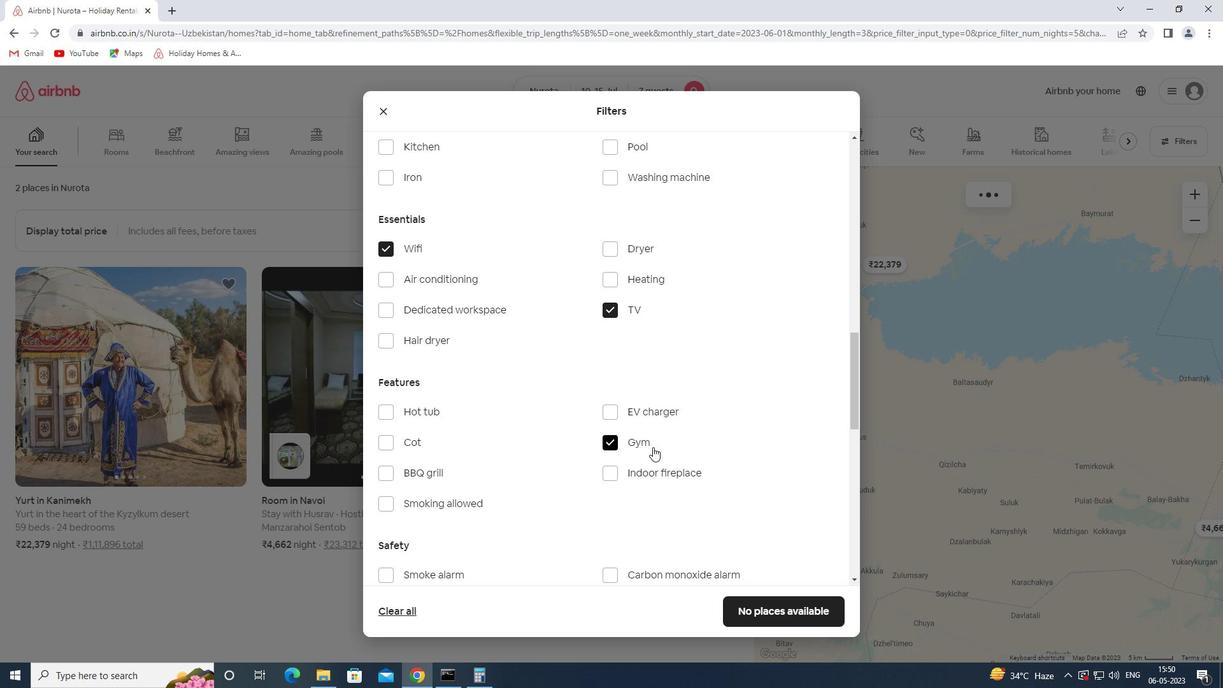 
Action: Mouse scrolled (653, 446) with delta (0, 0)
Screenshot: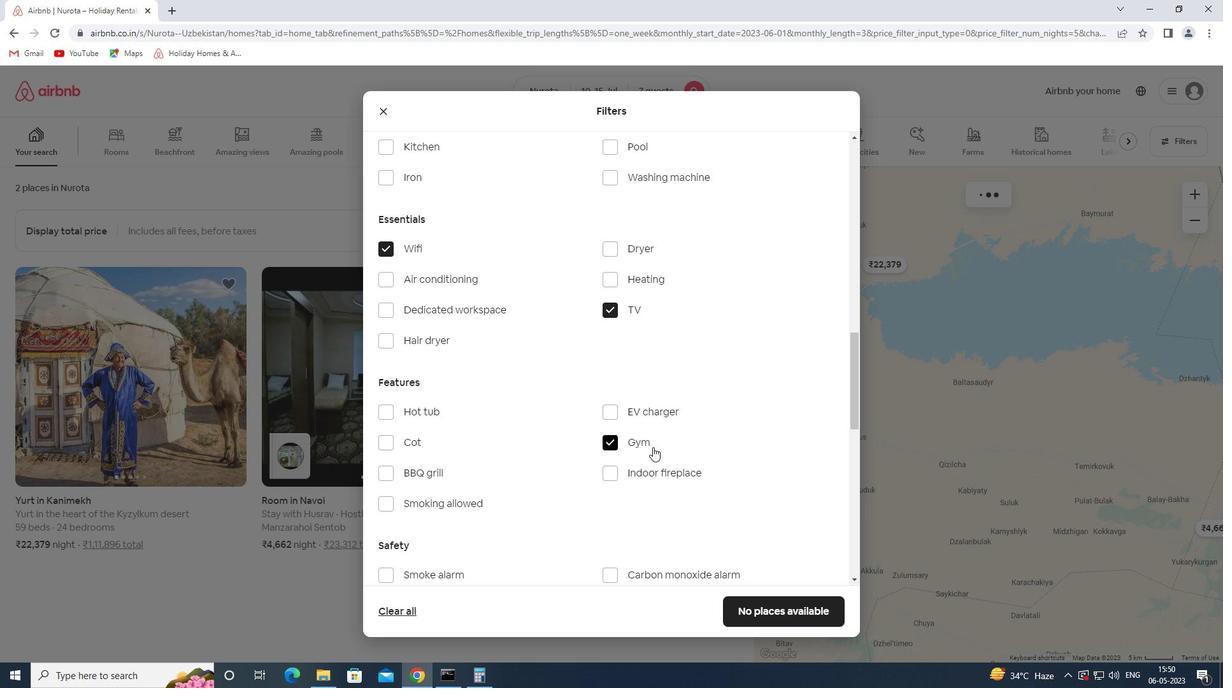 
Action: Mouse moved to (717, 488)
Screenshot: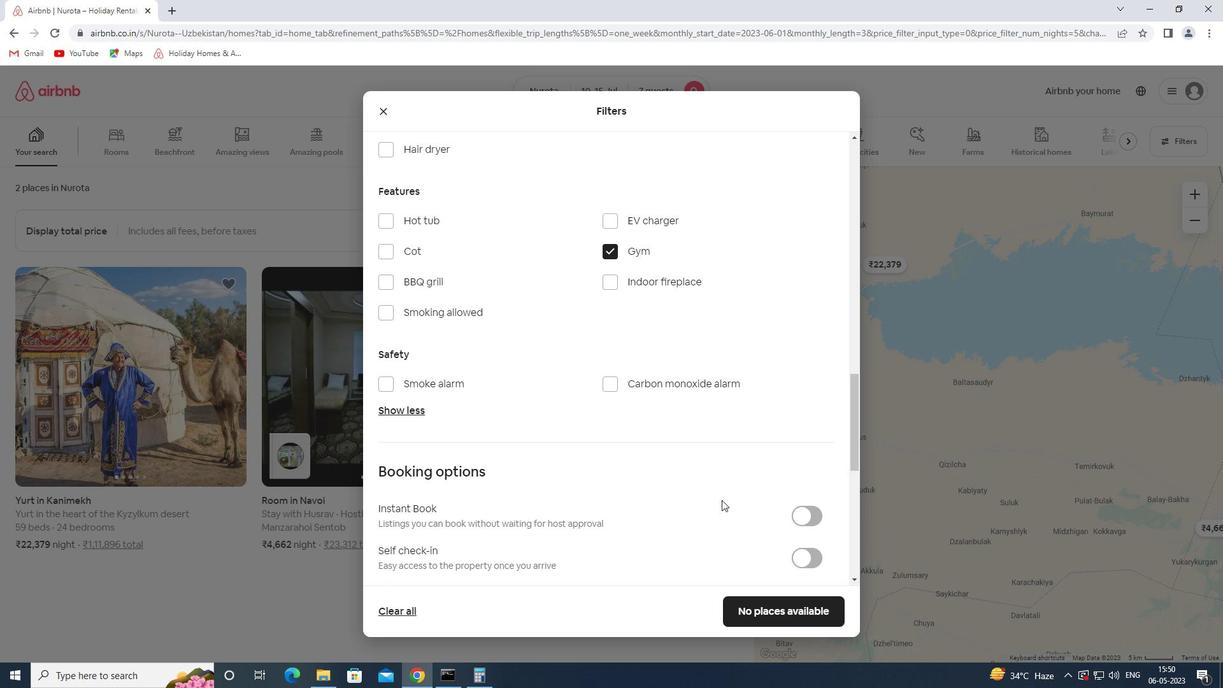 
Action: Mouse scrolled (717, 487) with delta (0, 0)
Screenshot: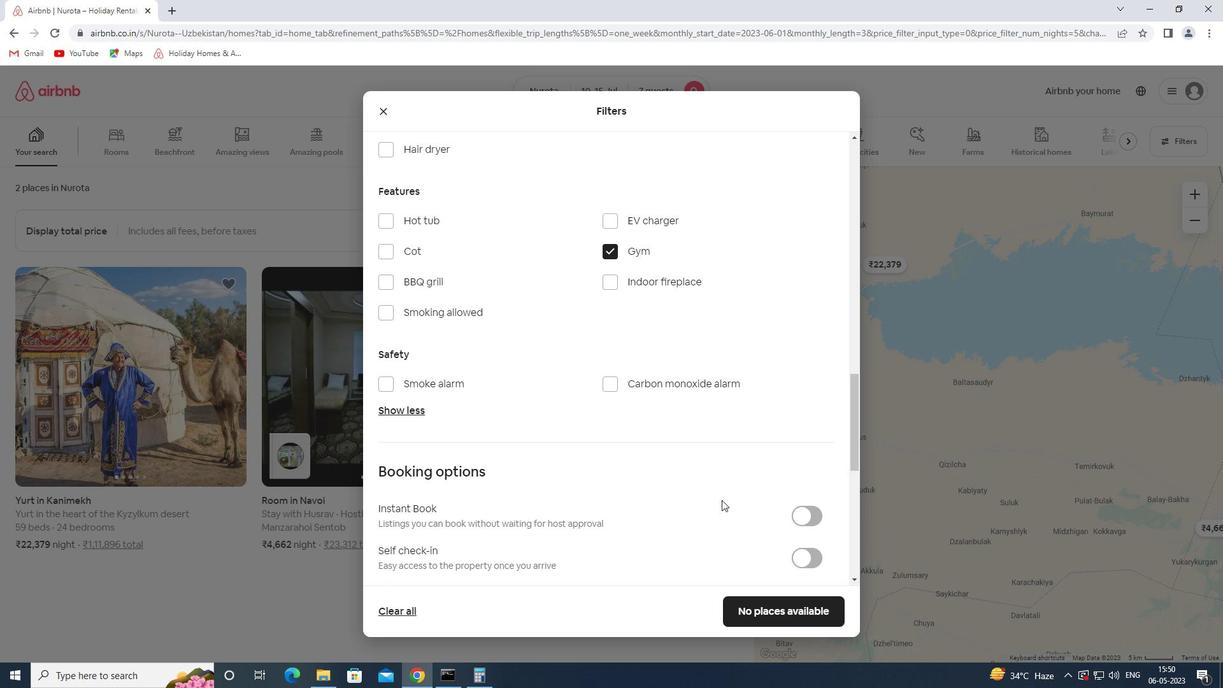 
Action: Mouse scrolled (717, 487) with delta (0, 0)
Screenshot: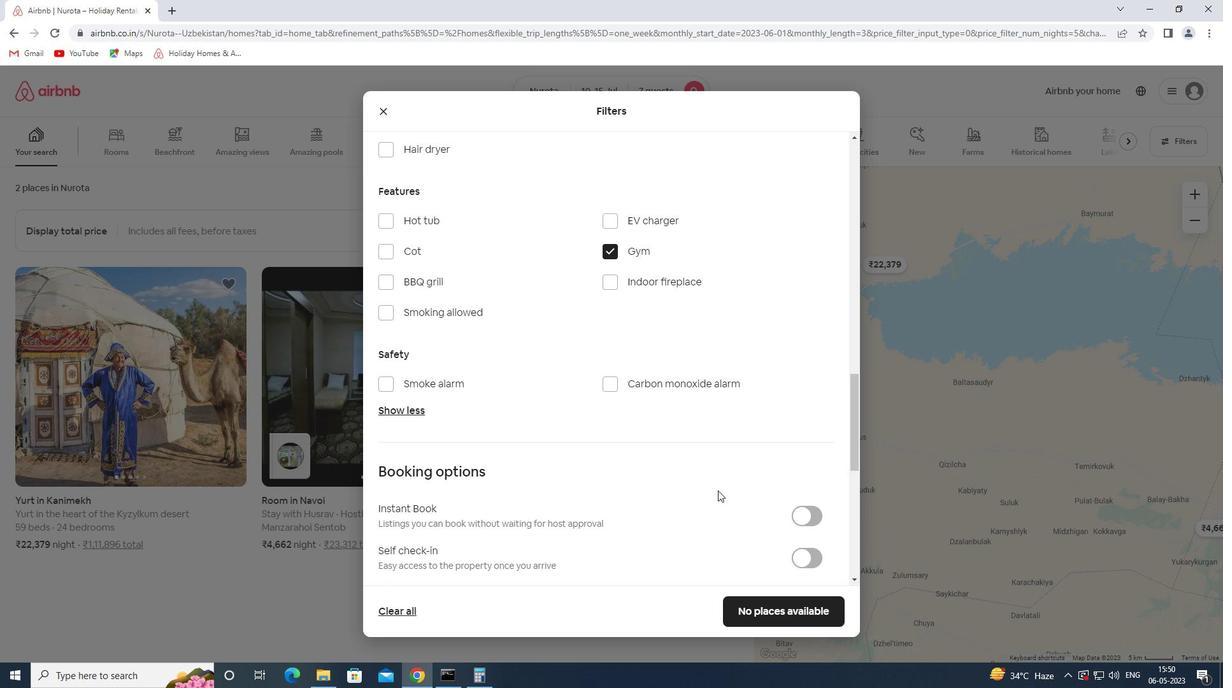 
Action: Mouse scrolled (717, 487) with delta (0, 0)
Screenshot: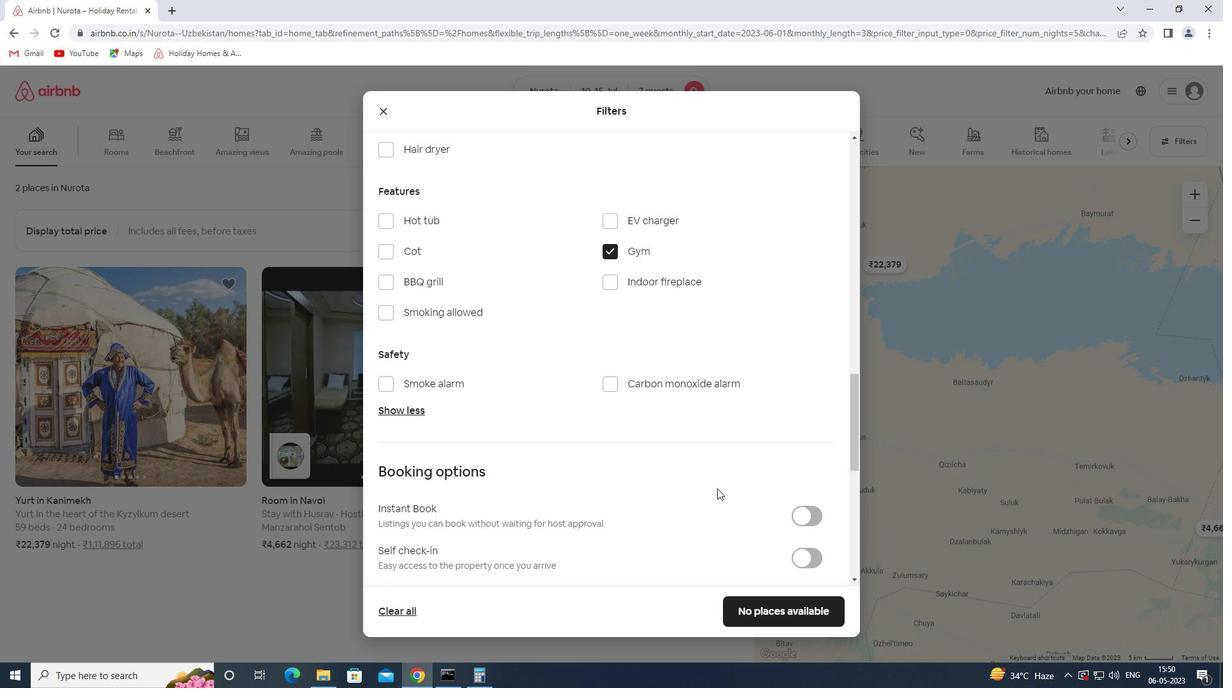 
Action: Mouse moved to (815, 368)
Screenshot: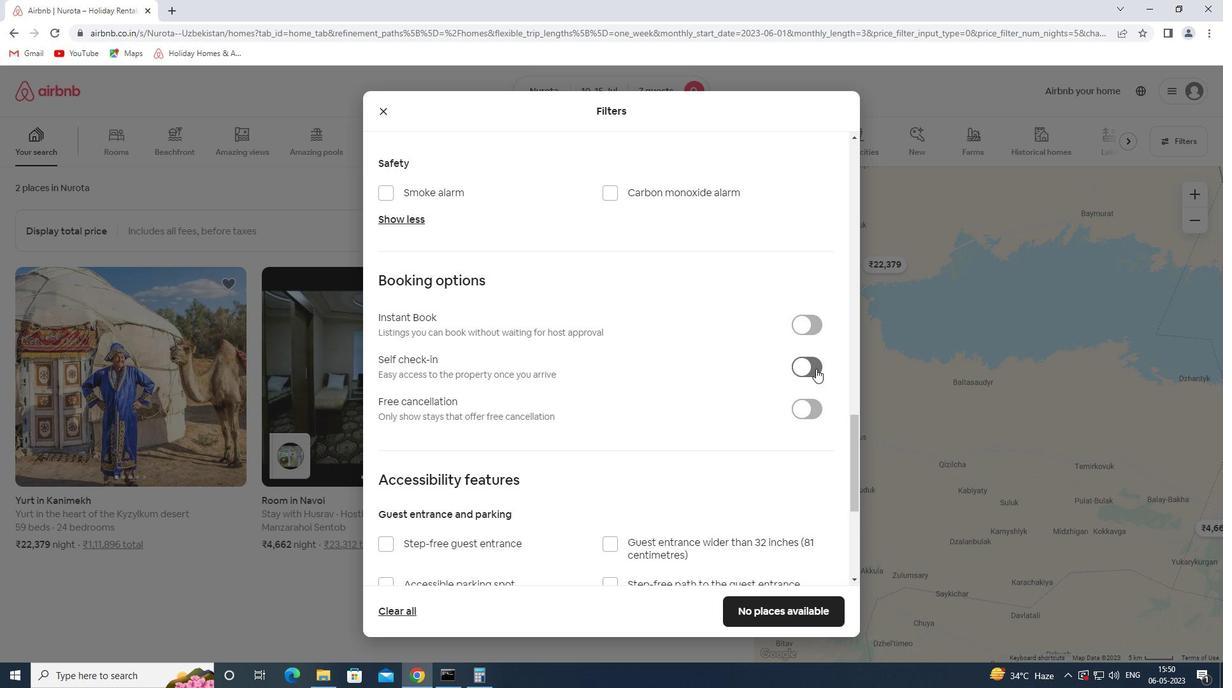 
Action: Mouse pressed left at (815, 368)
Screenshot: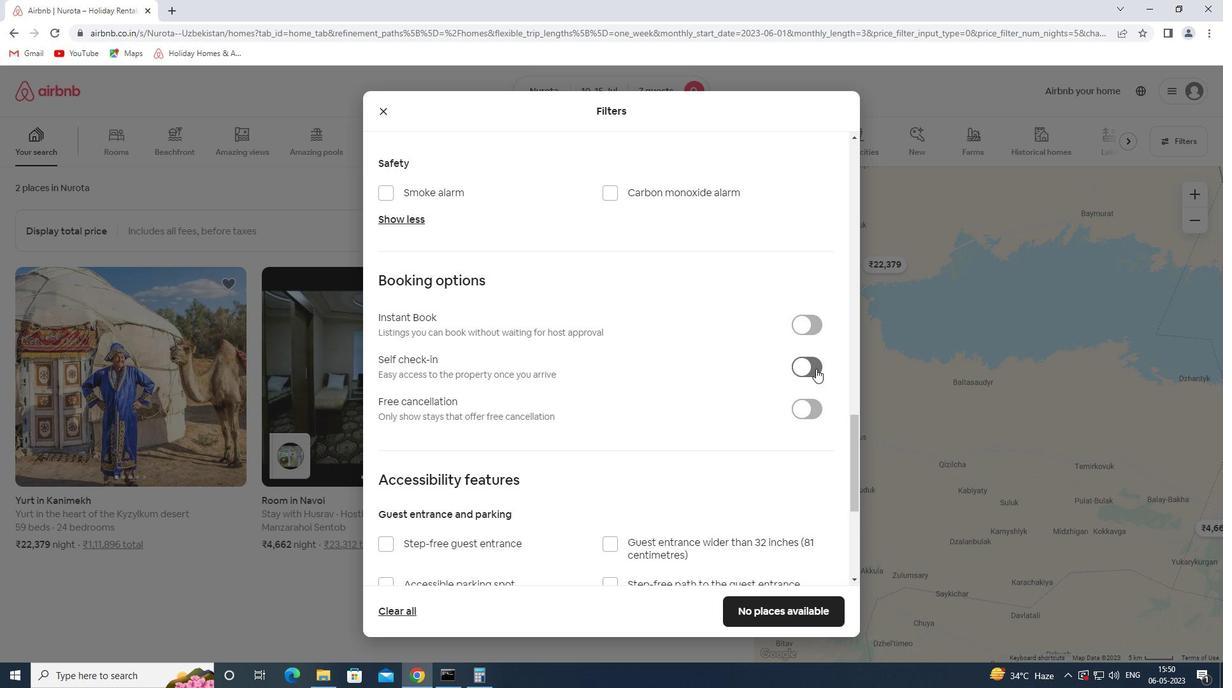 
Action: Mouse moved to (625, 484)
Screenshot: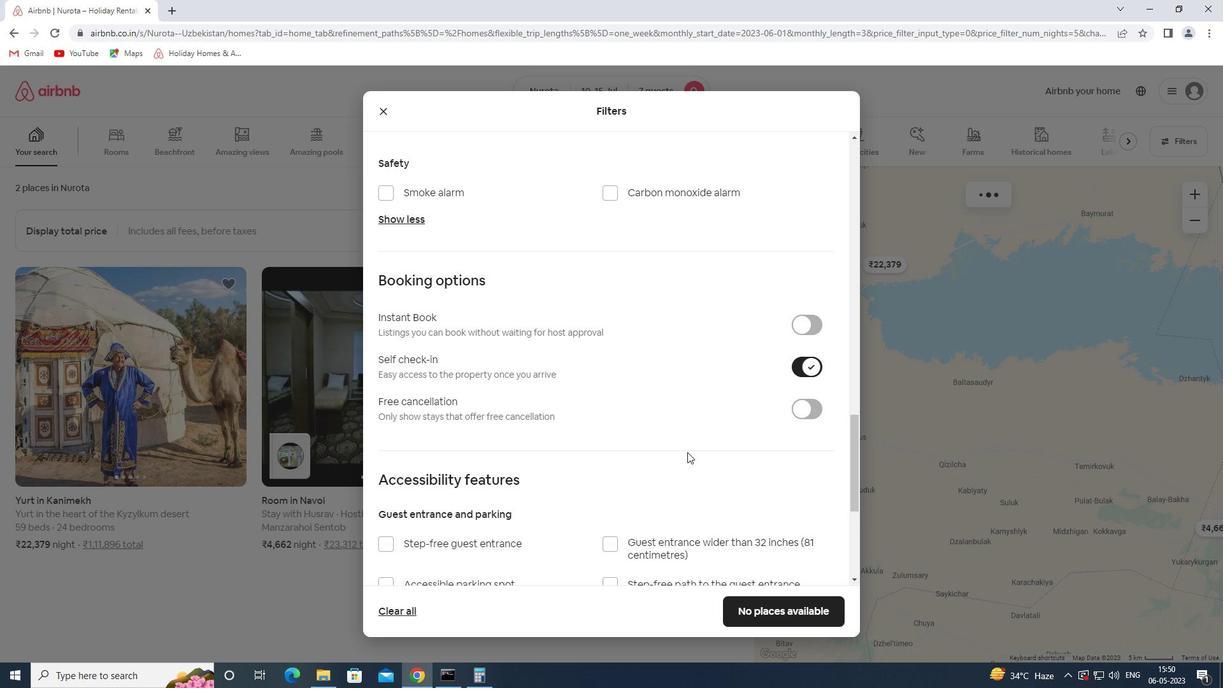 
Action: Mouse scrolled (625, 483) with delta (0, 0)
Screenshot: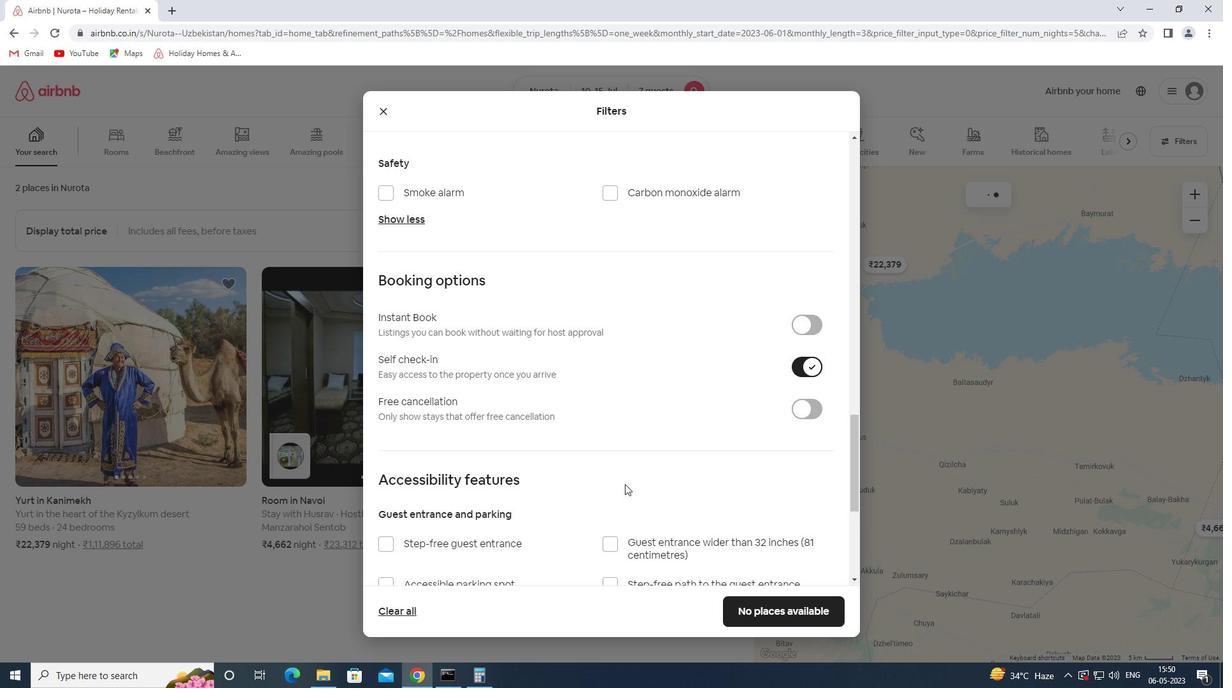 
Action: Mouse scrolled (625, 483) with delta (0, 0)
Screenshot: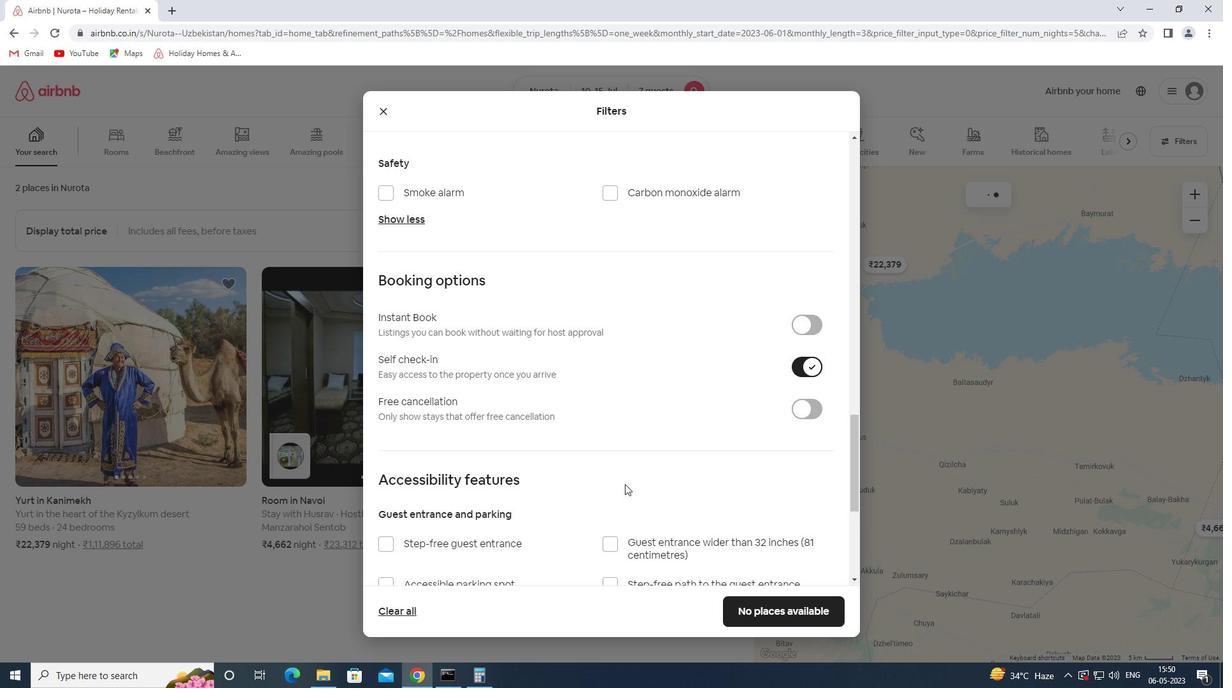 
Action: Mouse scrolled (625, 483) with delta (0, 0)
Screenshot: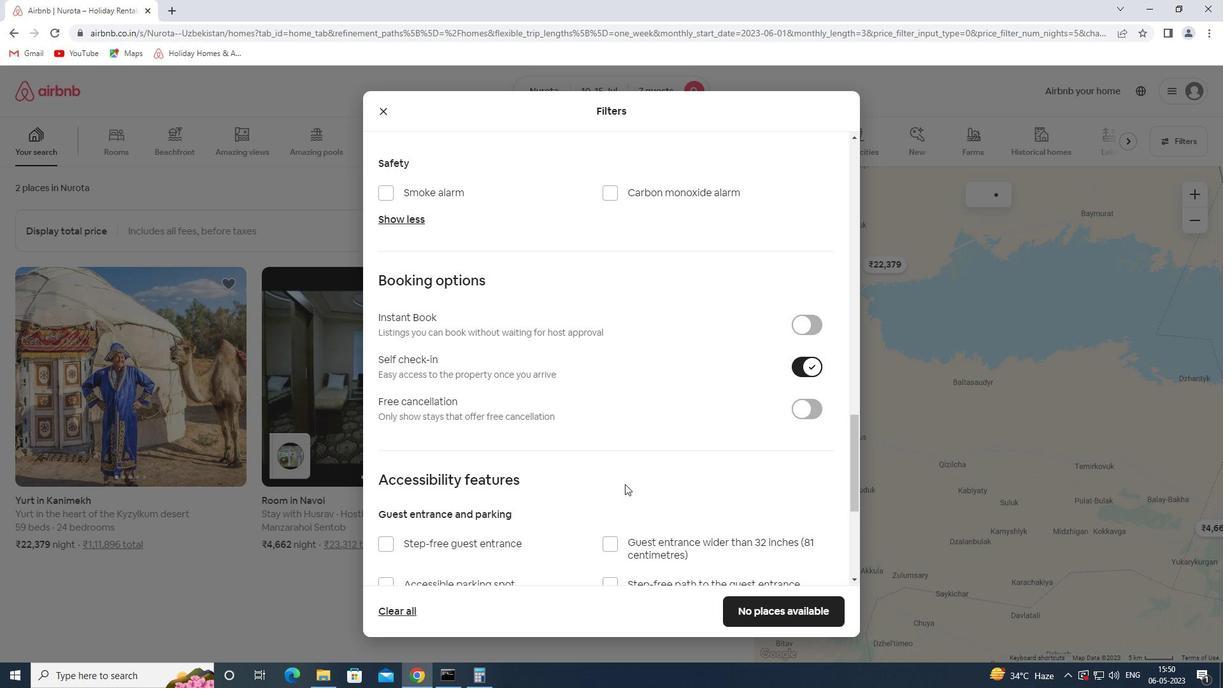 
Action: Mouse moved to (623, 497)
Screenshot: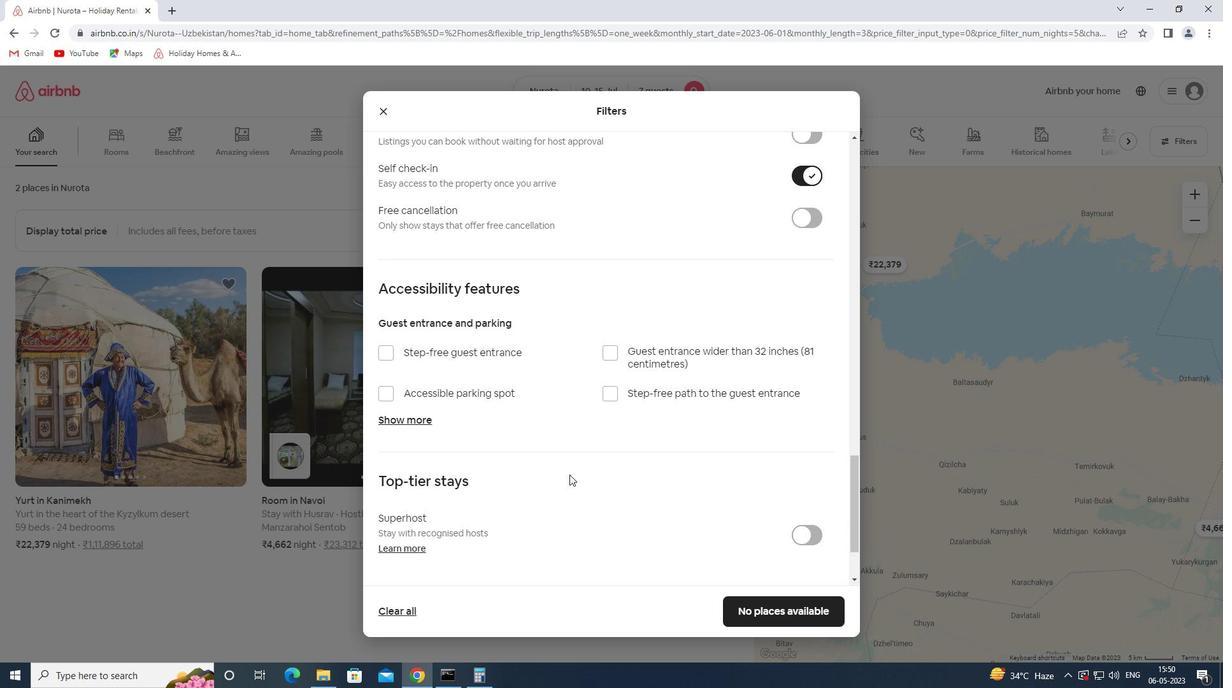 
Action: Mouse scrolled (623, 496) with delta (0, 0)
Screenshot: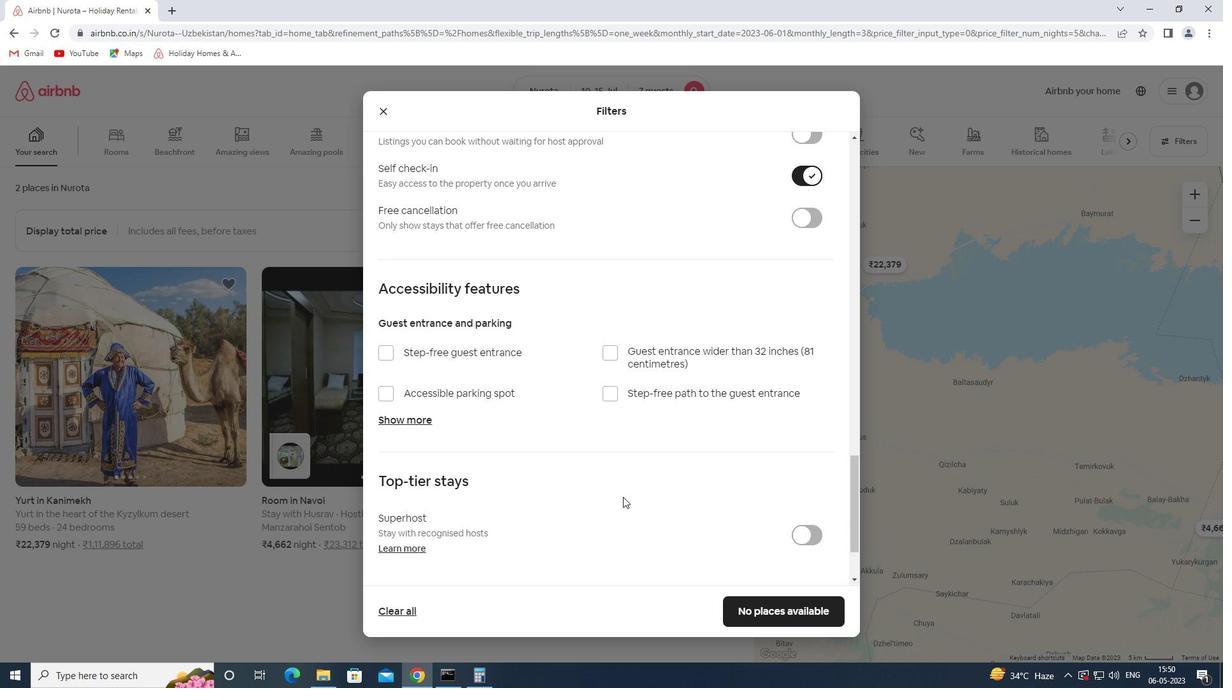 
Action: Mouse scrolled (623, 496) with delta (0, 0)
Screenshot: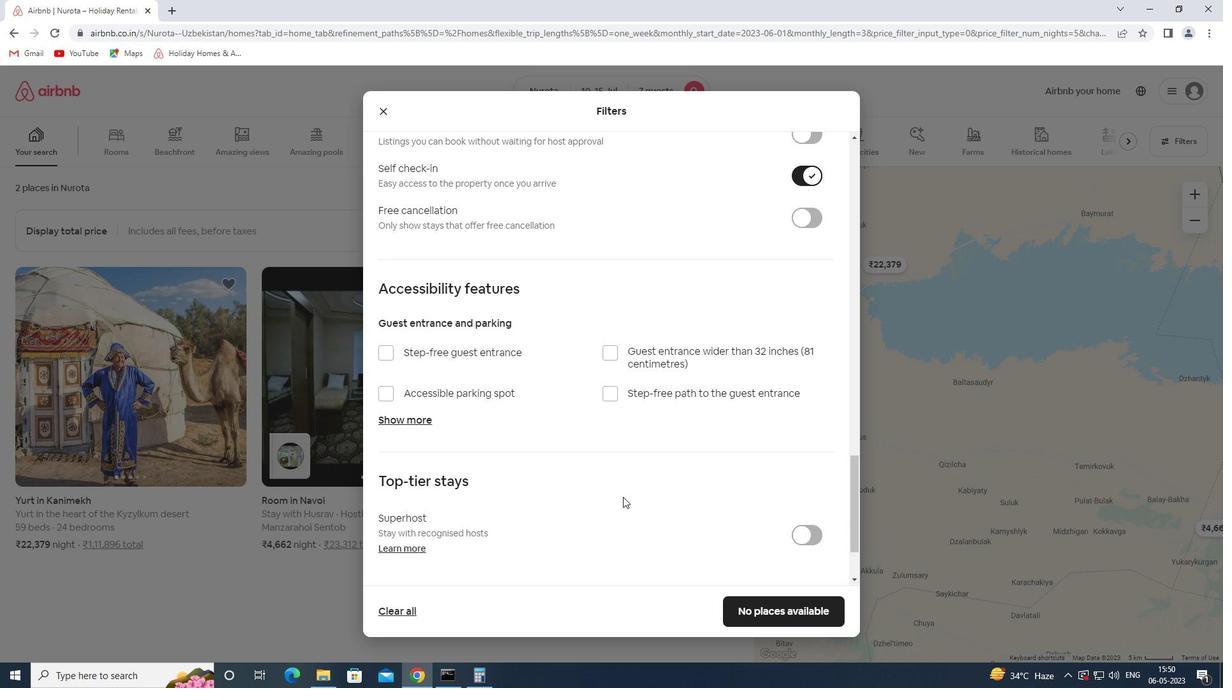 
Action: Mouse scrolled (623, 496) with delta (0, 0)
Screenshot: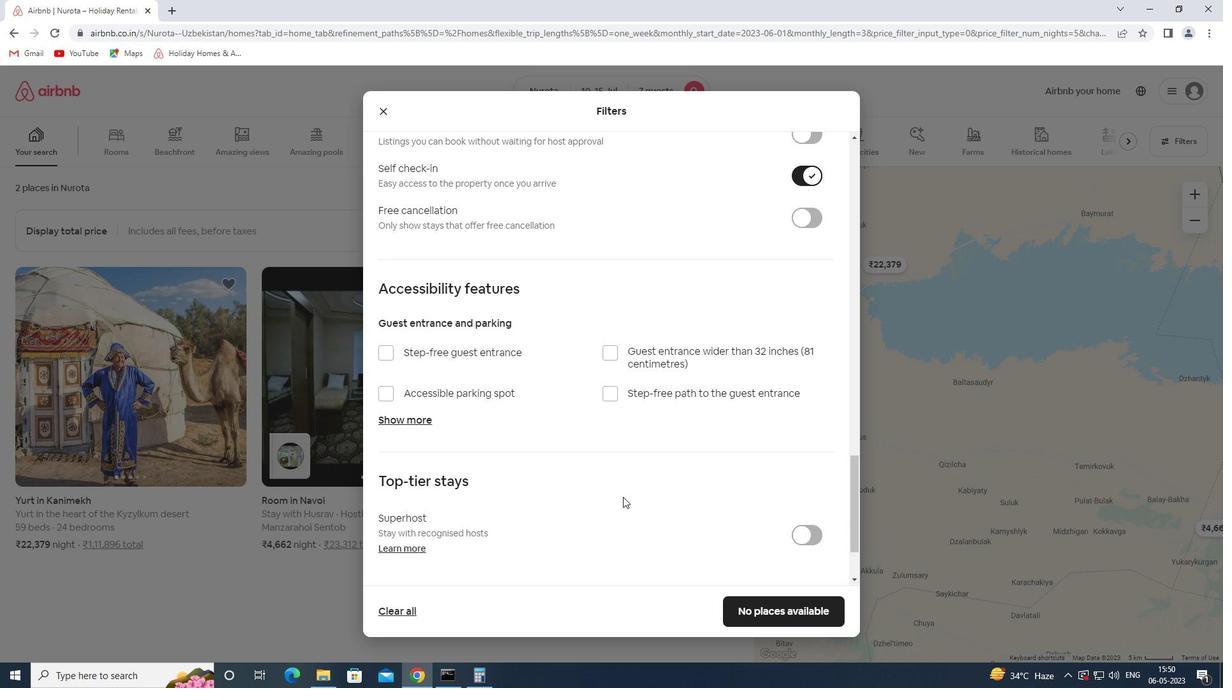 
Action: Mouse scrolled (623, 496) with delta (0, 0)
Screenshot: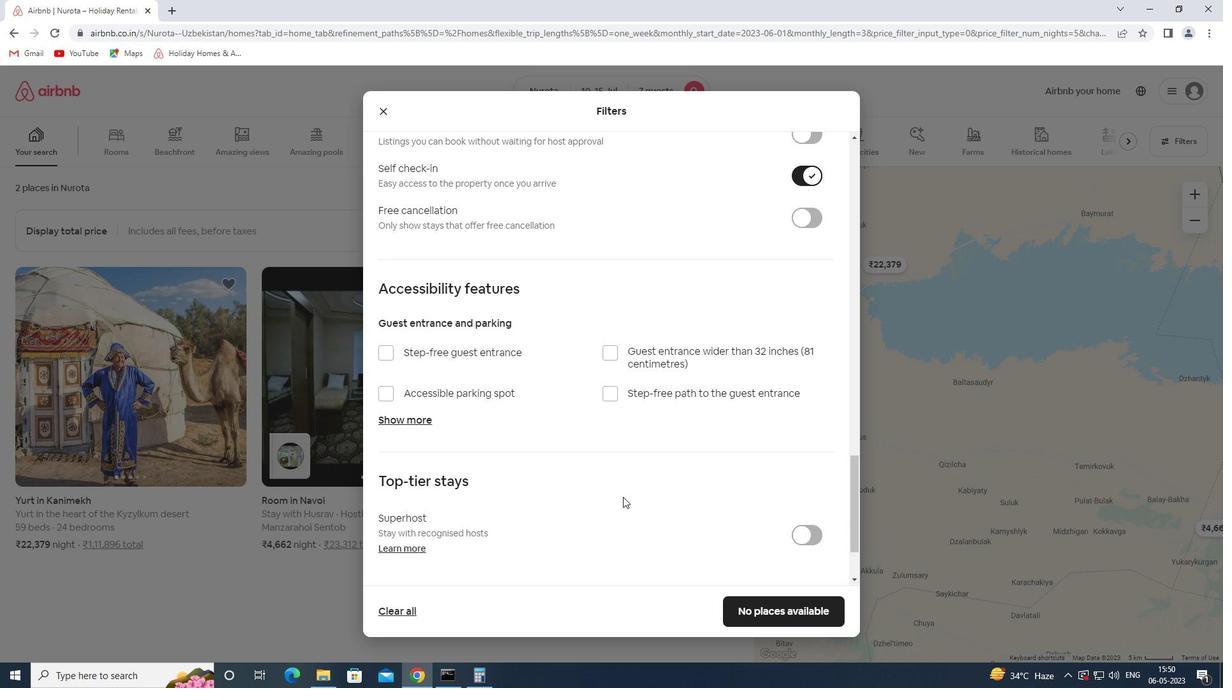 
Action: Mouse moved to (410, 551)
Screenshot: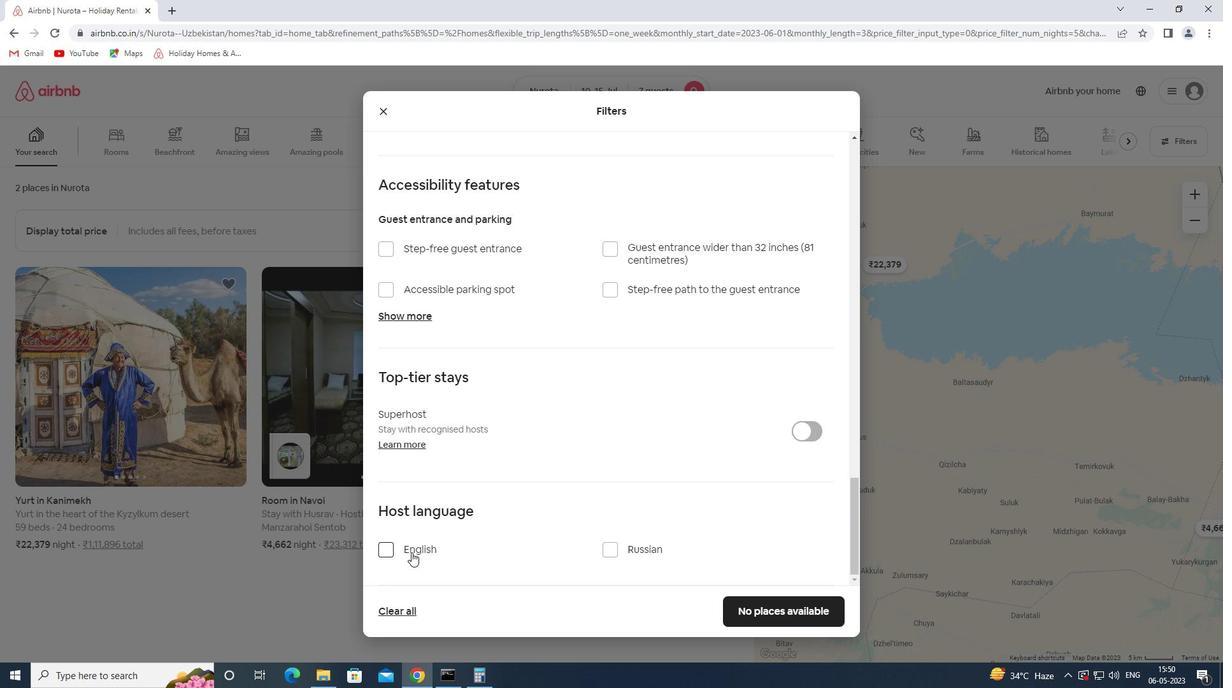
Action: Mouse pressed left at (410, 551)
Screenshot: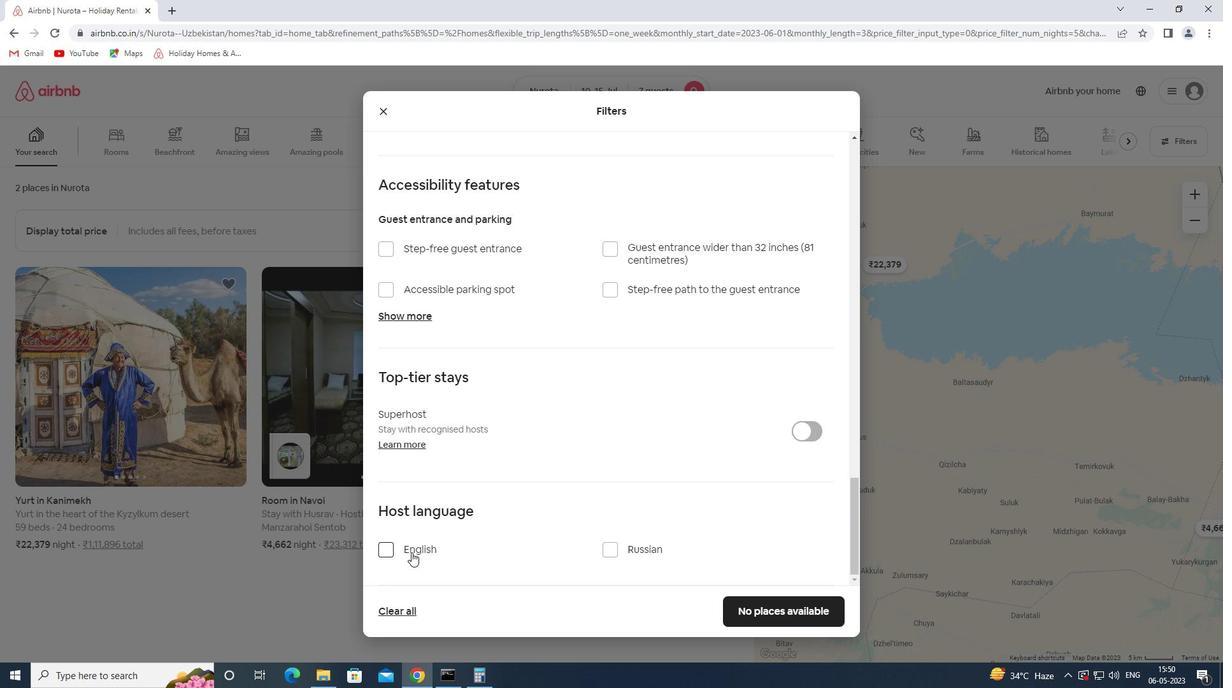
Action: Mouse moved to (760, 615)
Screenshot: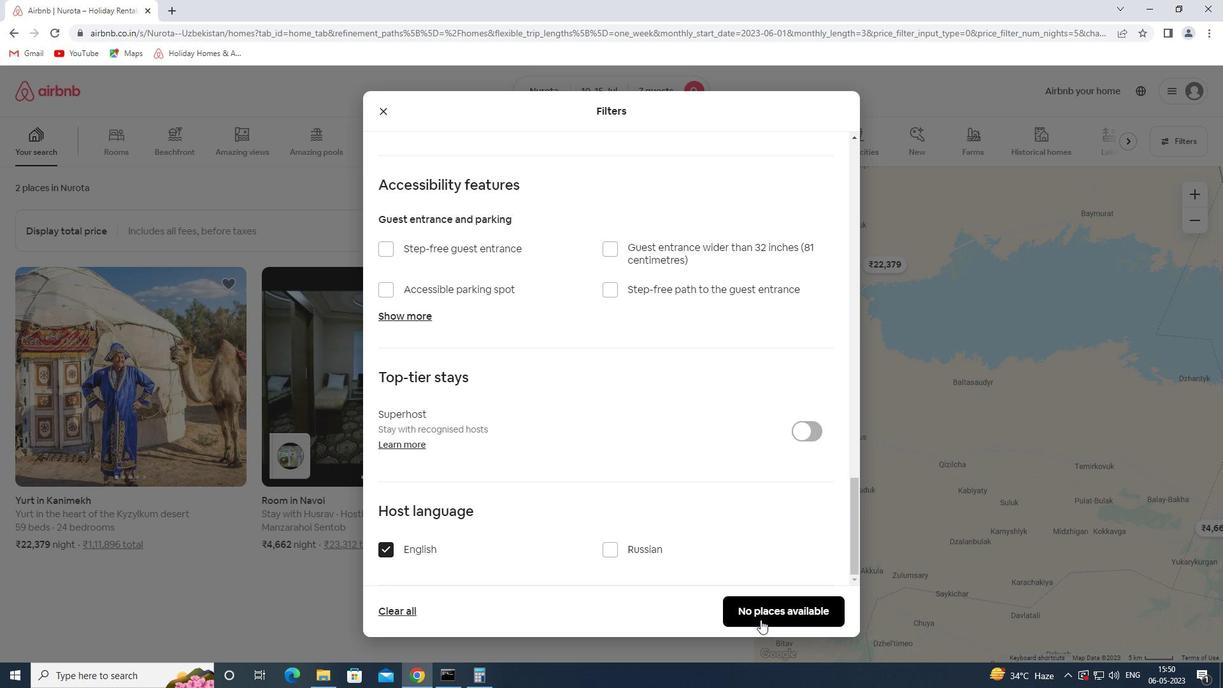 
Action: Mouse pressed left at (760, 615)
Screenshot: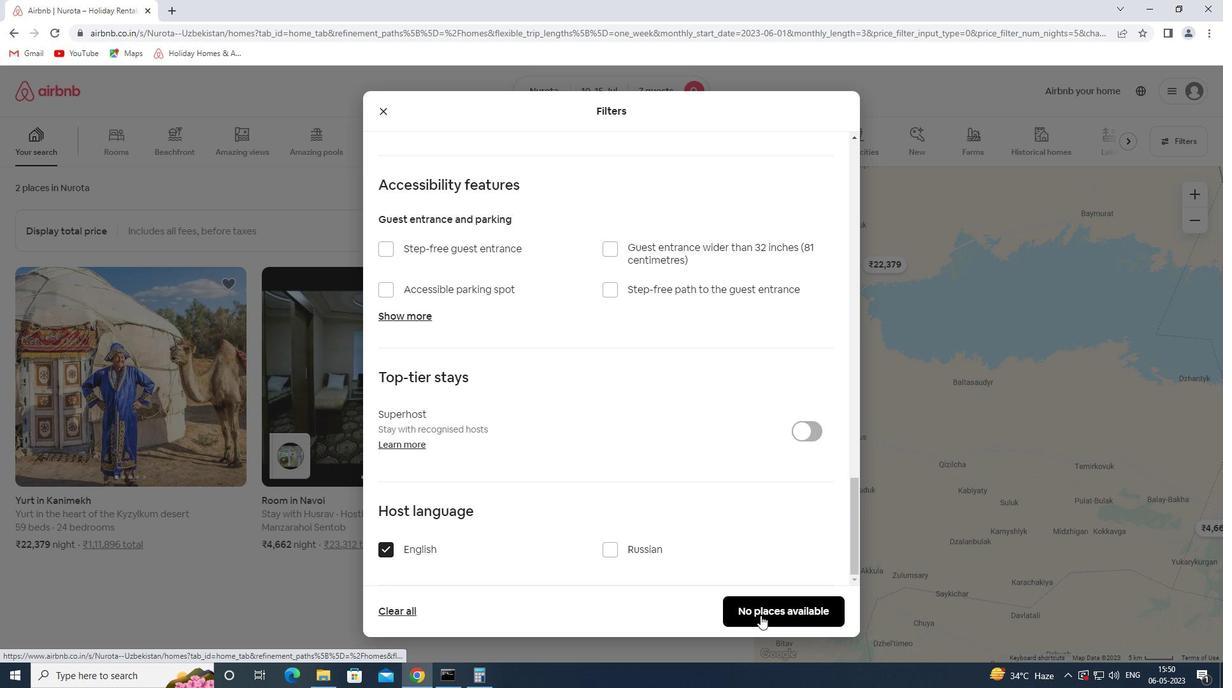 
Action: Mouse moved to (756, 604)
Screenshot: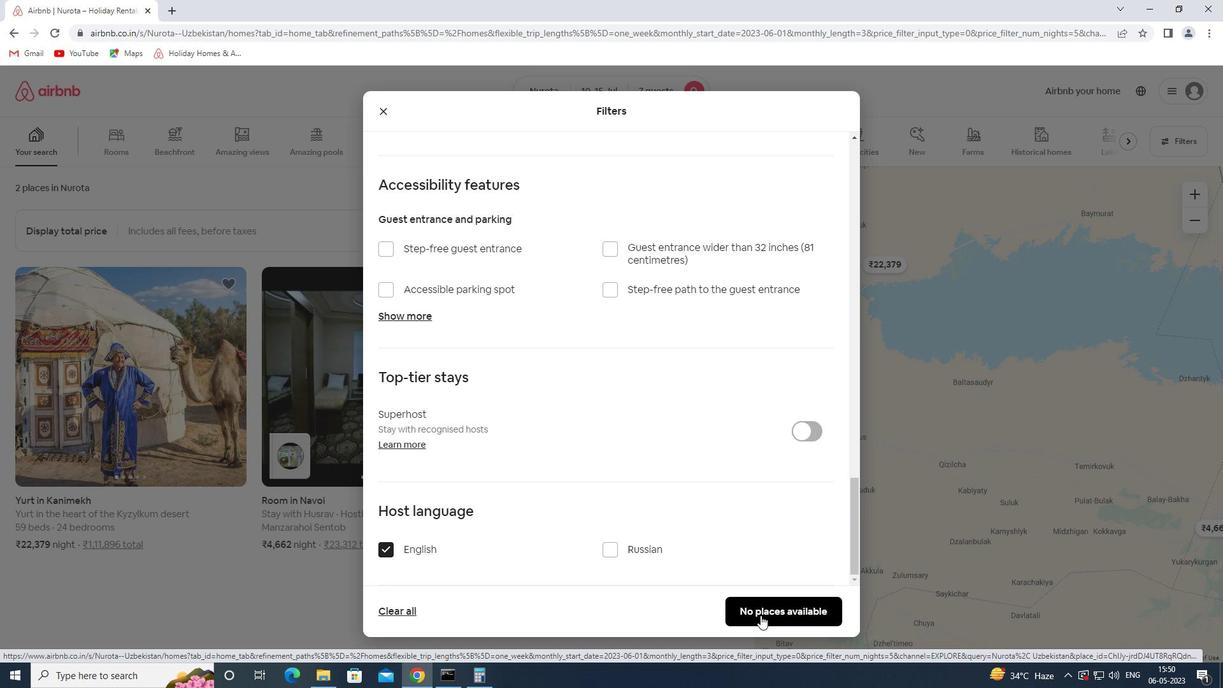 
